 Task: Look for space in Ischia Porto, Italy from 2nd June, 2023 to 9th June, 2023 for 5 adults in price range Rs.7000 to Rs.13000. Place can be shared room with 2 bedrooms having 5 beds and 2 bathrooms. Property type can be house, flat, guest house. Amenities needed are: wifi. Booking option can be shelf check-in. Required host language is English.
Action: Mouse moved to (596, 146)
Screenshot: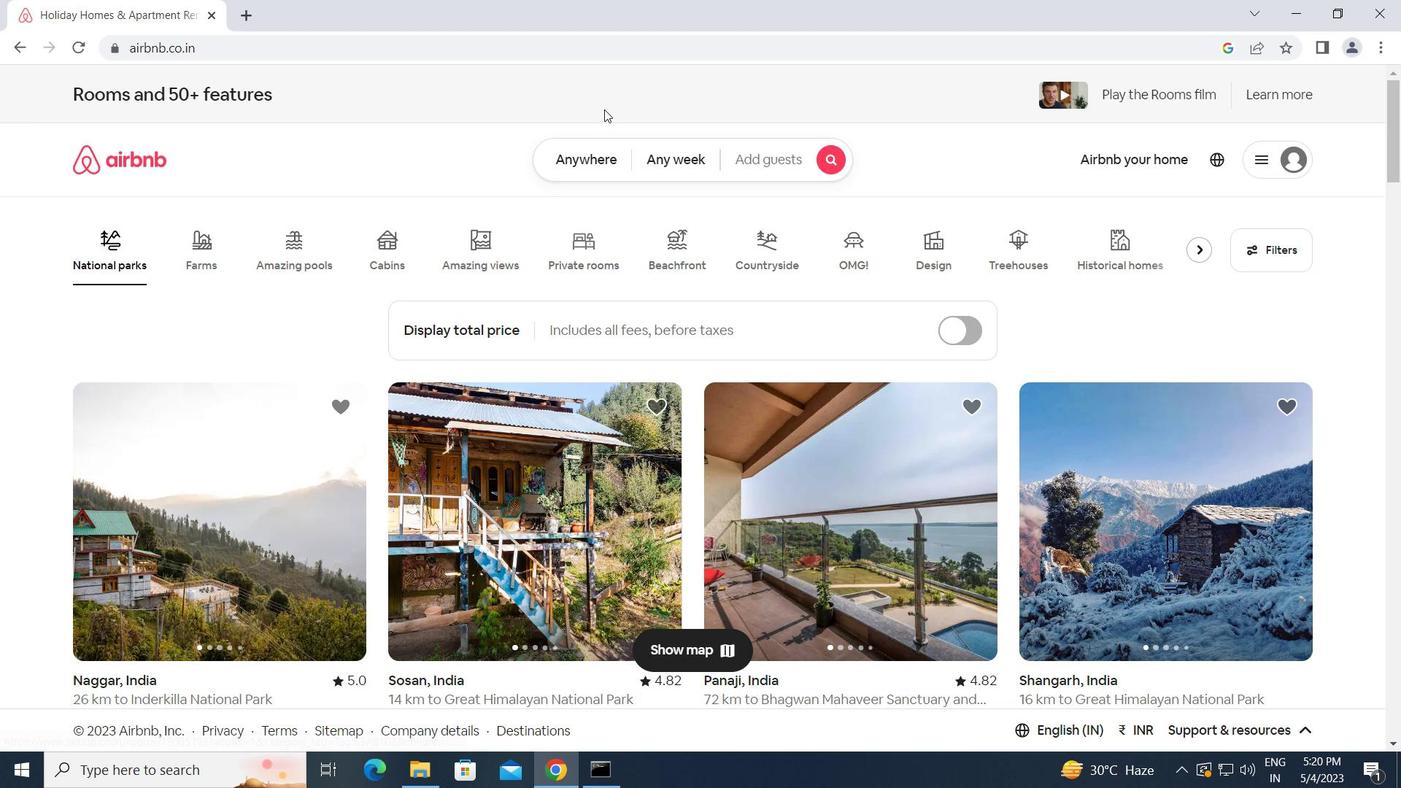 
Action: Mouse pressed left at (596, 146)
Screenshot: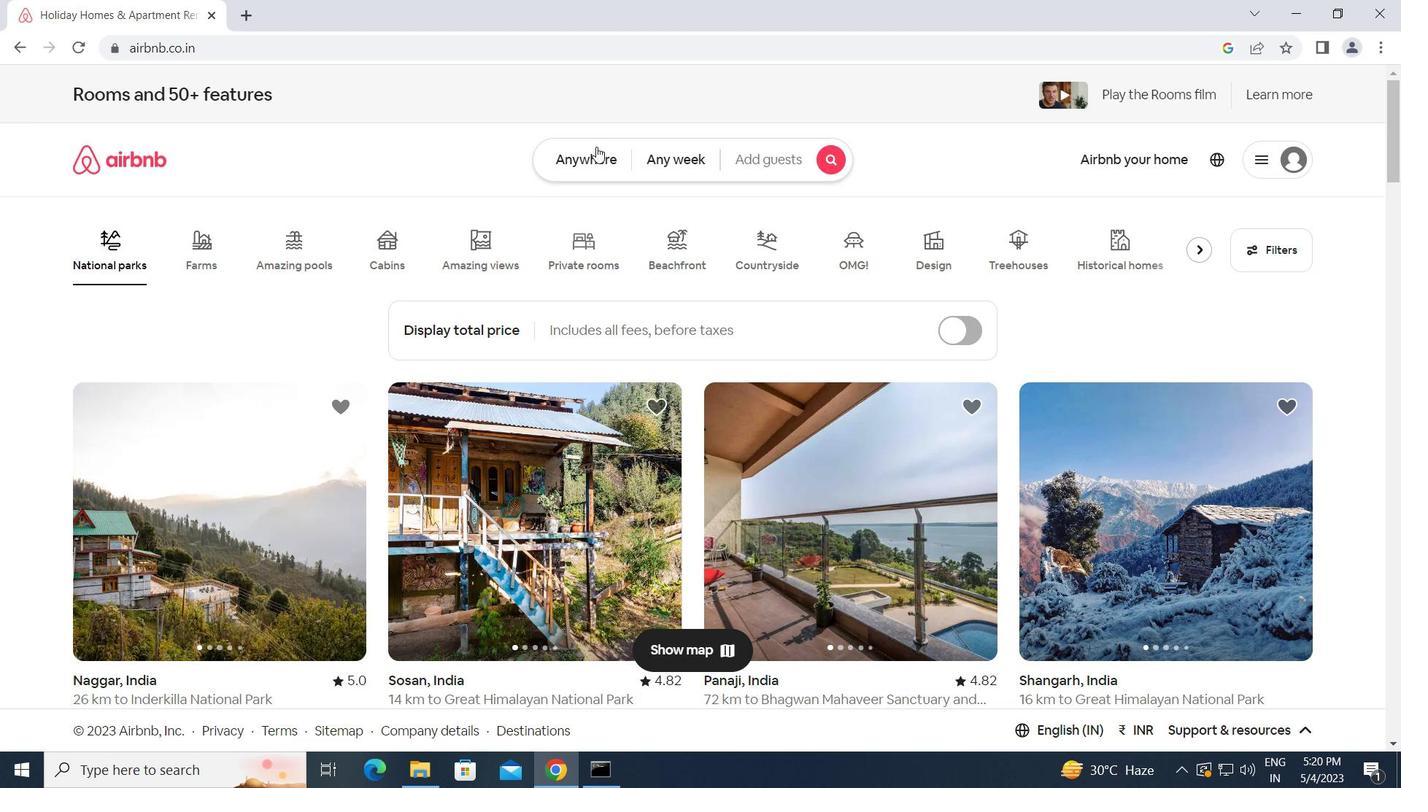 
Action: Mouse moved to (466, 216)
Screenshot: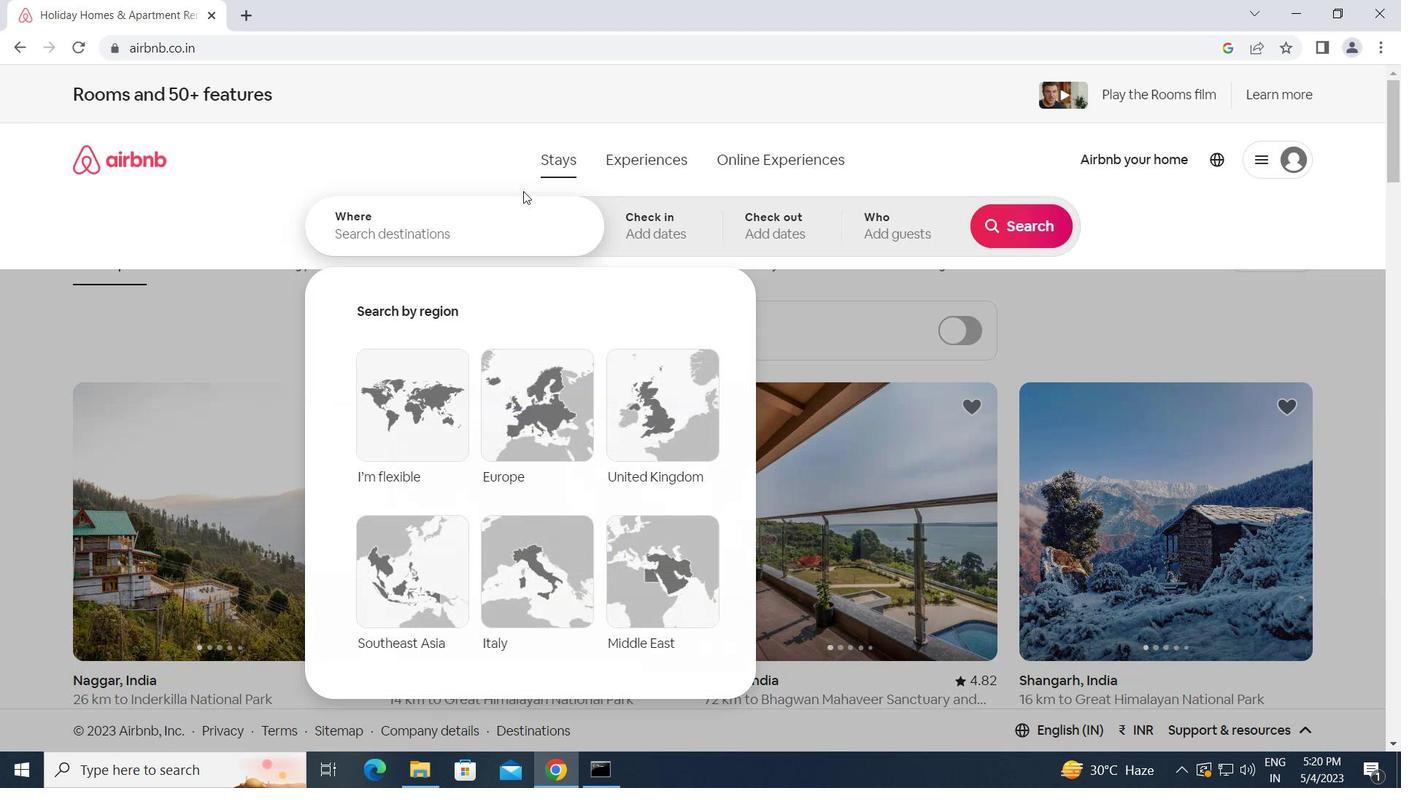 
Action: Mouse pressed left at (466, 216)
Screenshot: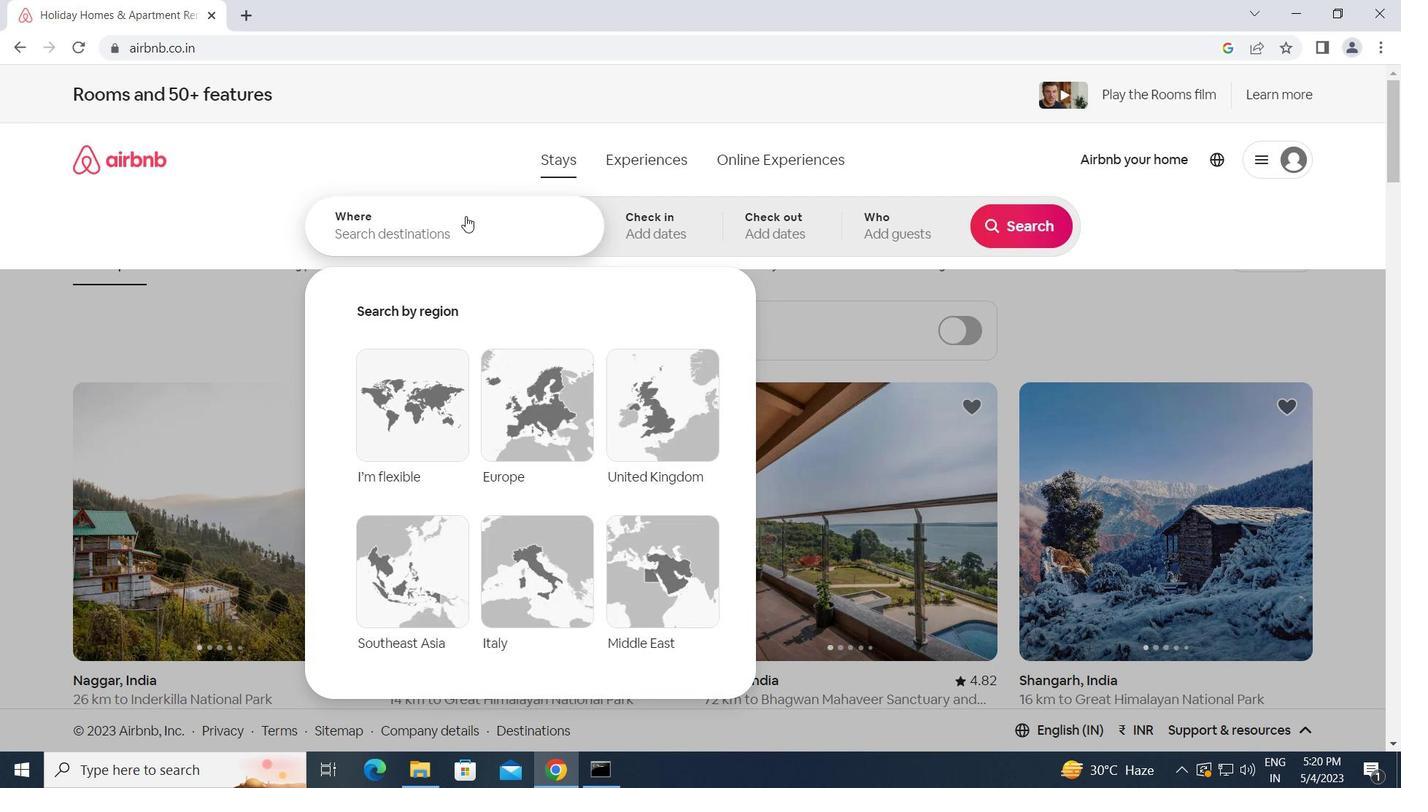 
Action: Key pressed <Key.caps_lock><Key.caps_lock>i<Key.caps_lock>schia<Key.space><Key.caps_lock>p<Key.caps_lock>orto,<Key.space><Key.caps_lock>i<Key.caps_lock>taly<Key.enter>
Screenshot: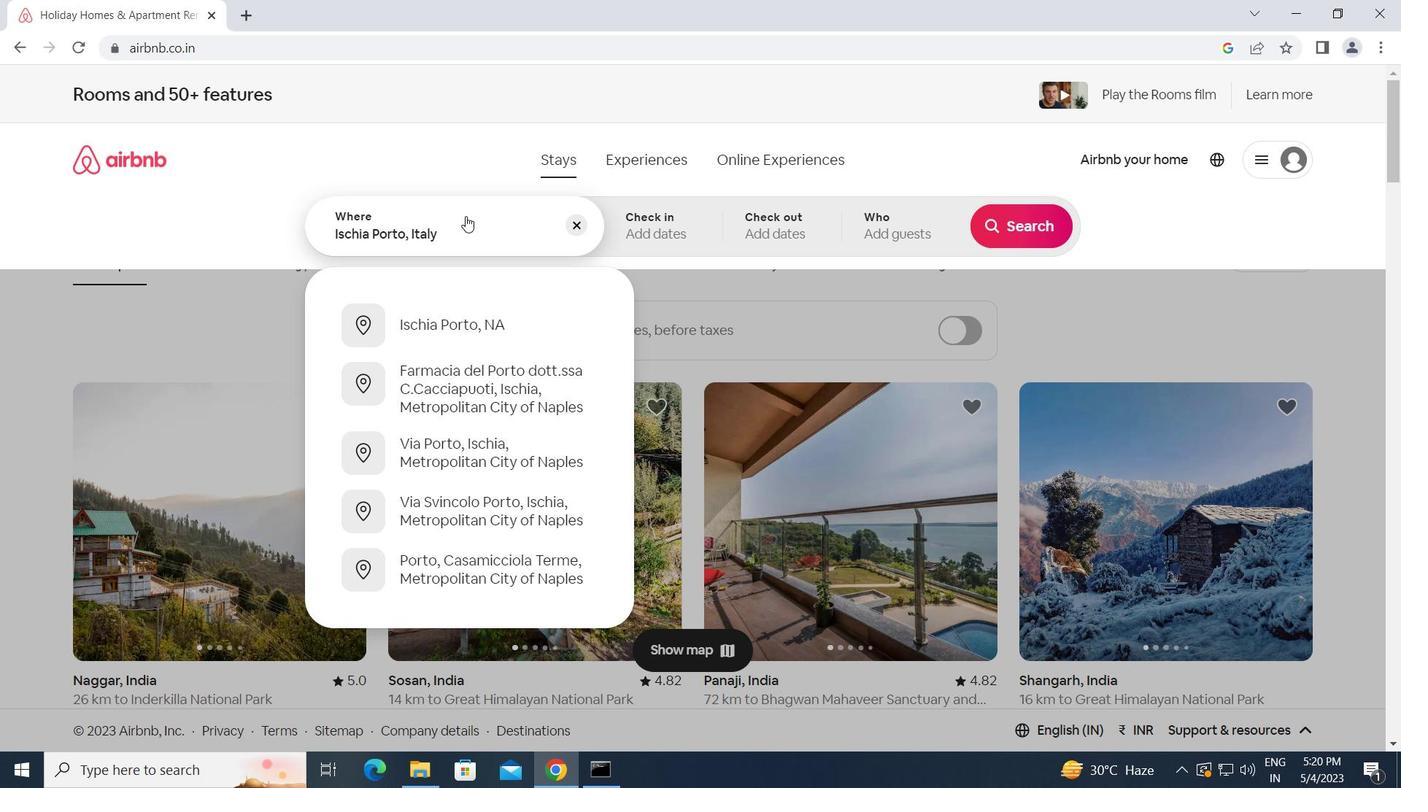 
Action: Mouse moved to (946, 453)
Screenshot: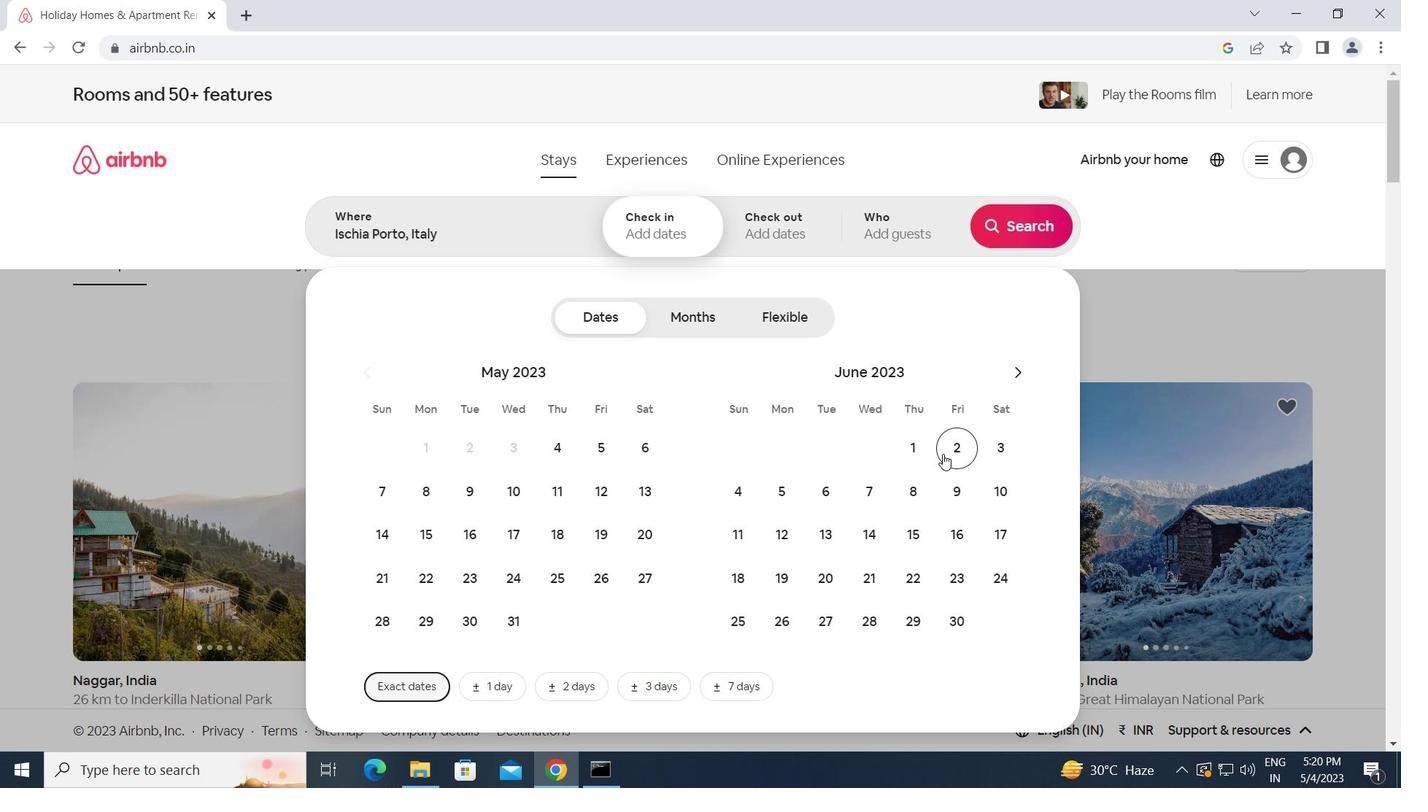 
Action: Mouse pressed left at (946, 453)
Screenshot: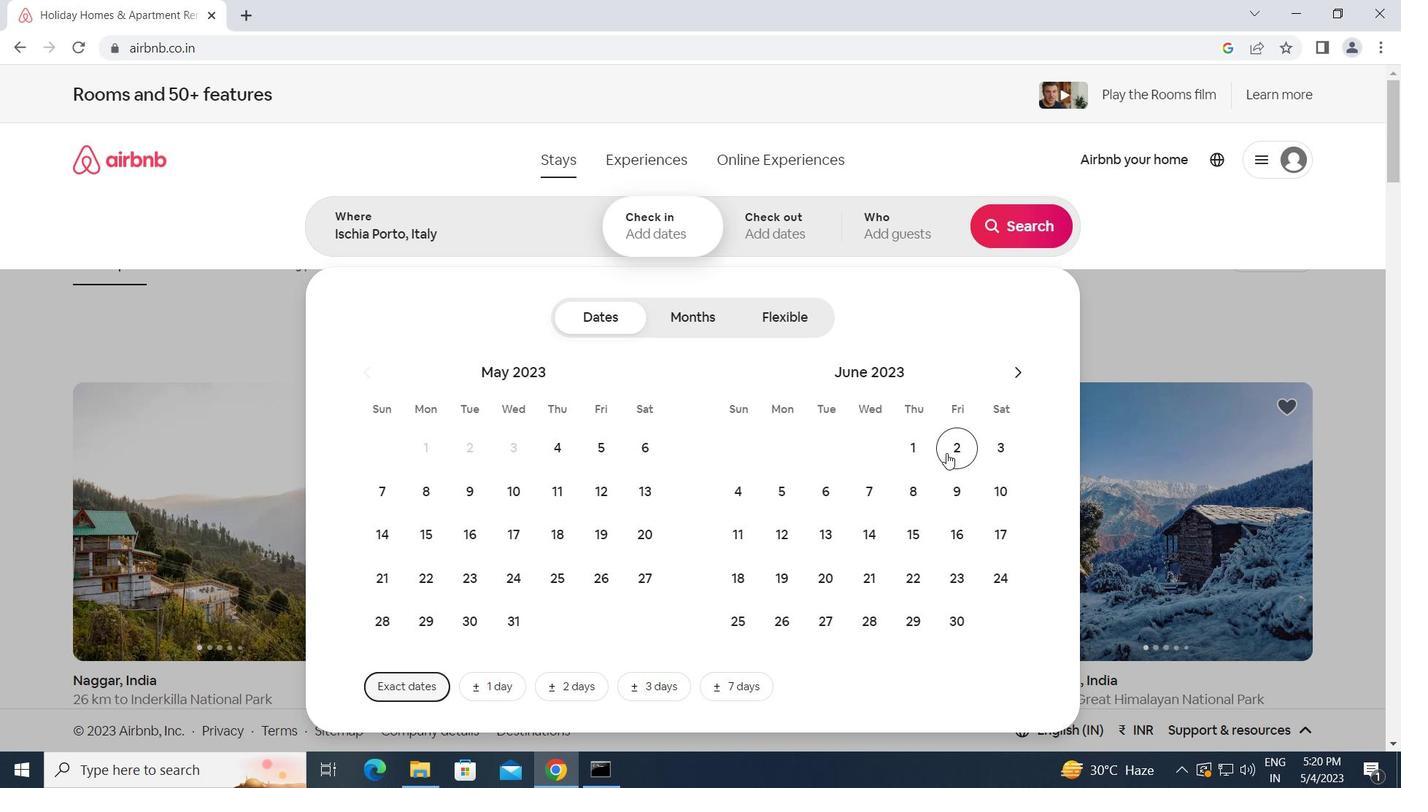 
Action: Mouse moved to (956, 496)
Screenshot: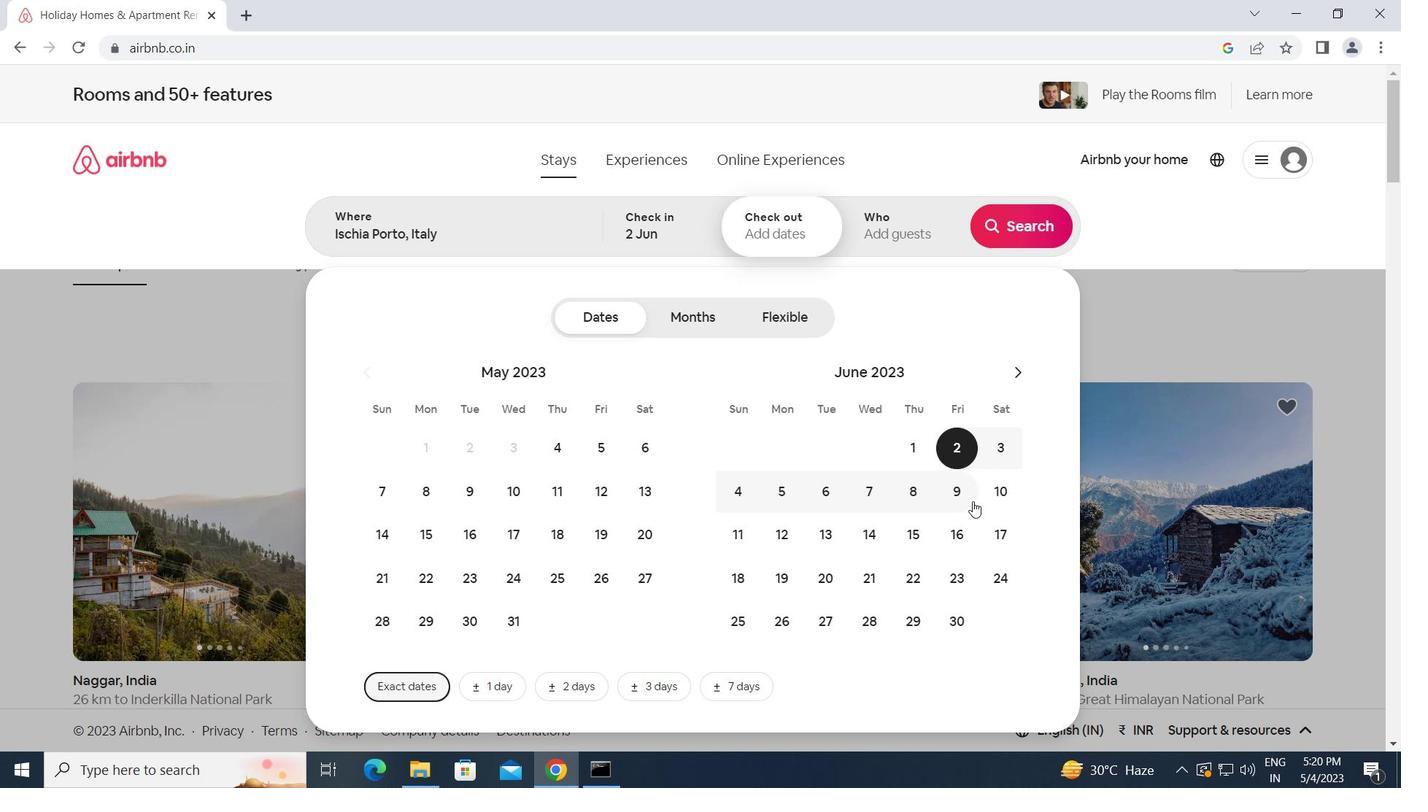
Action: Mouse pressed left at (956, 496)
Screenshot: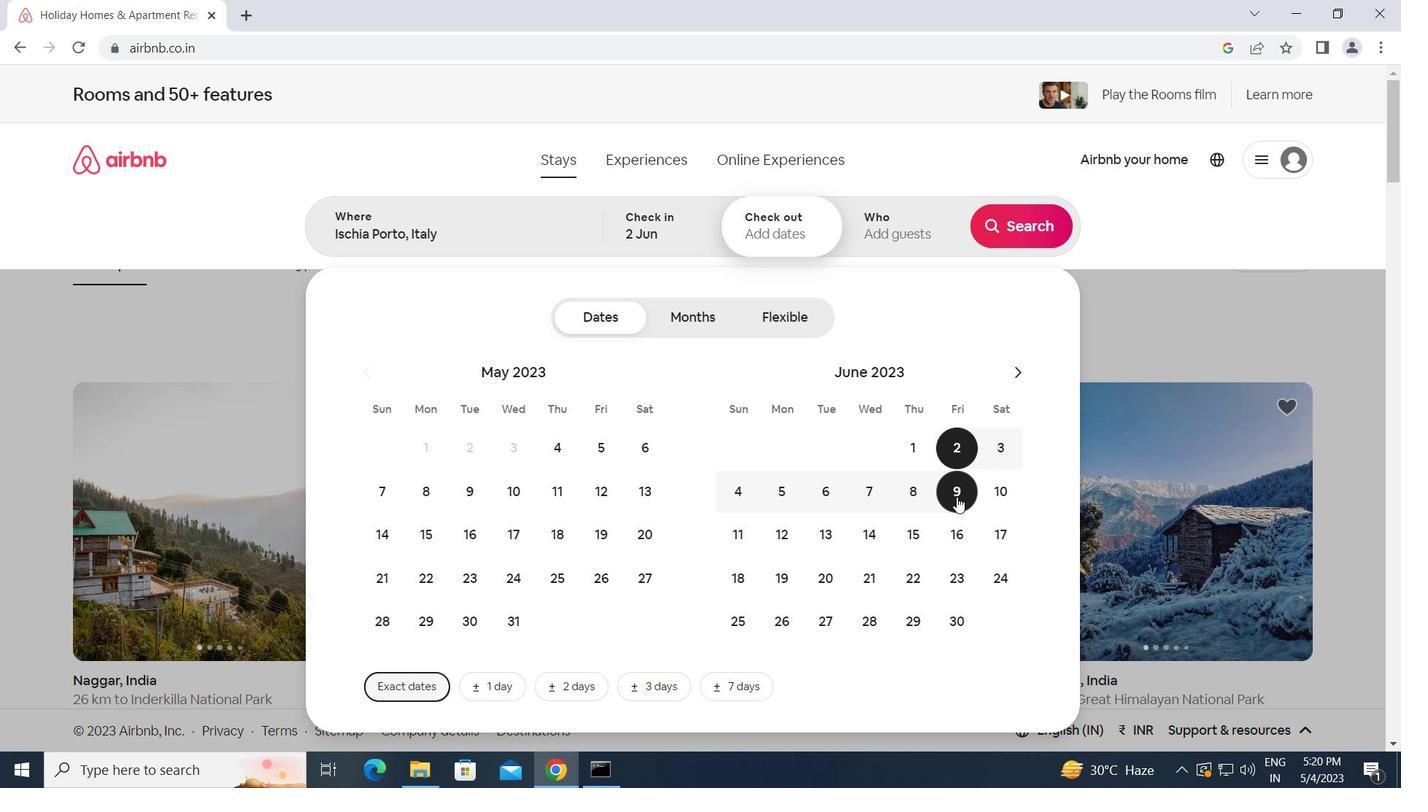 
Action: Mouse moved to (919, 221)
Screenshot: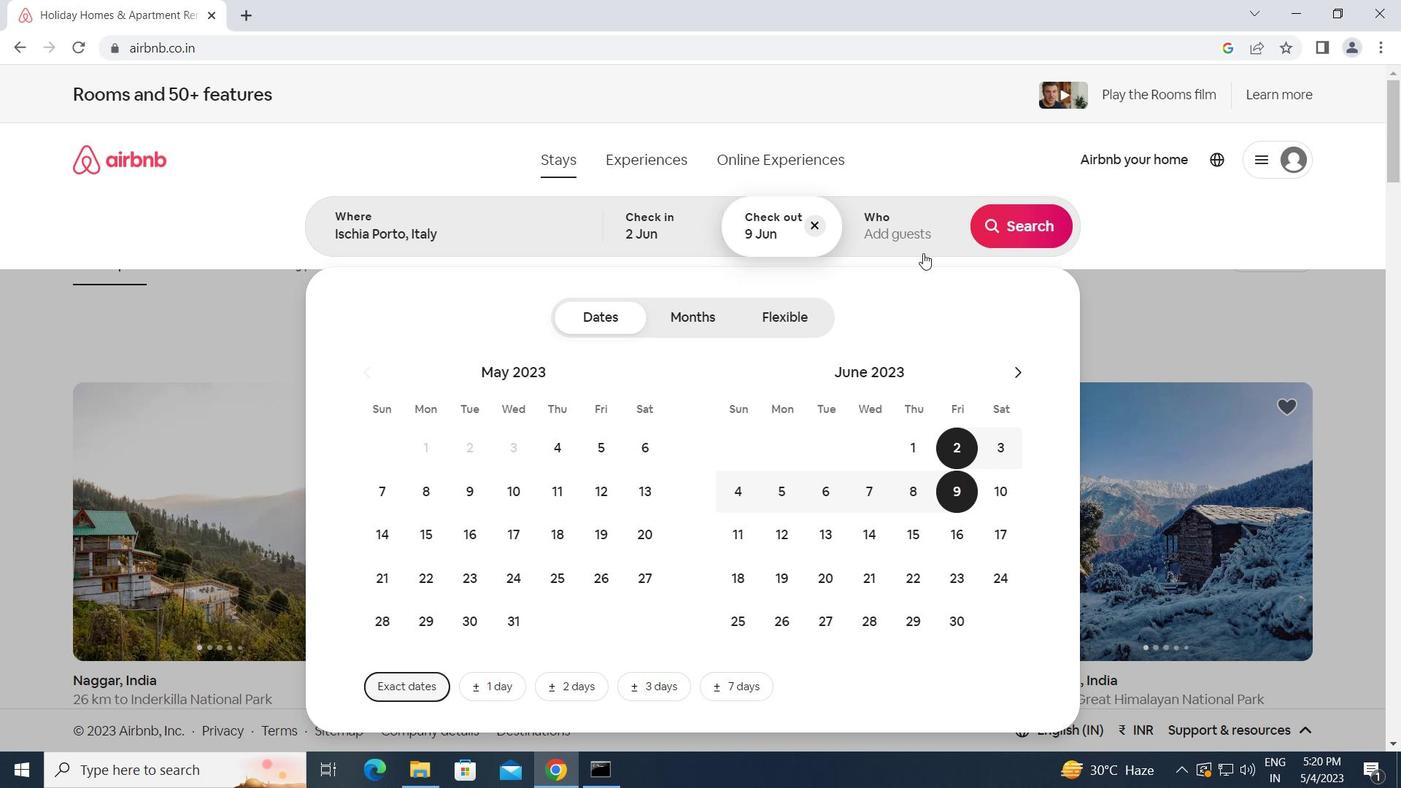
Action: Mouse pressed left at (919, 221)
Screenshot: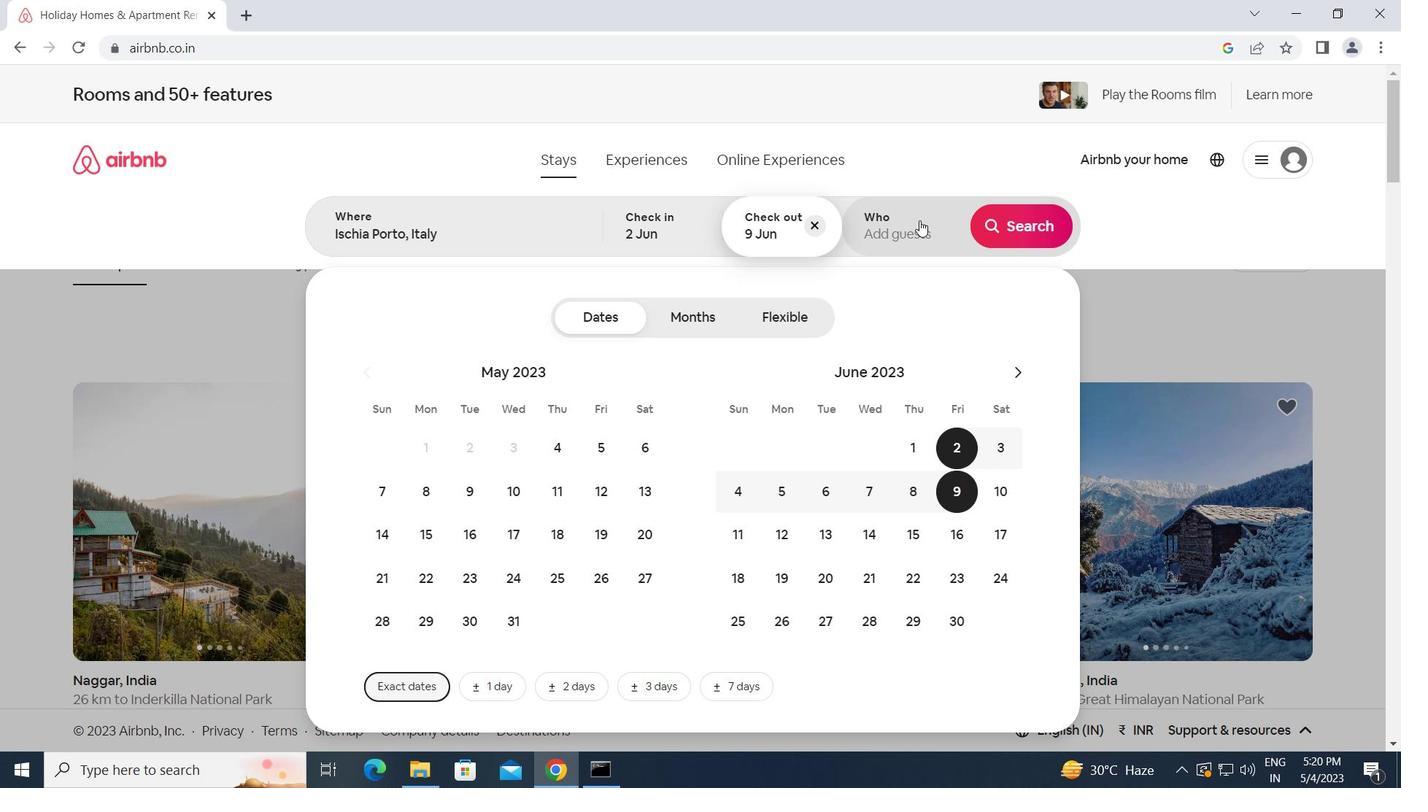 
Action: Mouse moved to (1022, 323)
Screenshot: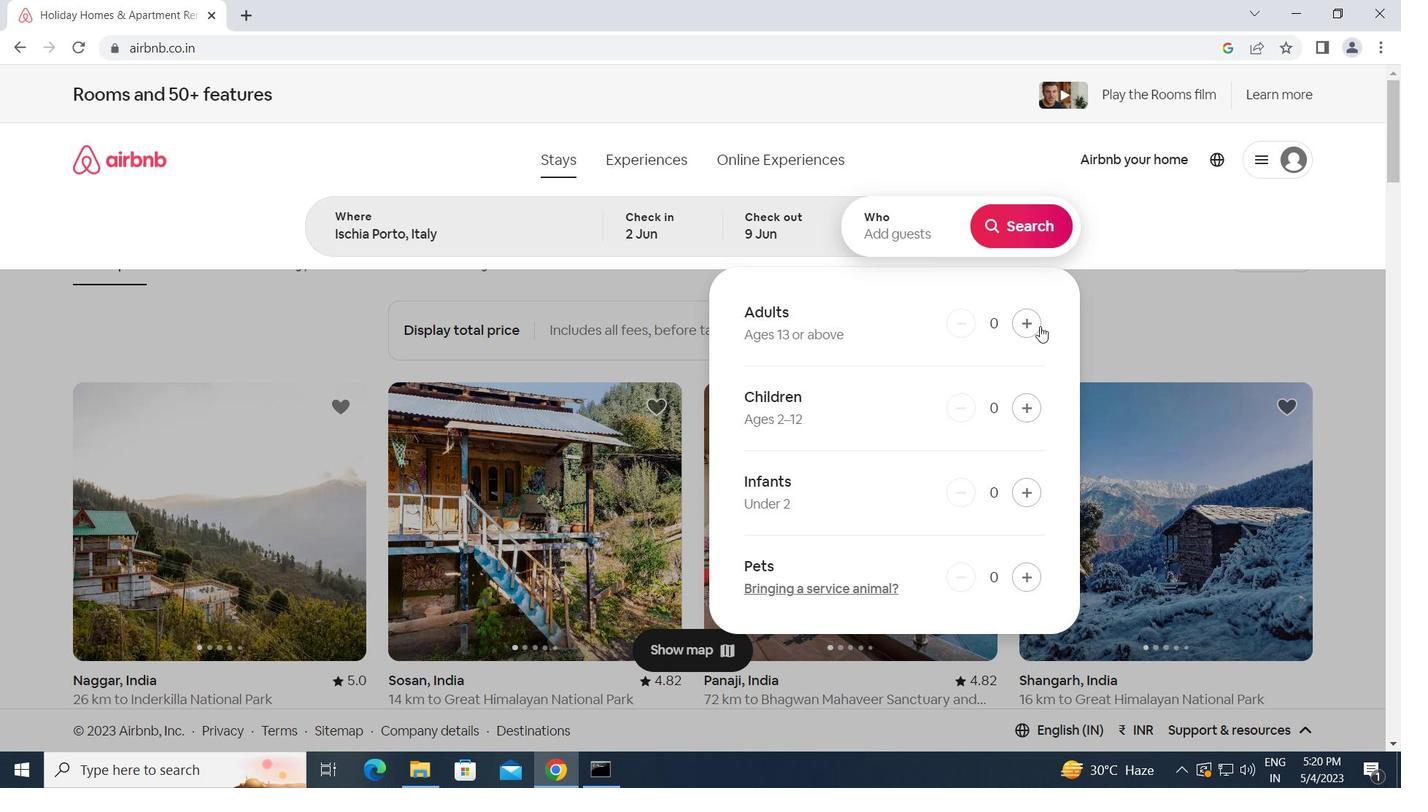 
Action: Mouse pressed left at (1022, 323)
Screenshot: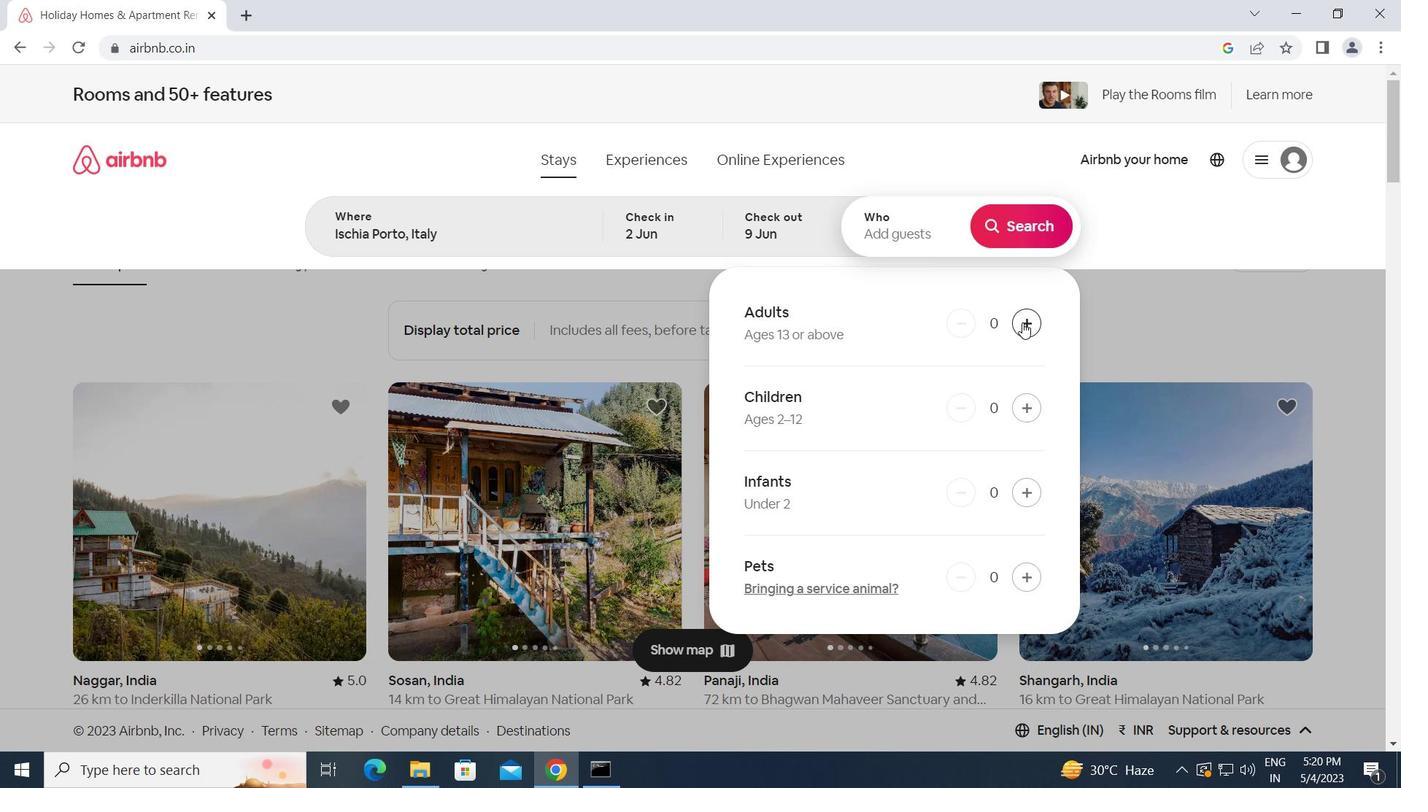 
Action: Mouse moved to (1024, 322)
Screenshot: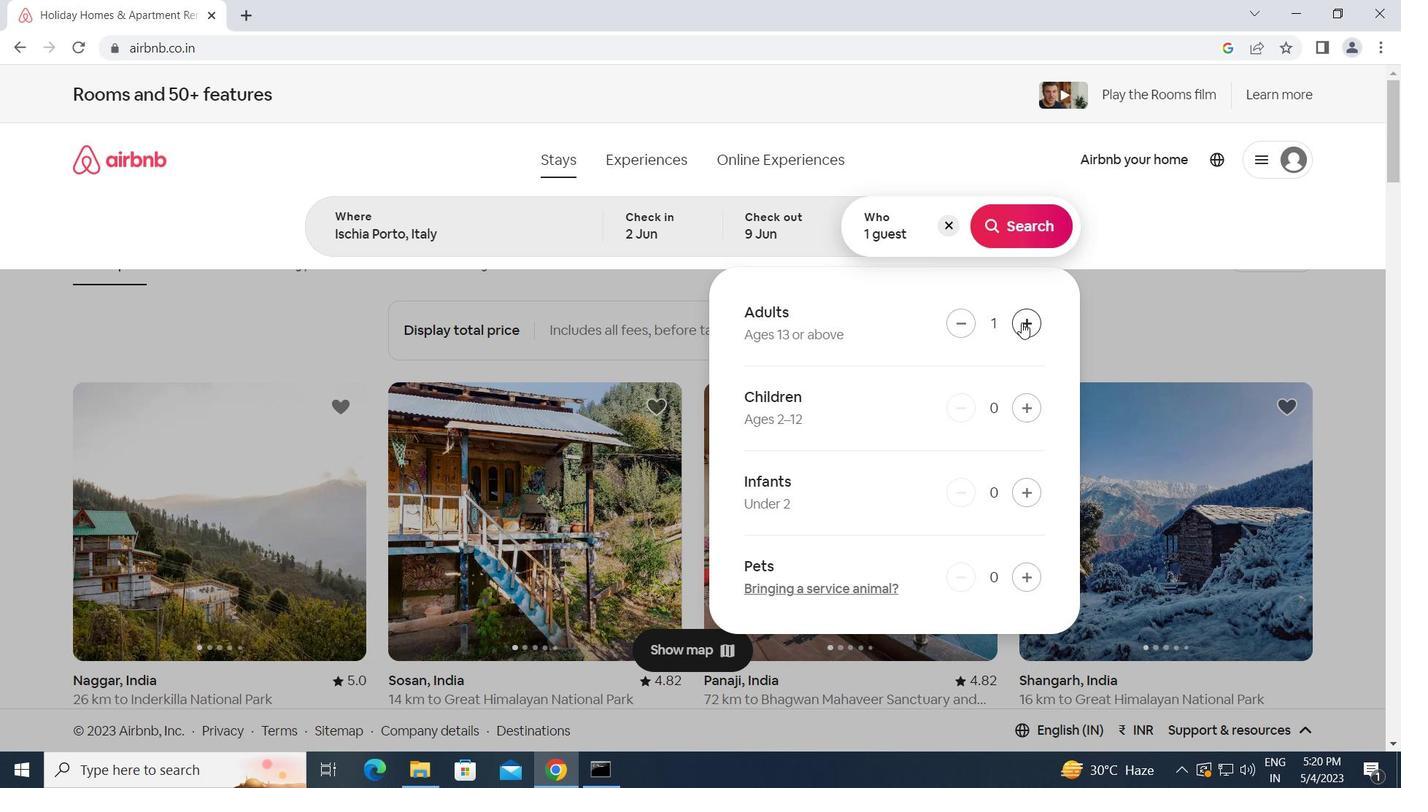 
Action: Mouse pressed left at (1024, 322)
Screenshot: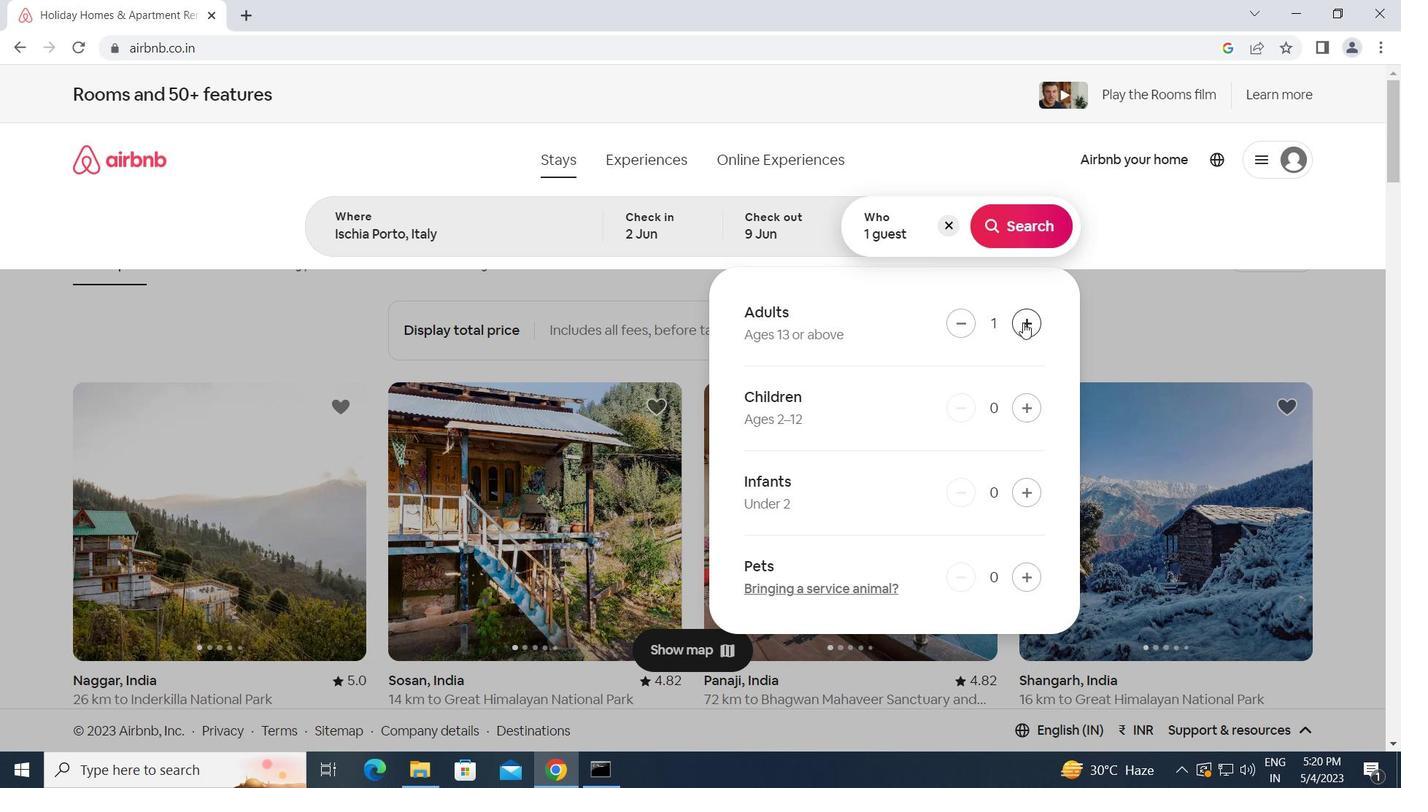 
Action: Mouse pressed left at (1024, 322)
Screenshot: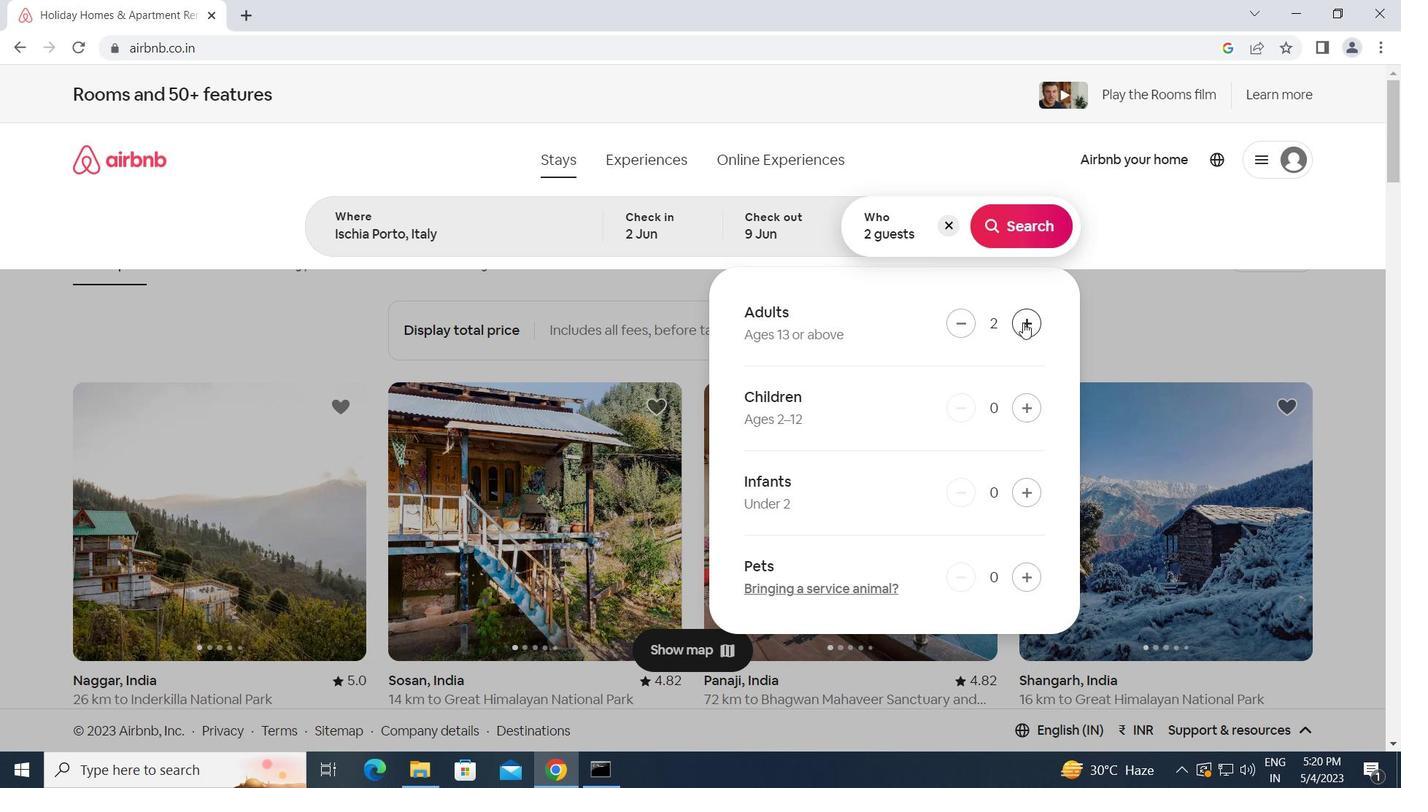 
Action: Mouse pressed left at (1024, 322)
Screenshot: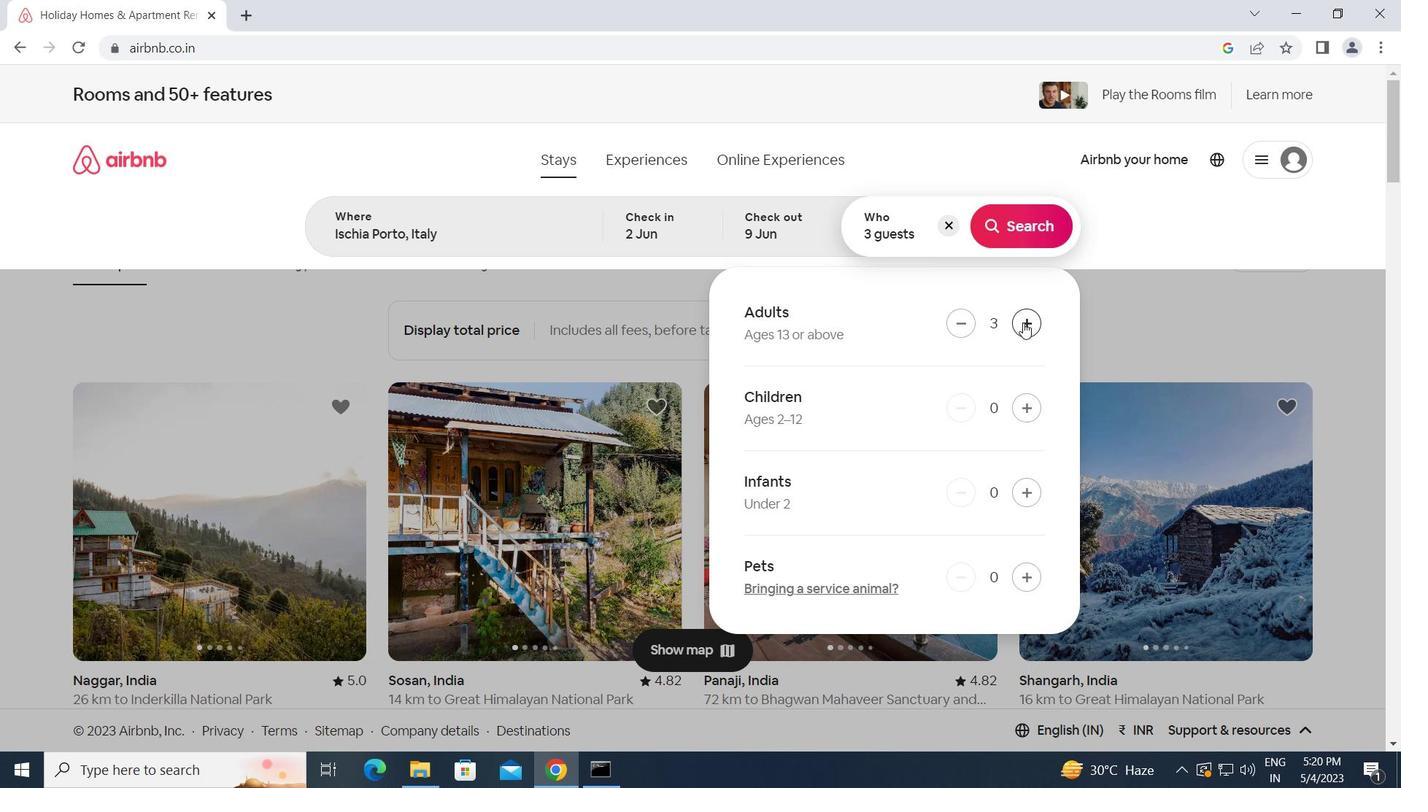 
Action: Mouse pressed left at (1024, 322)
Screenshot: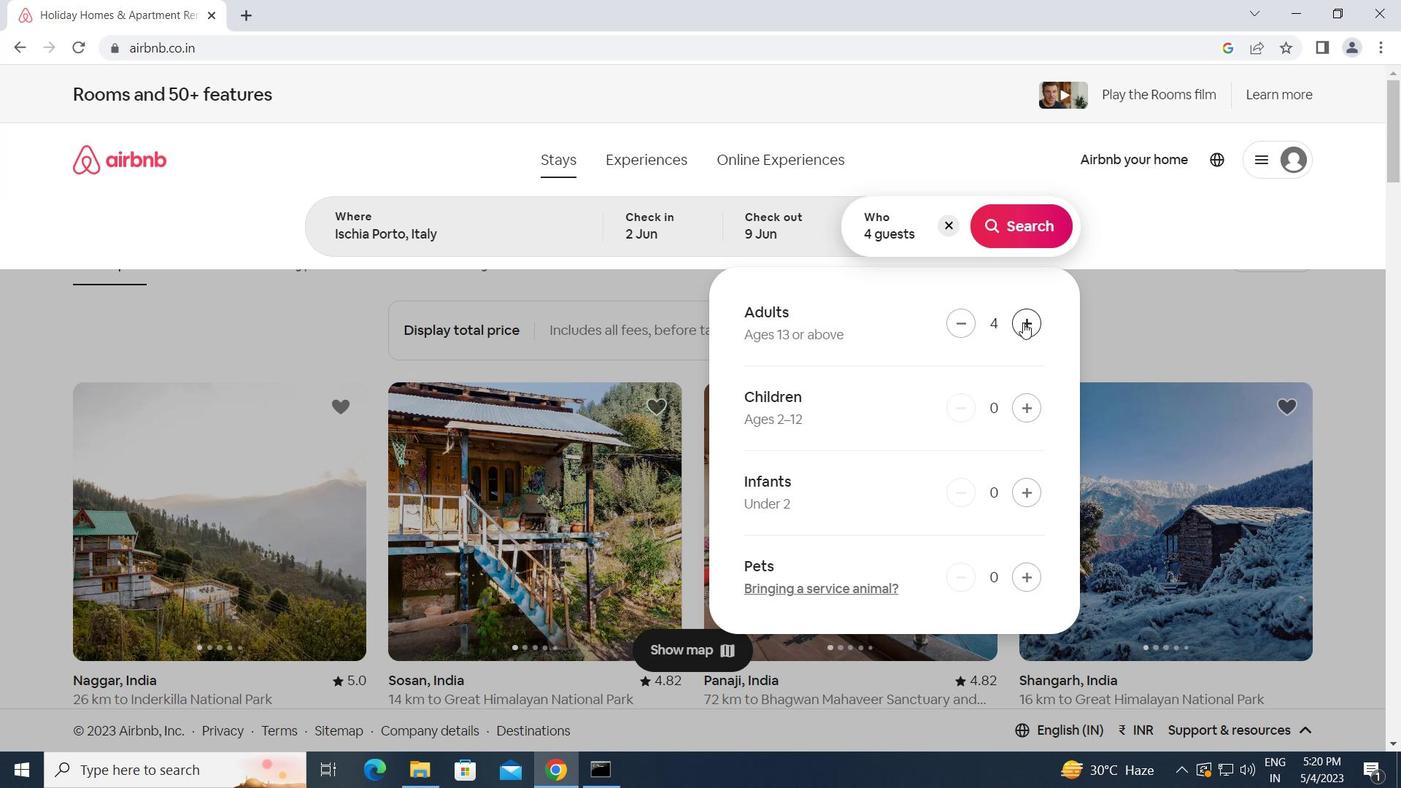 
Action: Mouse moved to (1018, 230)
Screenshot: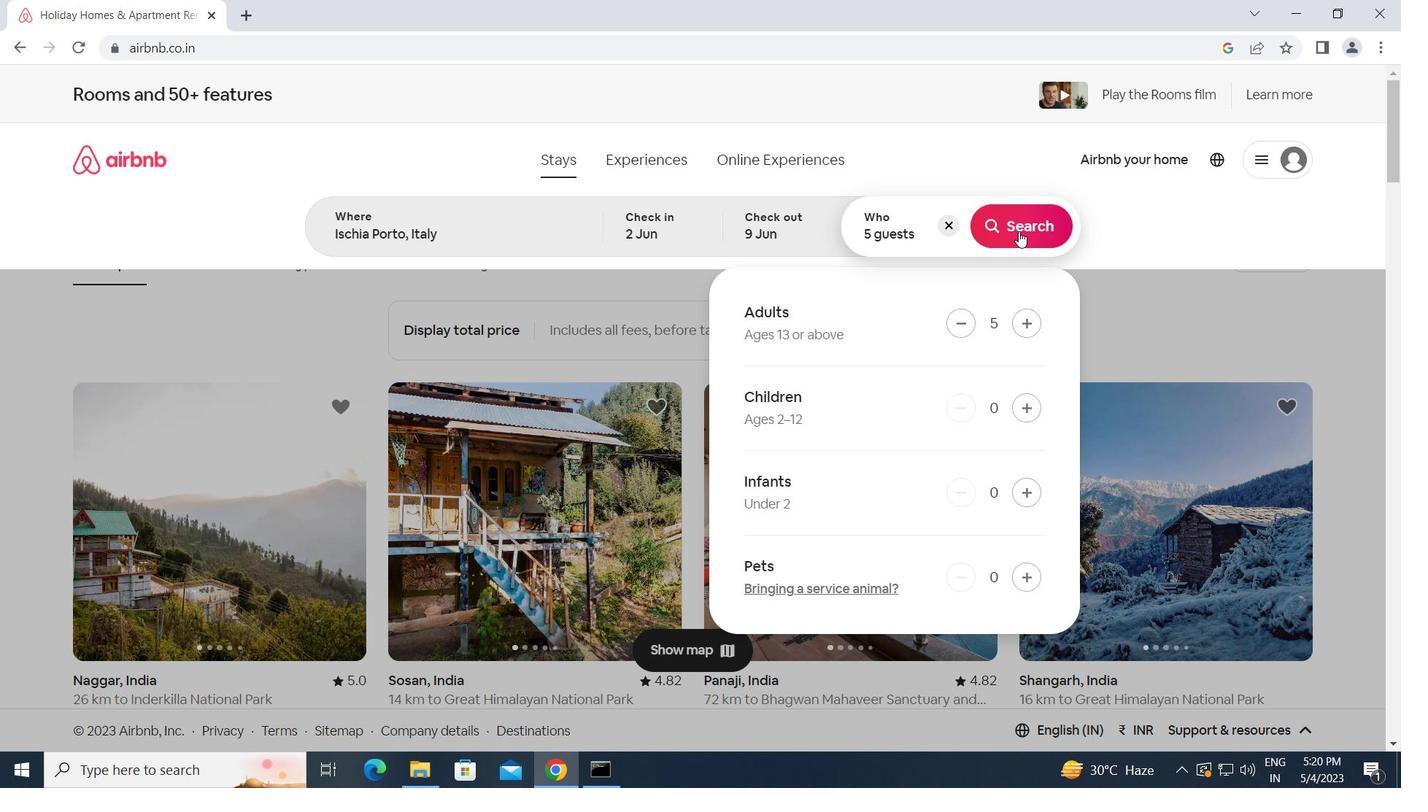 
Action: Mouse pressed left at (1018, 230)
Screenshot: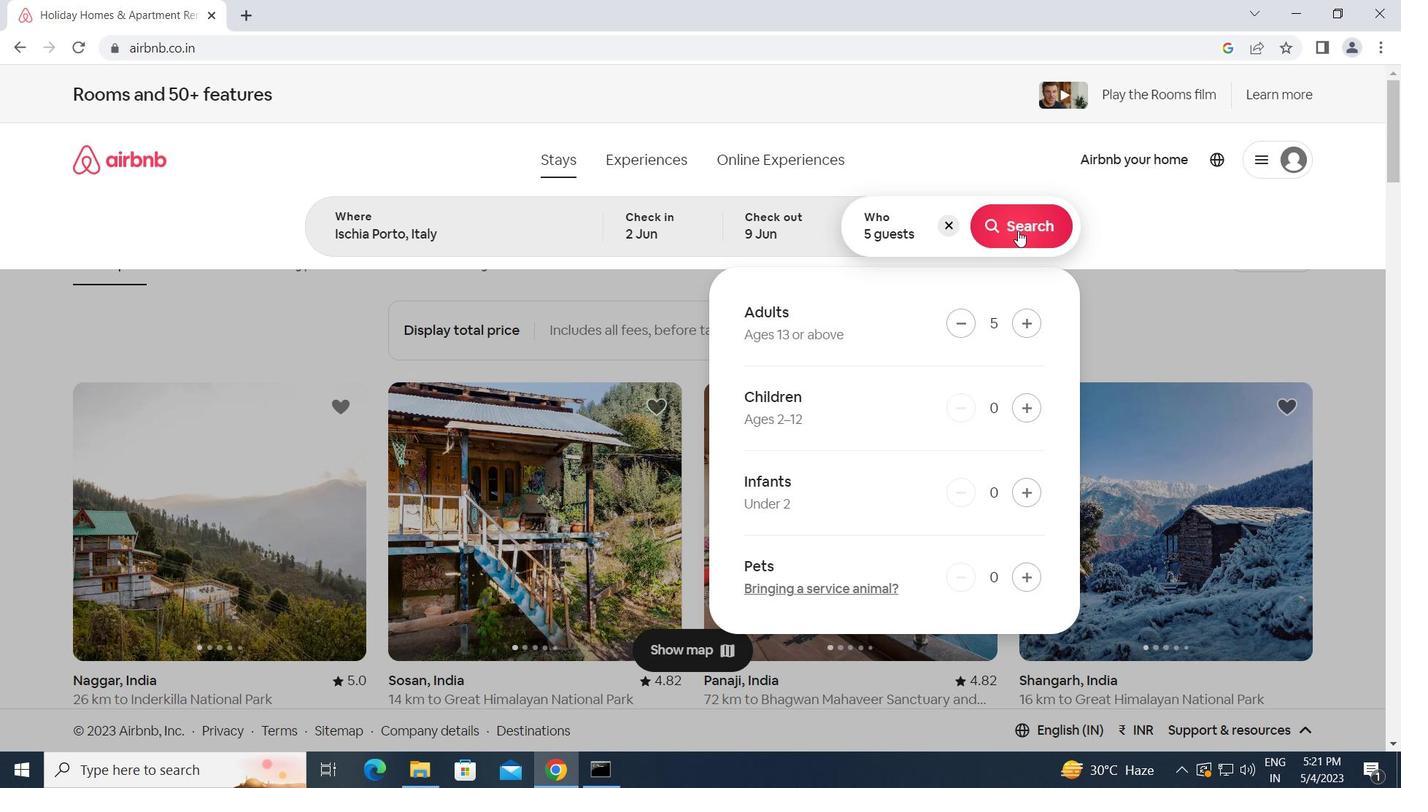 
Action: Mouse moved to (1303, 167)
Screenshot: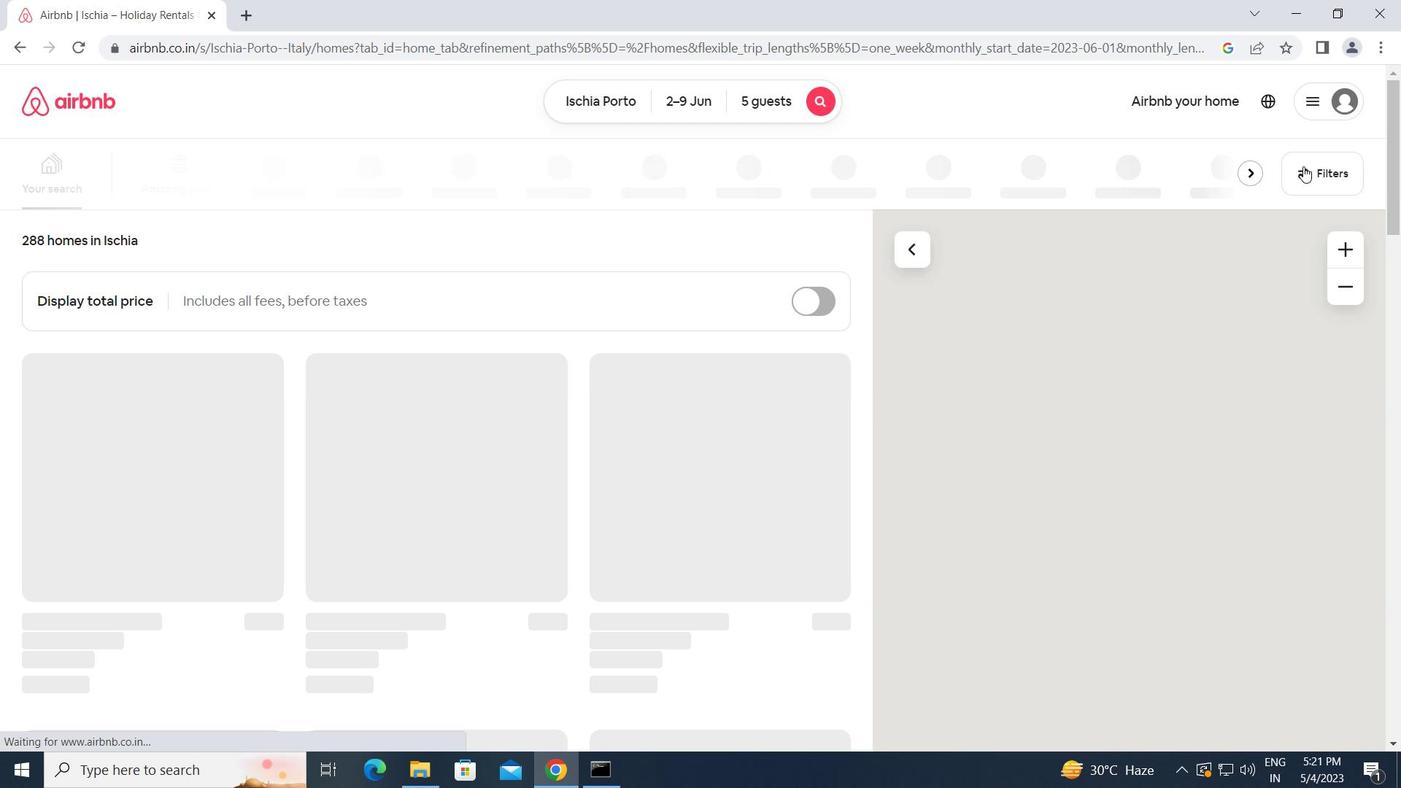 
Action: Mouse pressed left at (1303, 167)
Screenshot: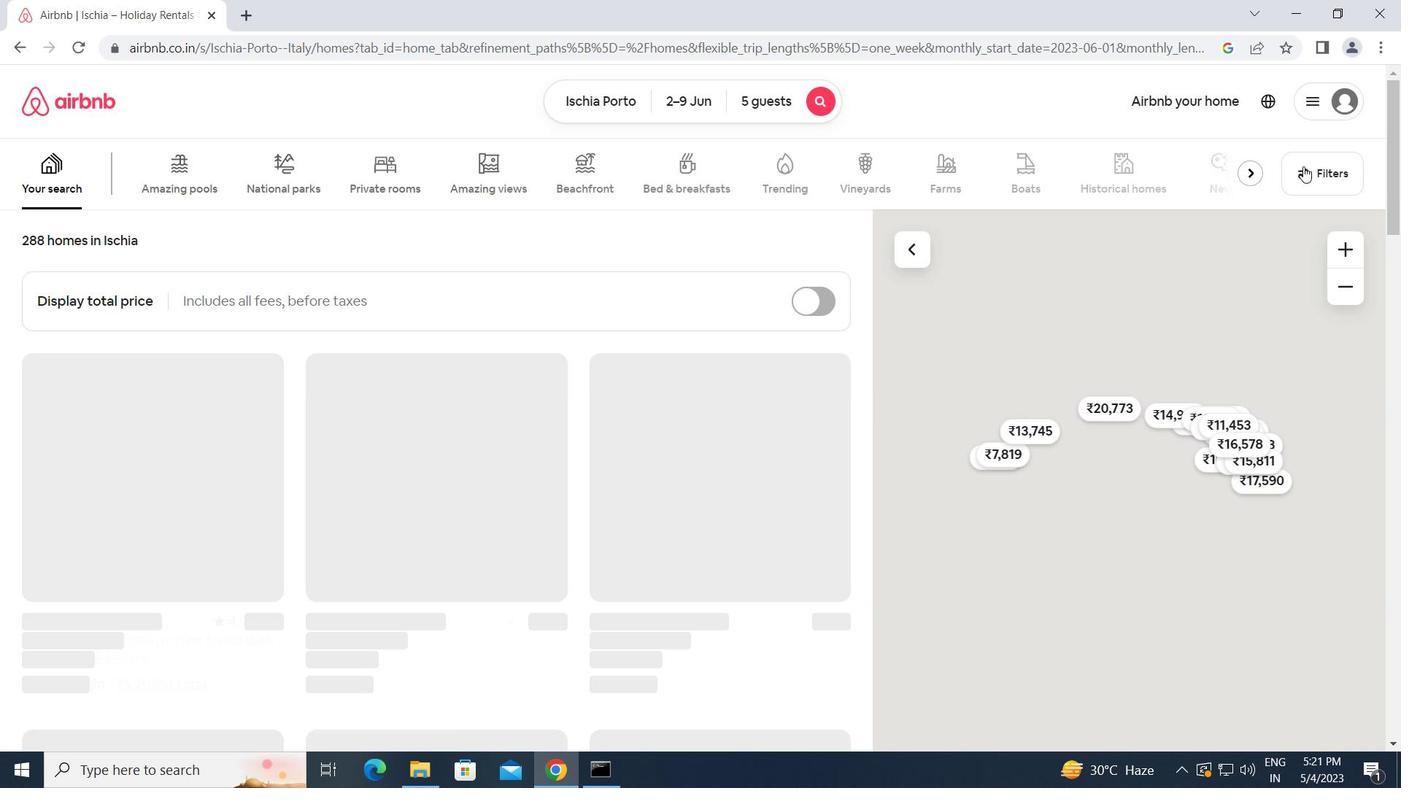 
Action: Mouse moved to (481, 404)
Screenshot: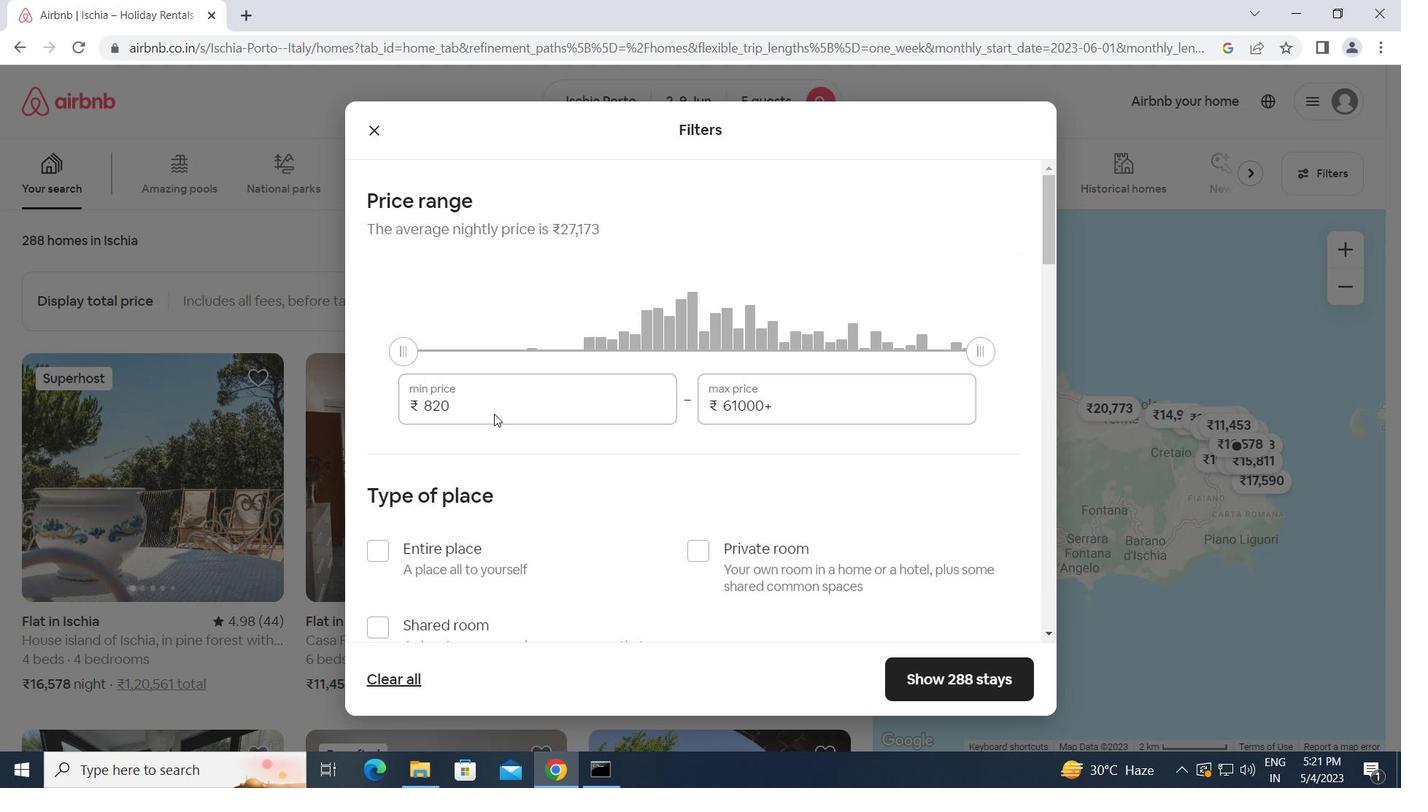 
Action: Mouse pressed left at (481, 404)
Screenshot: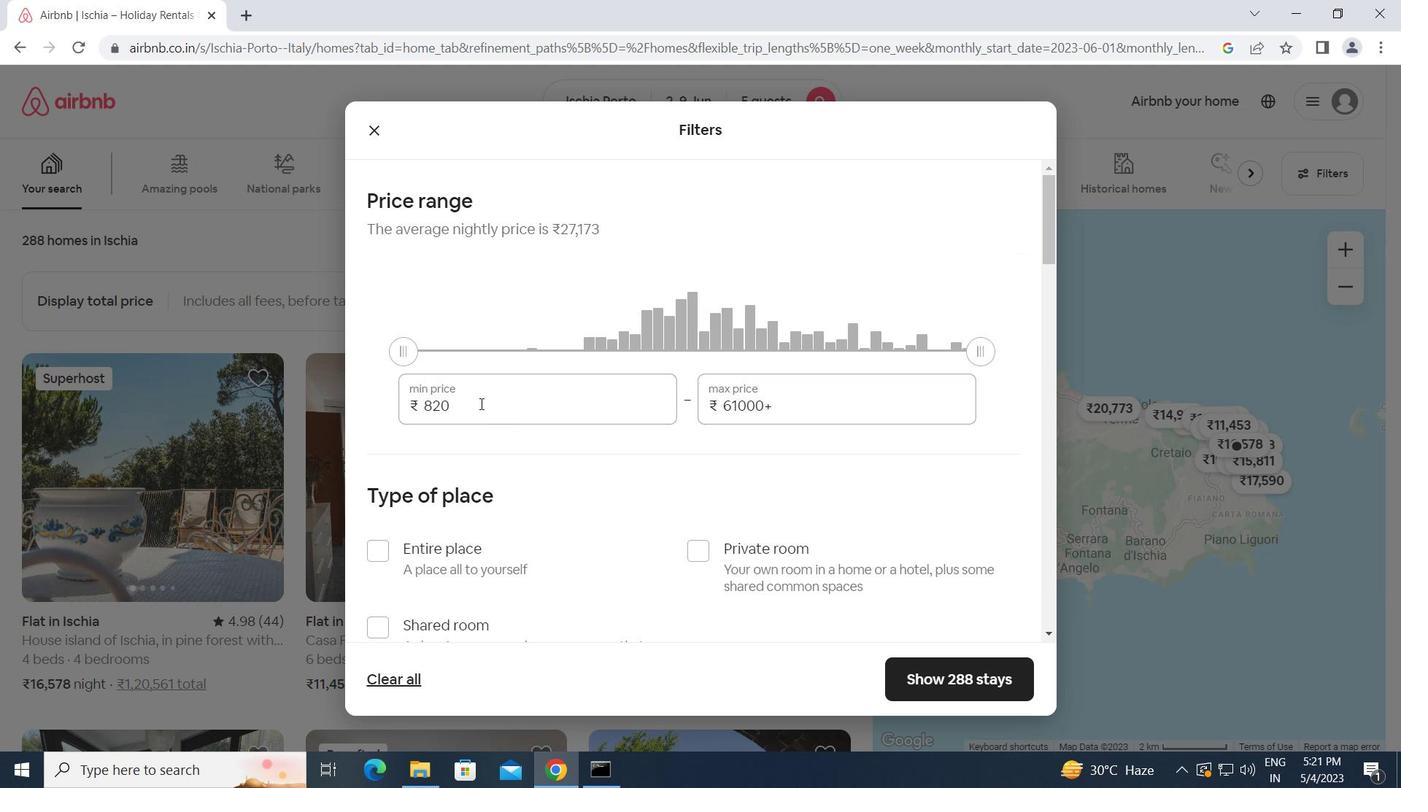 
Action: Mouse moved to (391, 404)
Screenshot: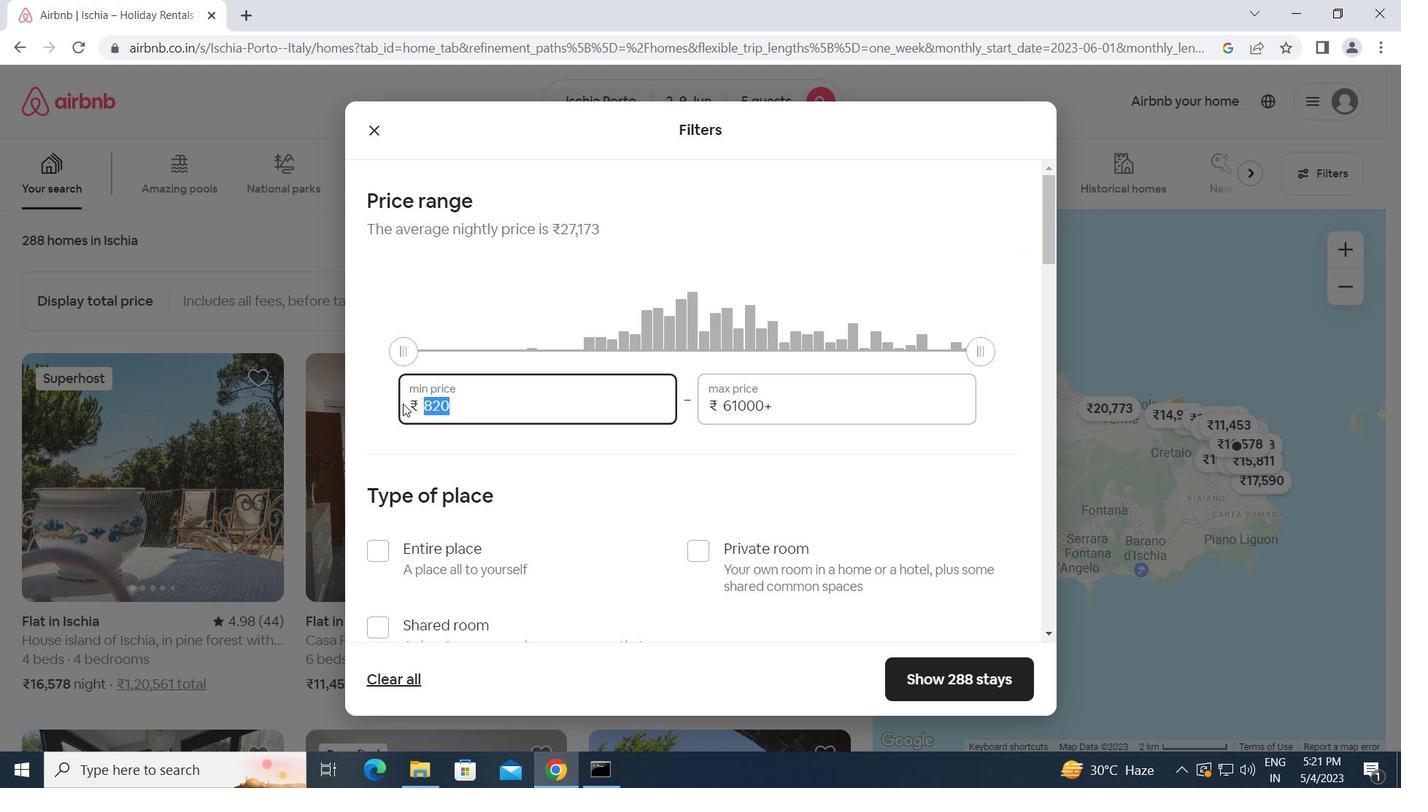 
Action: Key pressed 7000<Key.tab>1<Key.backspace><Key.backspace><Key.backspace><Key.backspace><Key.backspace><Key.backspace><Key.backspace><Key.backspace><Key.backspace><Key.backspace><Key.backspace><Key.backspace><Key.backspace>13000
Screenshot: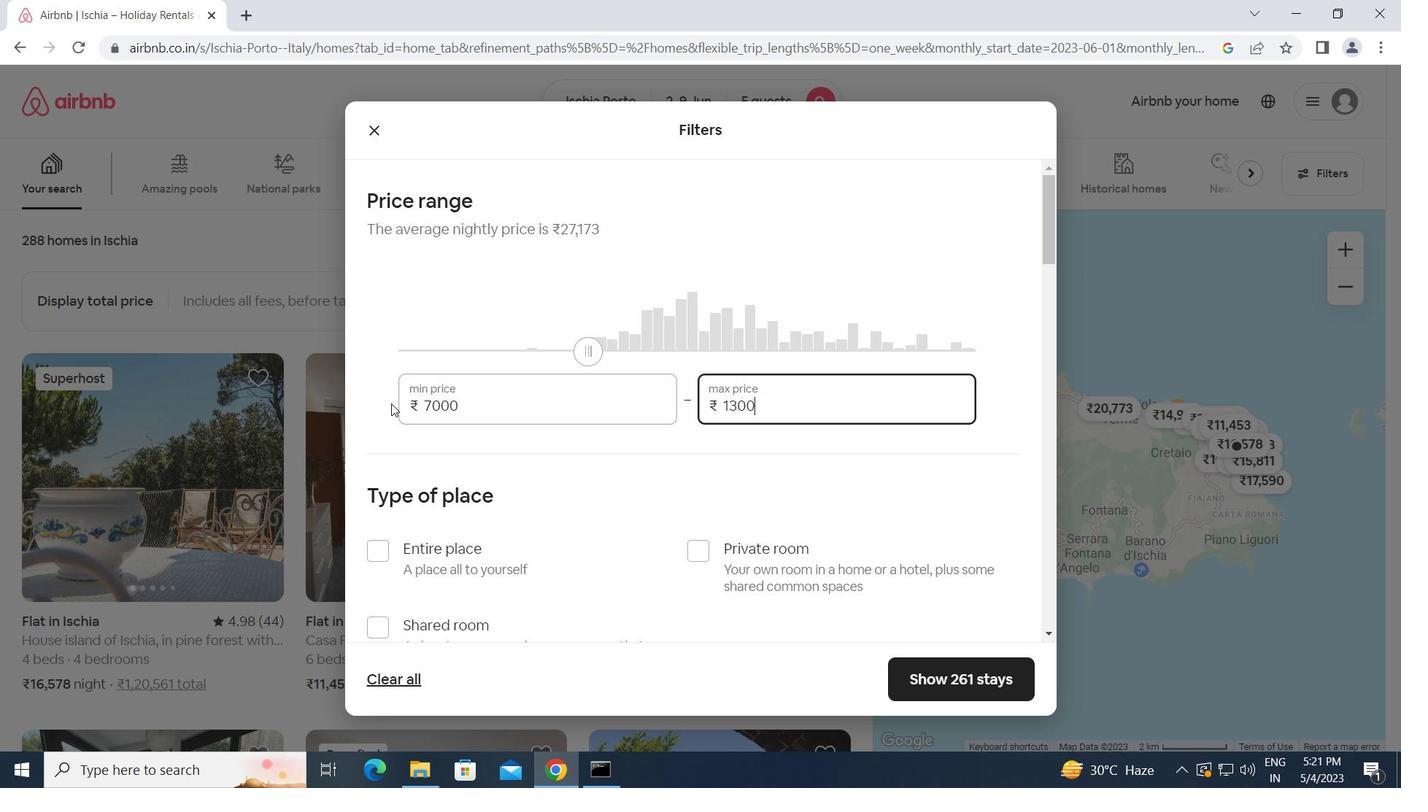 
Action: Mouse moved to (421, 497)
Screenshot: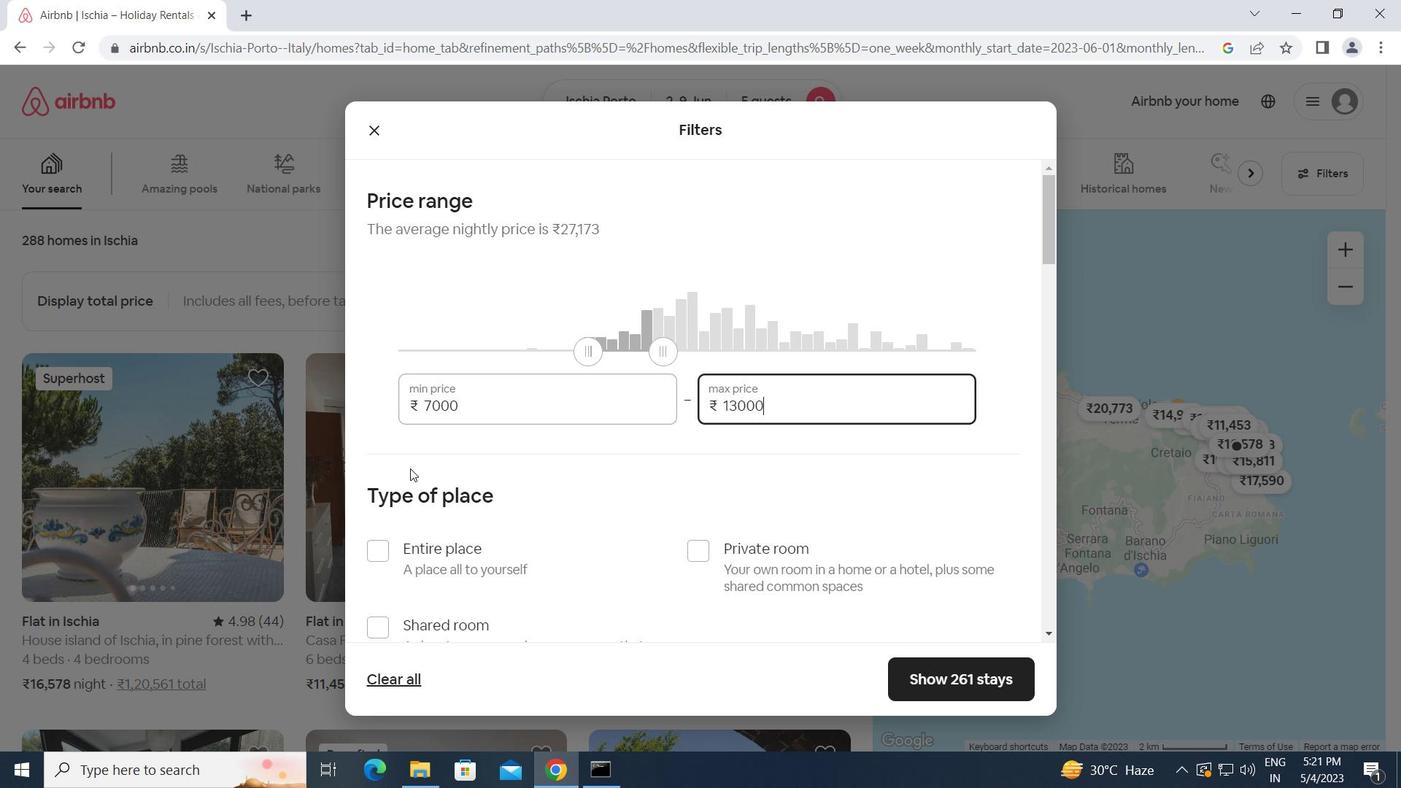 
Action: Mouse scrolled (421, 497) with delta (0, 0)
Screenshot: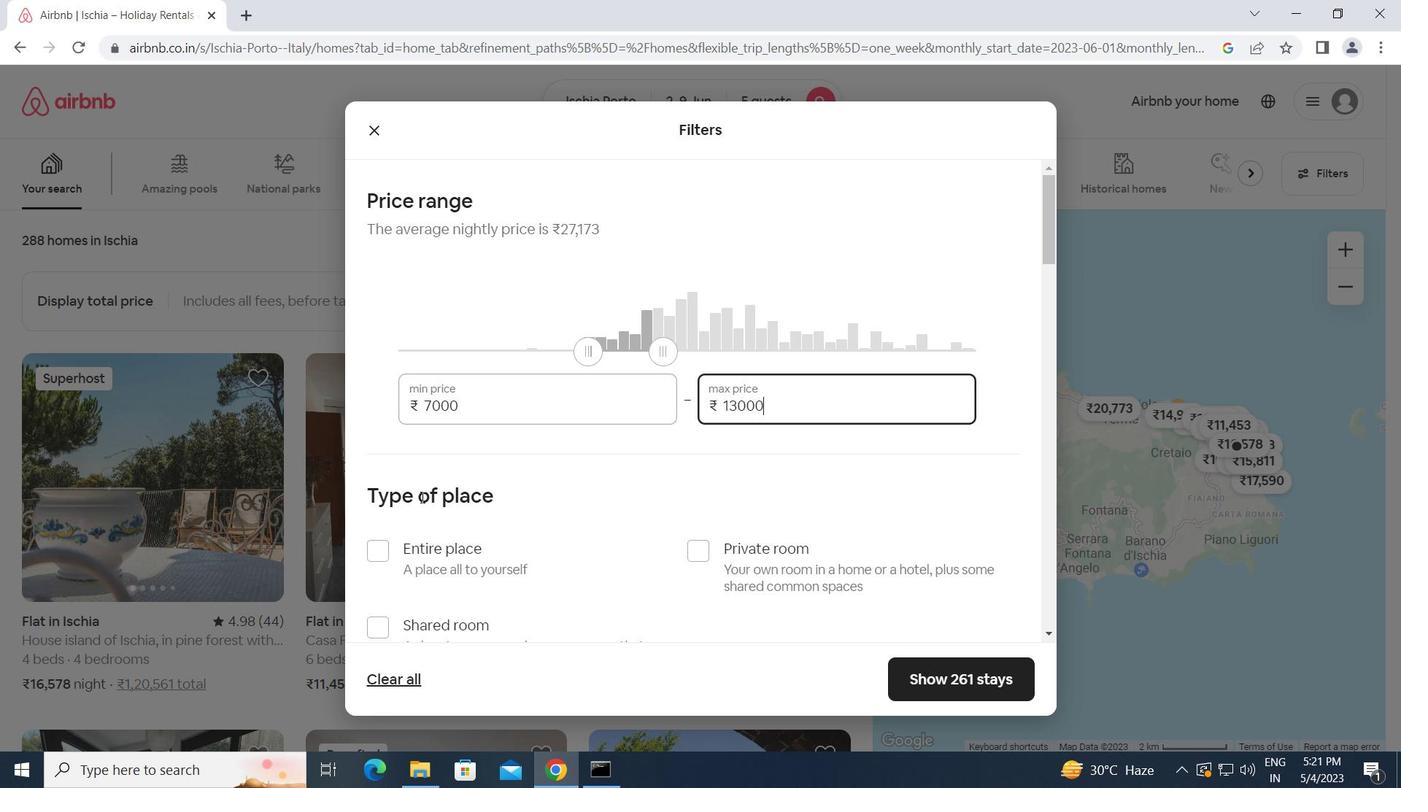
Action: Mouse scrolled (421, 497) with delta (0, 0)
Screenshot: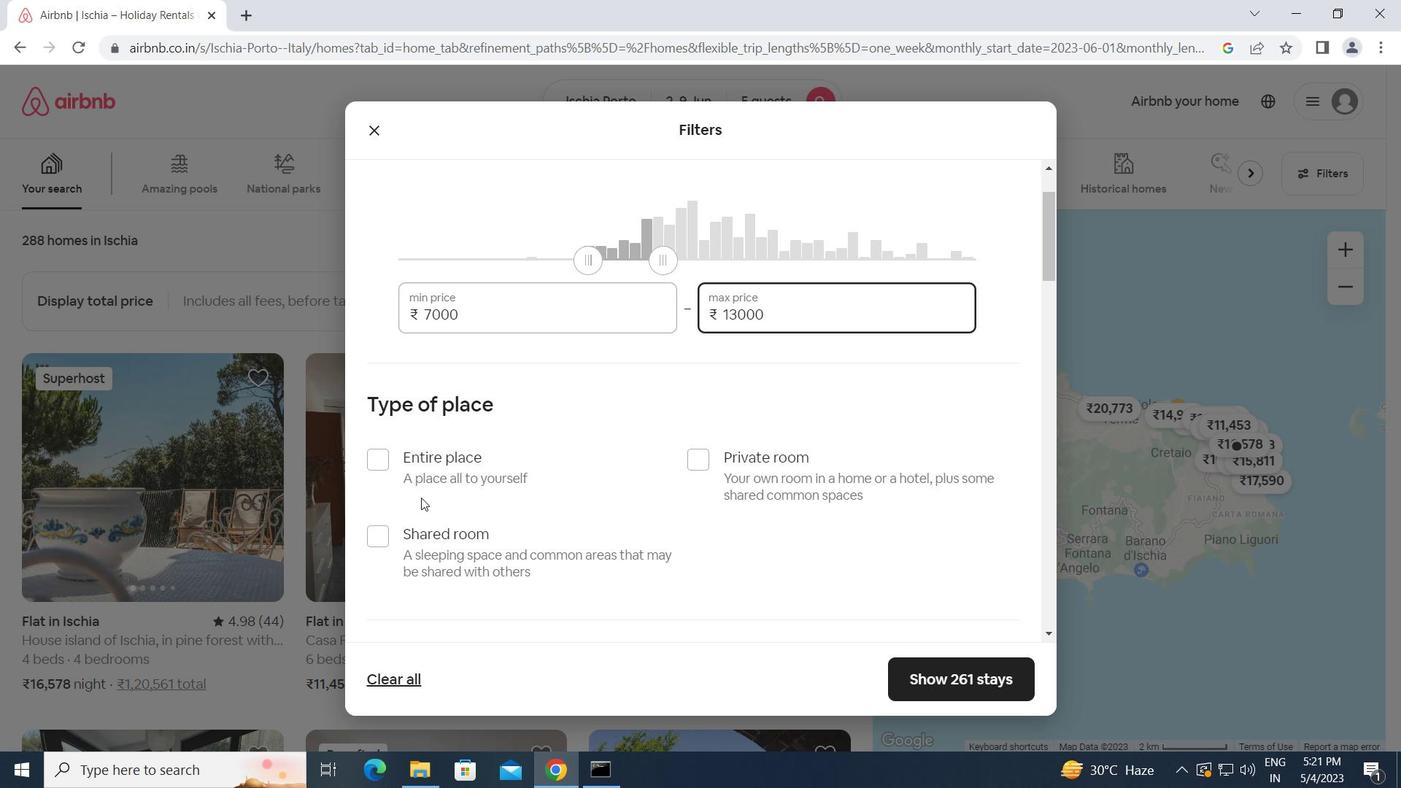 
Action: Mouse moved to (381, 446)
Screenshot: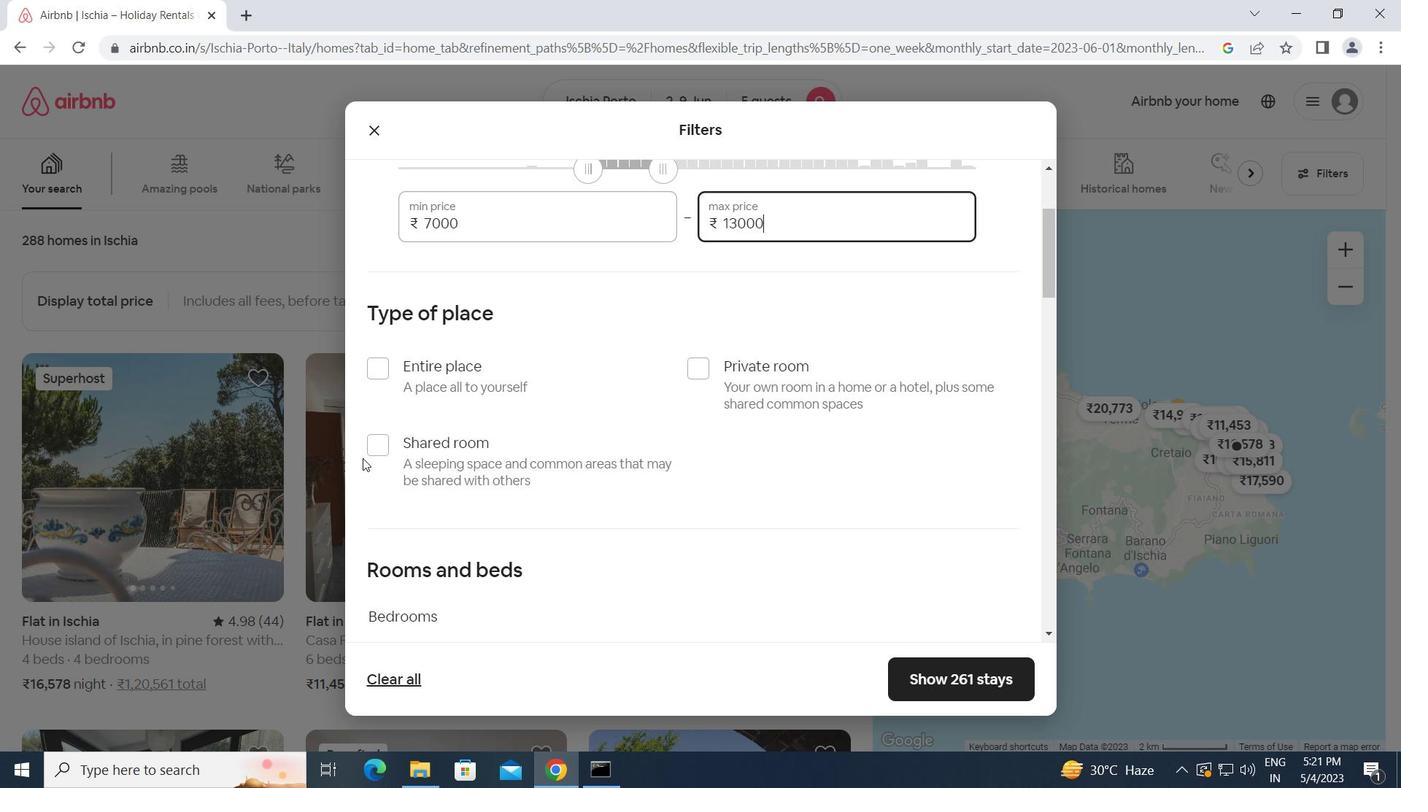 
Action: Mouse pressed left at (381, 446)
Screenshot: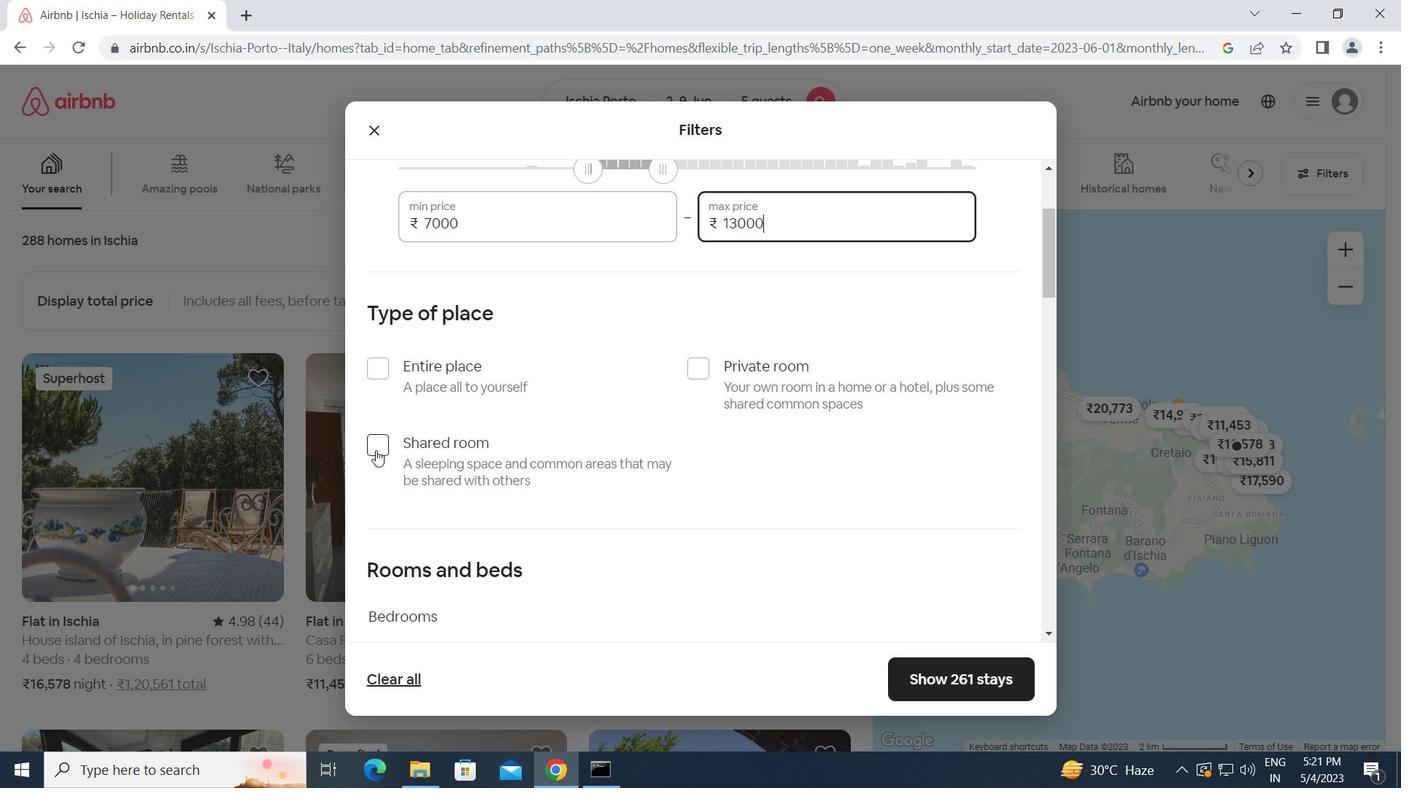 
Action: Mouse moved to (584, 513)
Screenshot: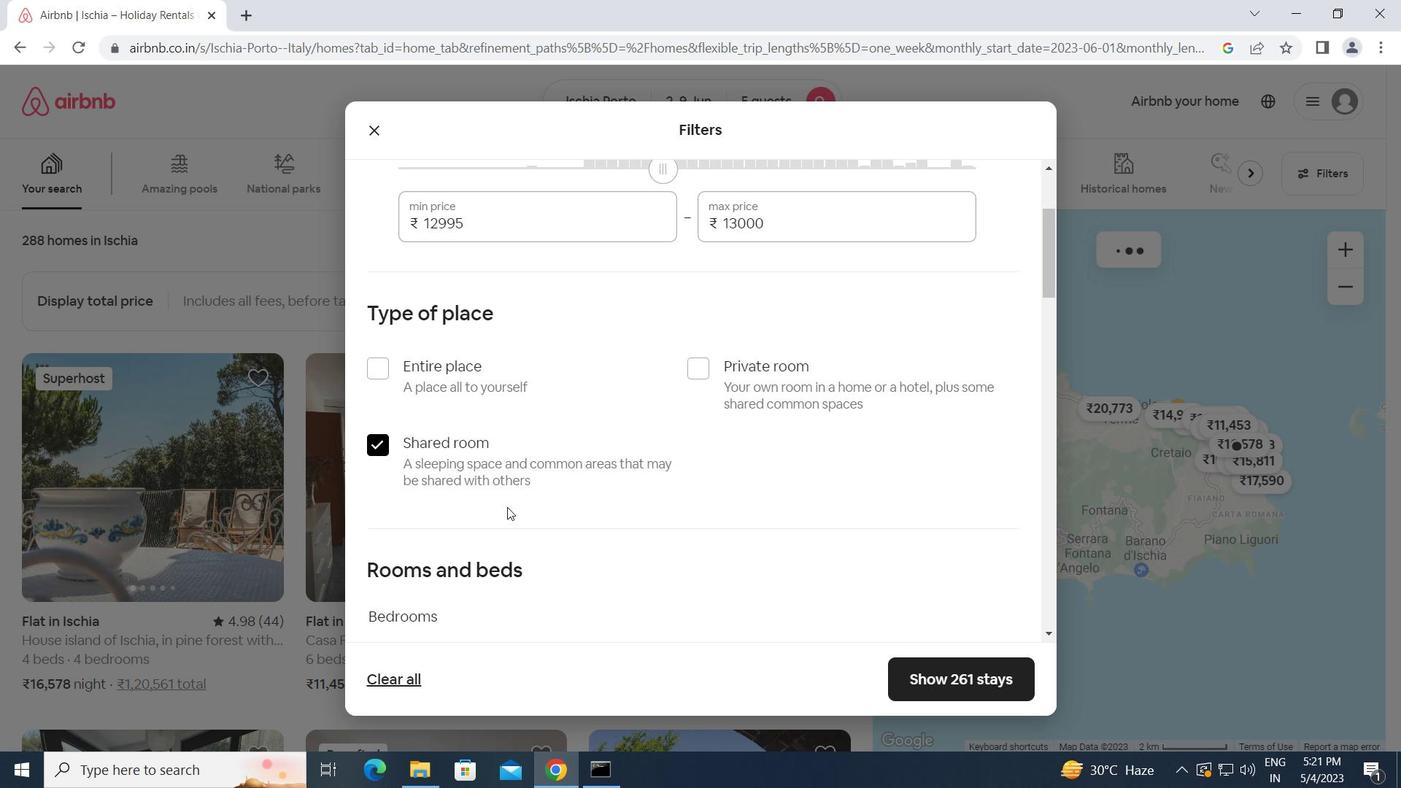 
Action: Mouse scrolled (584, 512) with delta (0, 0)
Screenshot: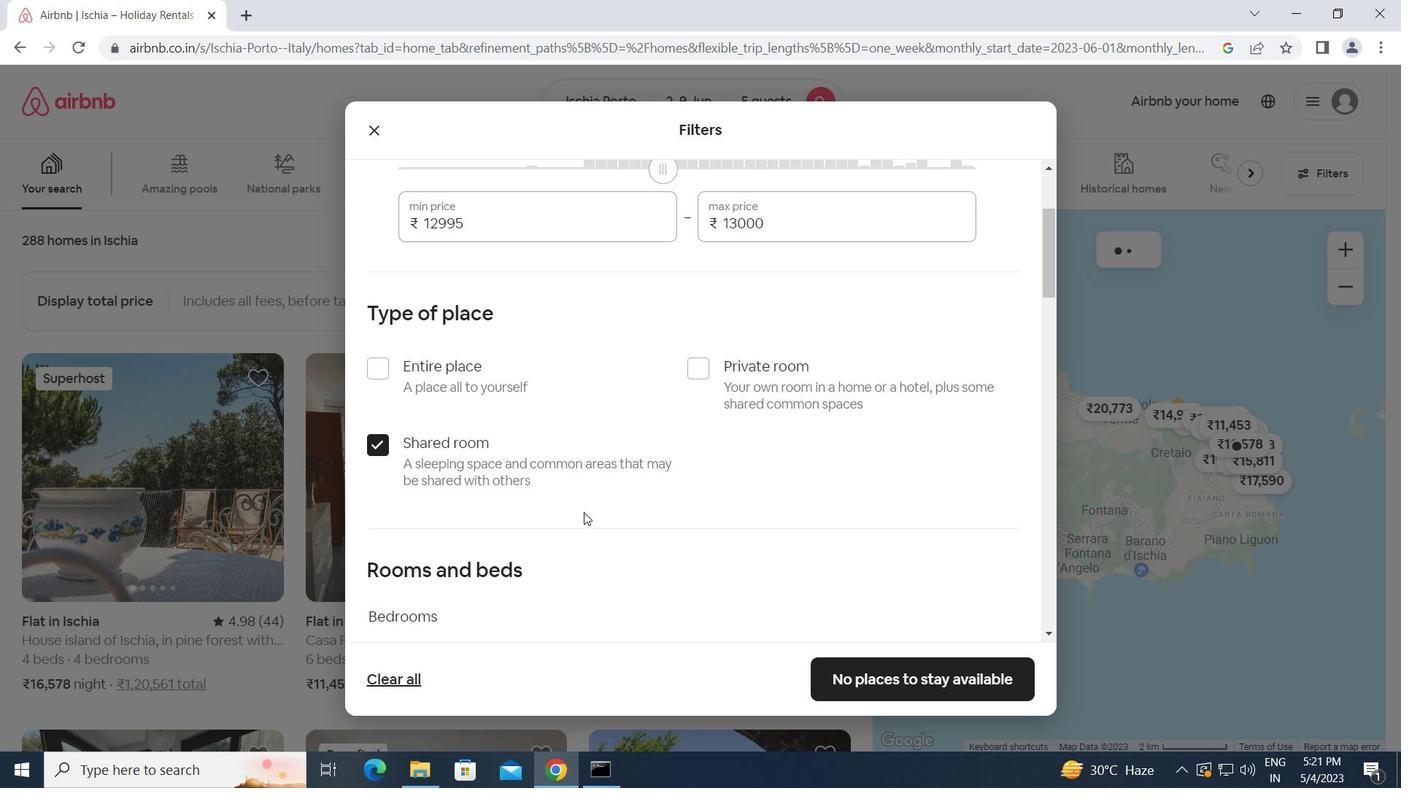 
Action: Mouse scrolled (584, 512) with delta (0, 0)
Screenshot: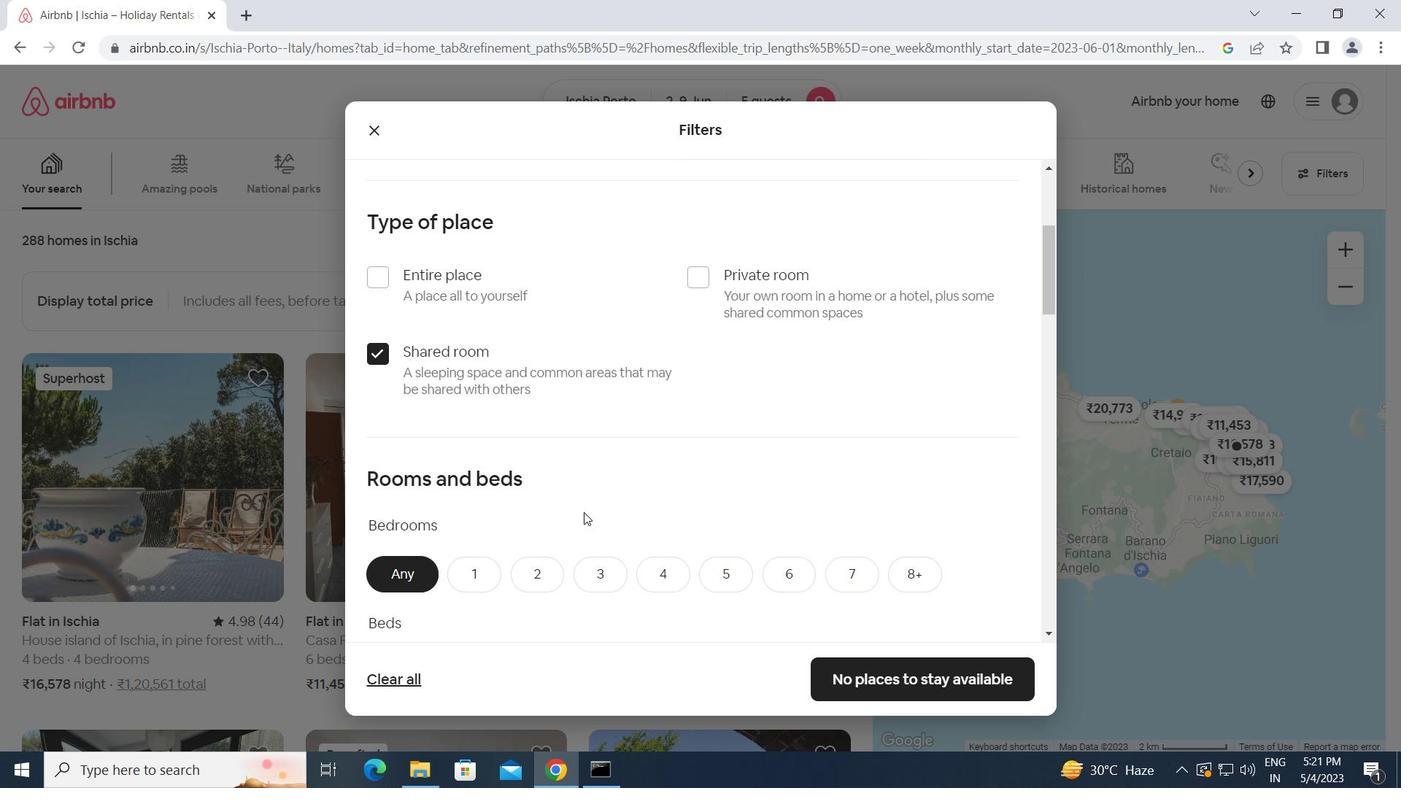 
Action: Mouse moved to (535, 484)
Screenshot: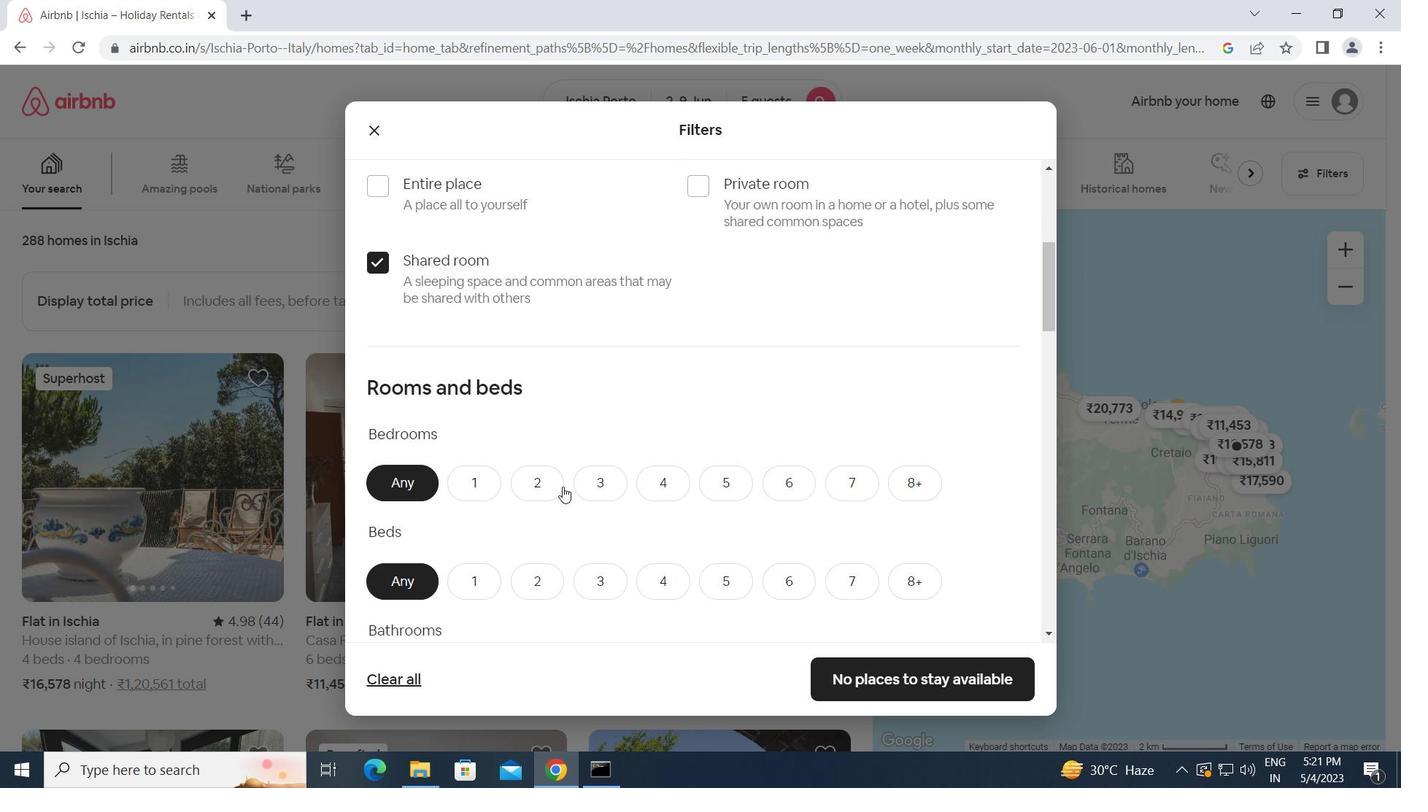 
Action: Mouse pressed left at (535, 484)
Screenshot: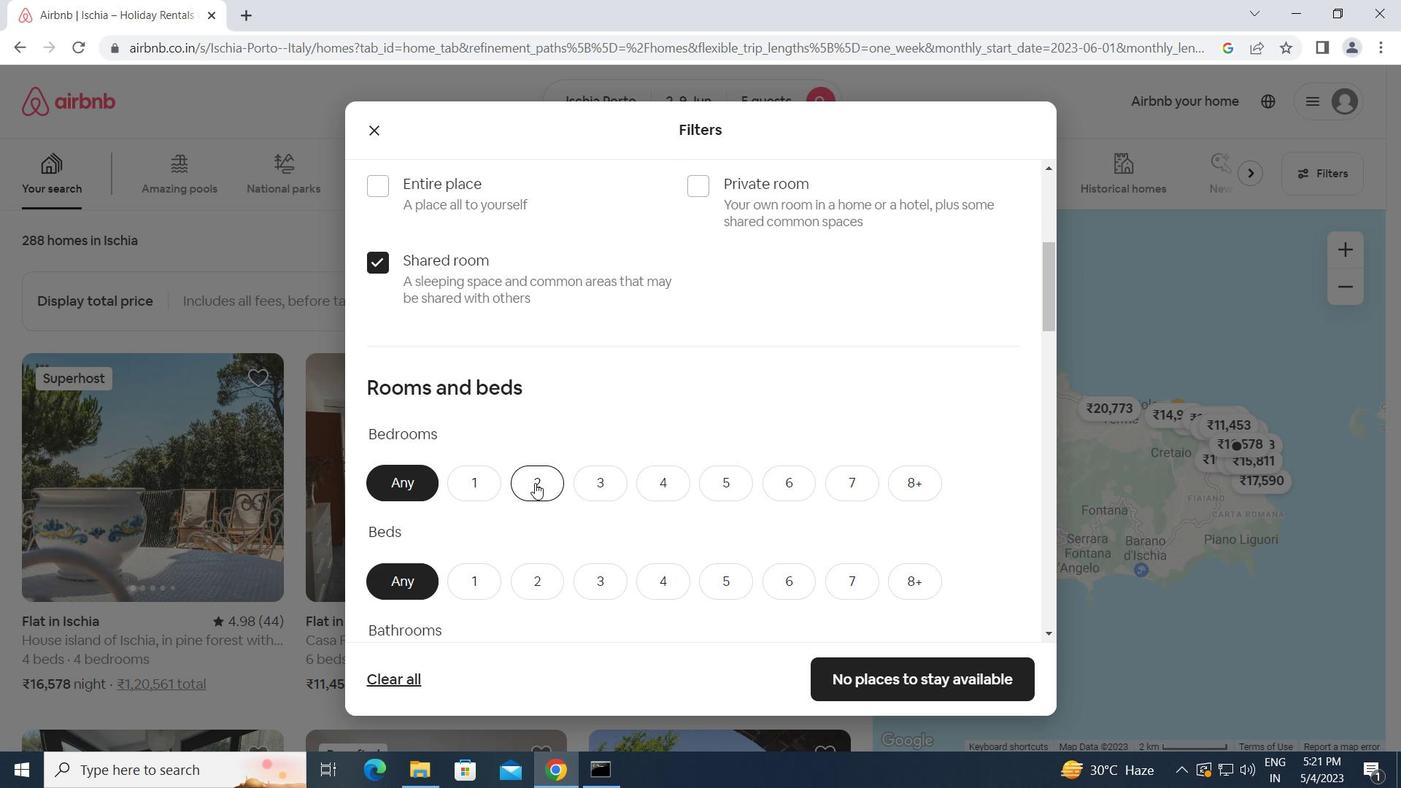 
Action: Mouse moved to (720, 573)
Screenshot: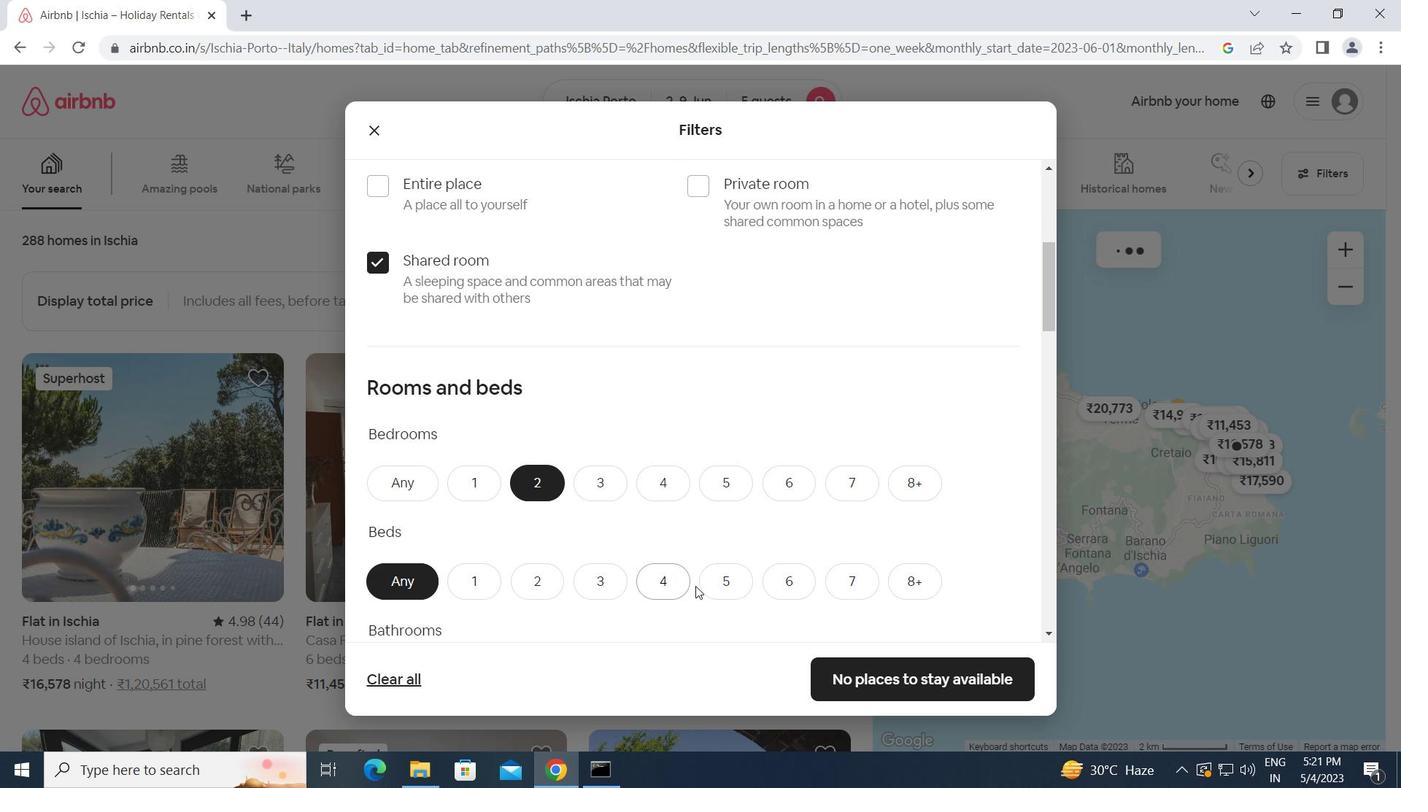 
Action: Mouse pressed left at (720, 573)
Screenshot: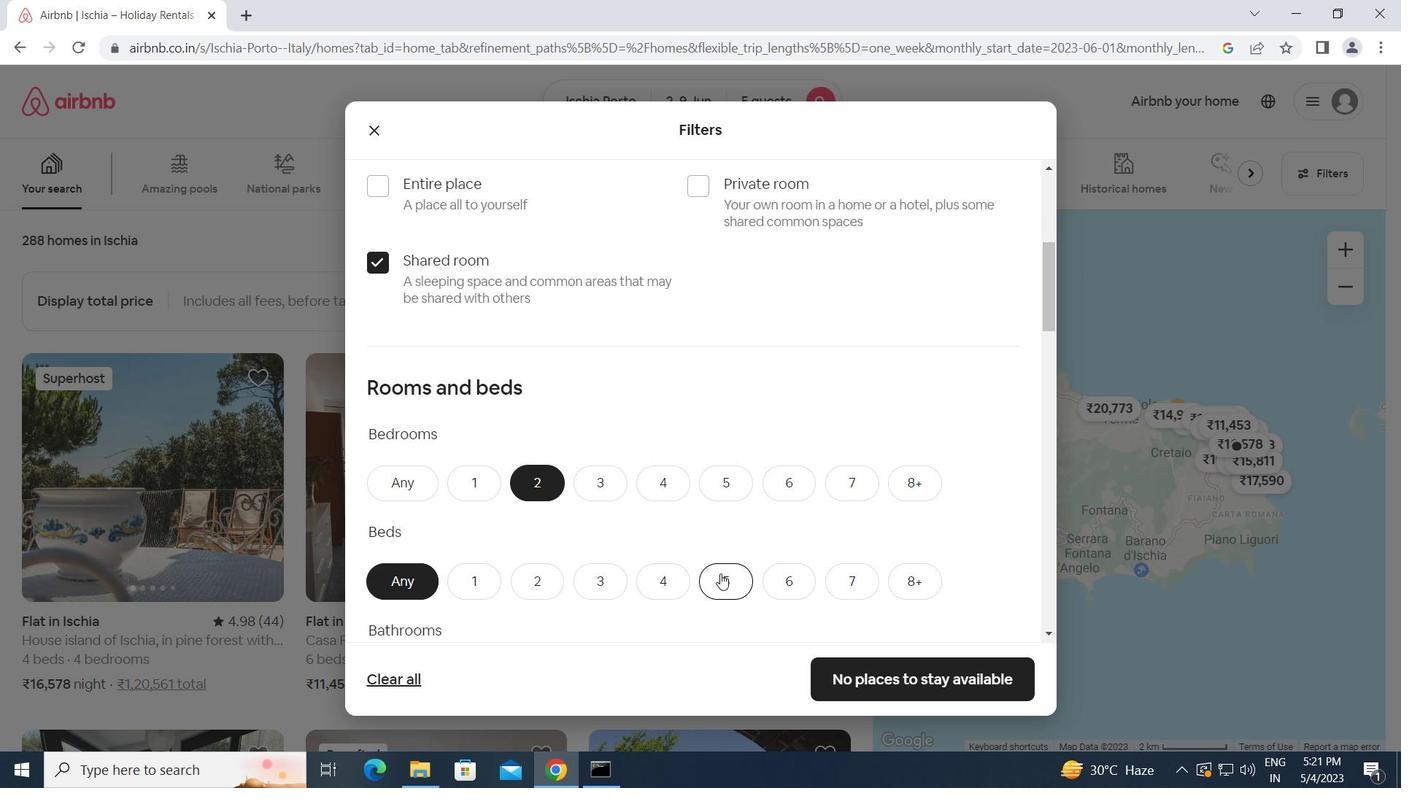 
Action: Mouse scrolled (720, 573) with delta (0, 0)
Screenshot: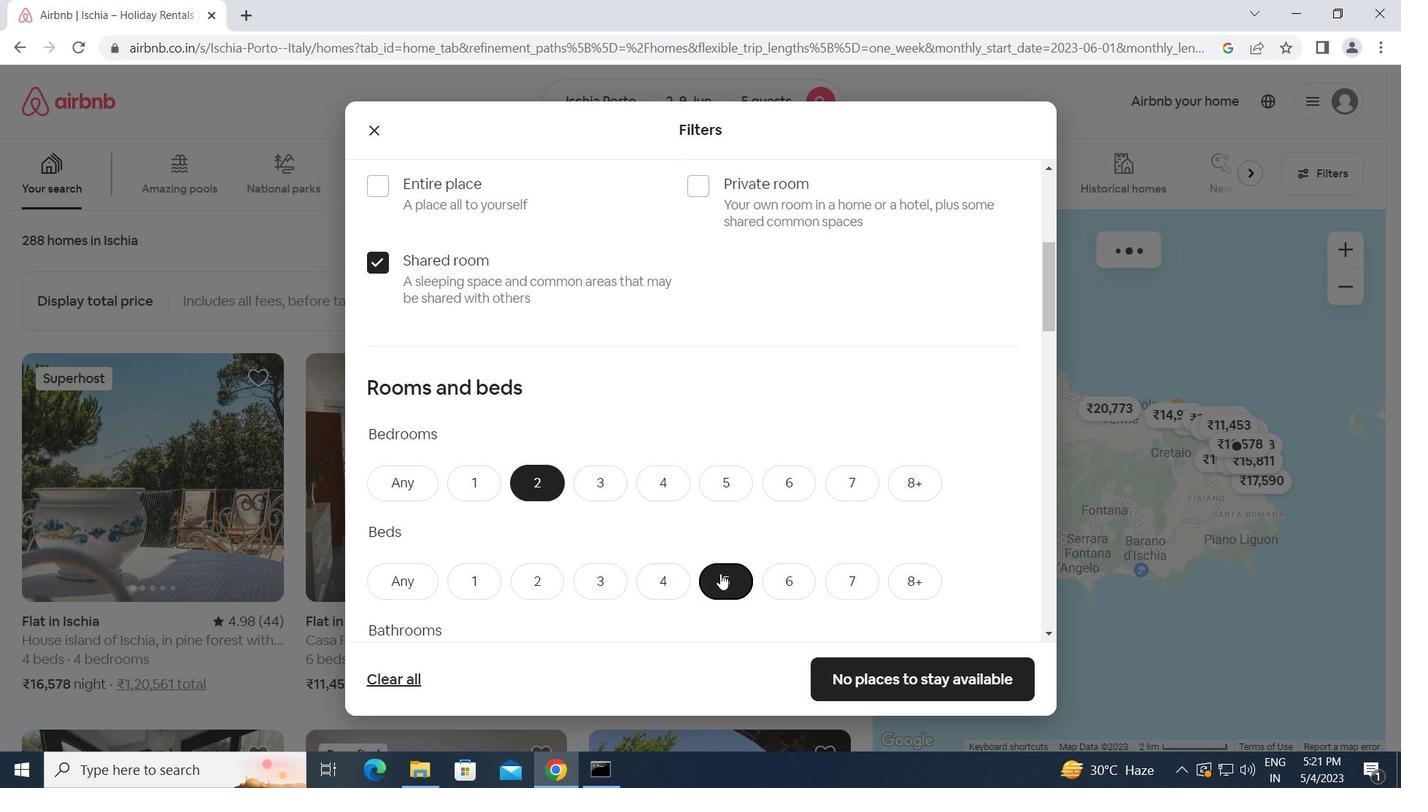 
Action: Mouse moved to (554, 587)
Screenshot: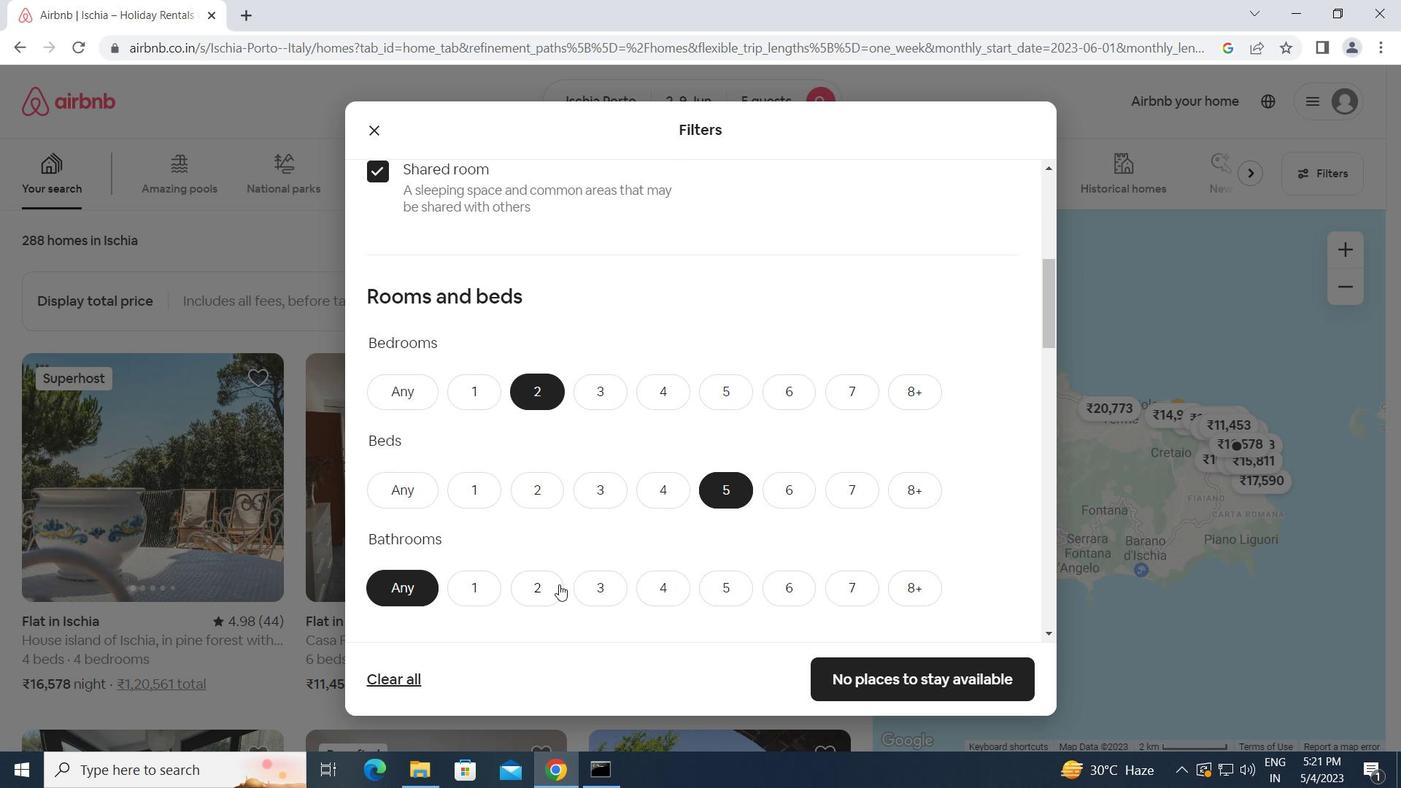
Action: Mouse pressed left at (554, 587)
Screenshot: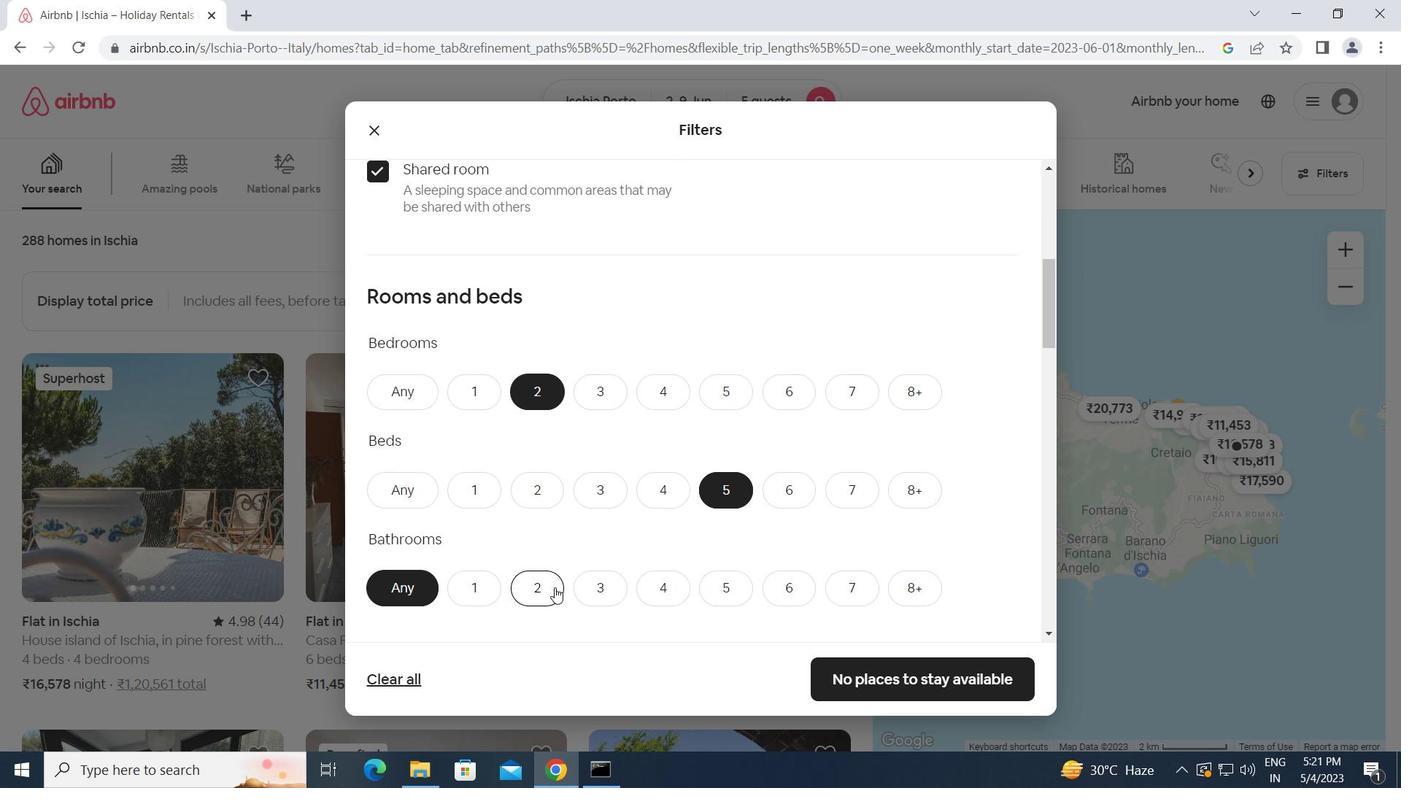
Action: Mouse moved to (600, 586)
Screenshot: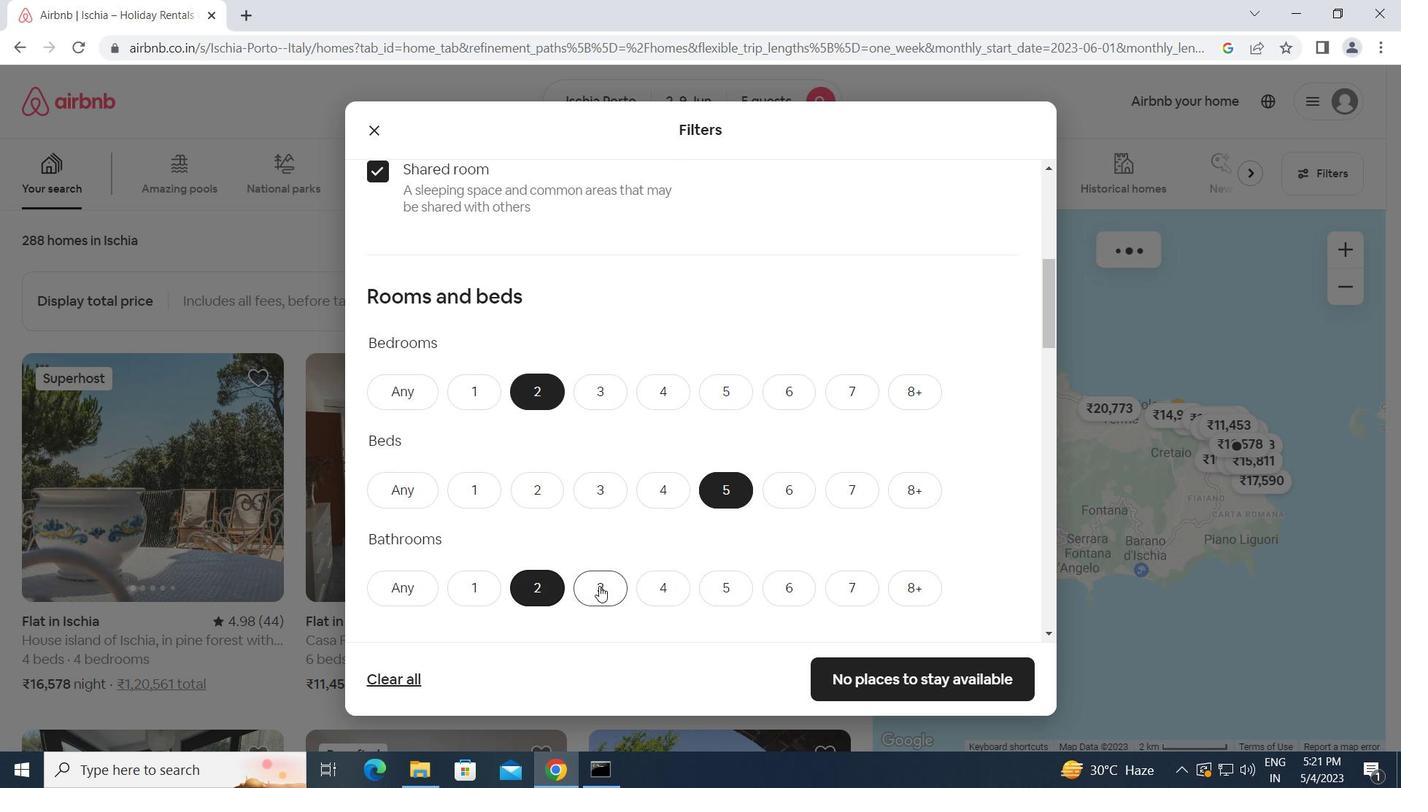 
Action: Mouse scrolled (600, 585) with delta (0, 0)
Screenshot: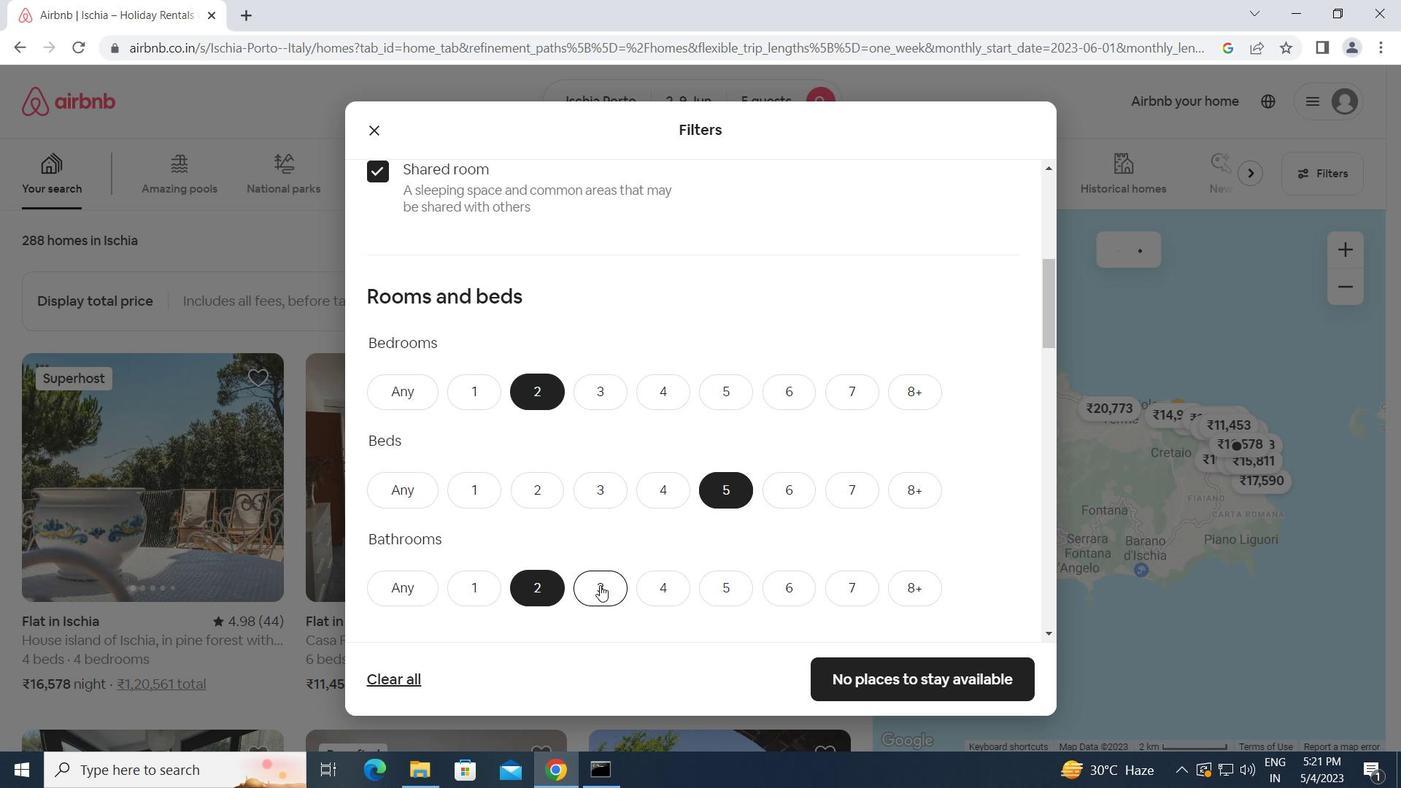 
Action: Mouse scrolled (600, 585) with delta (0, 0)
Screenshot: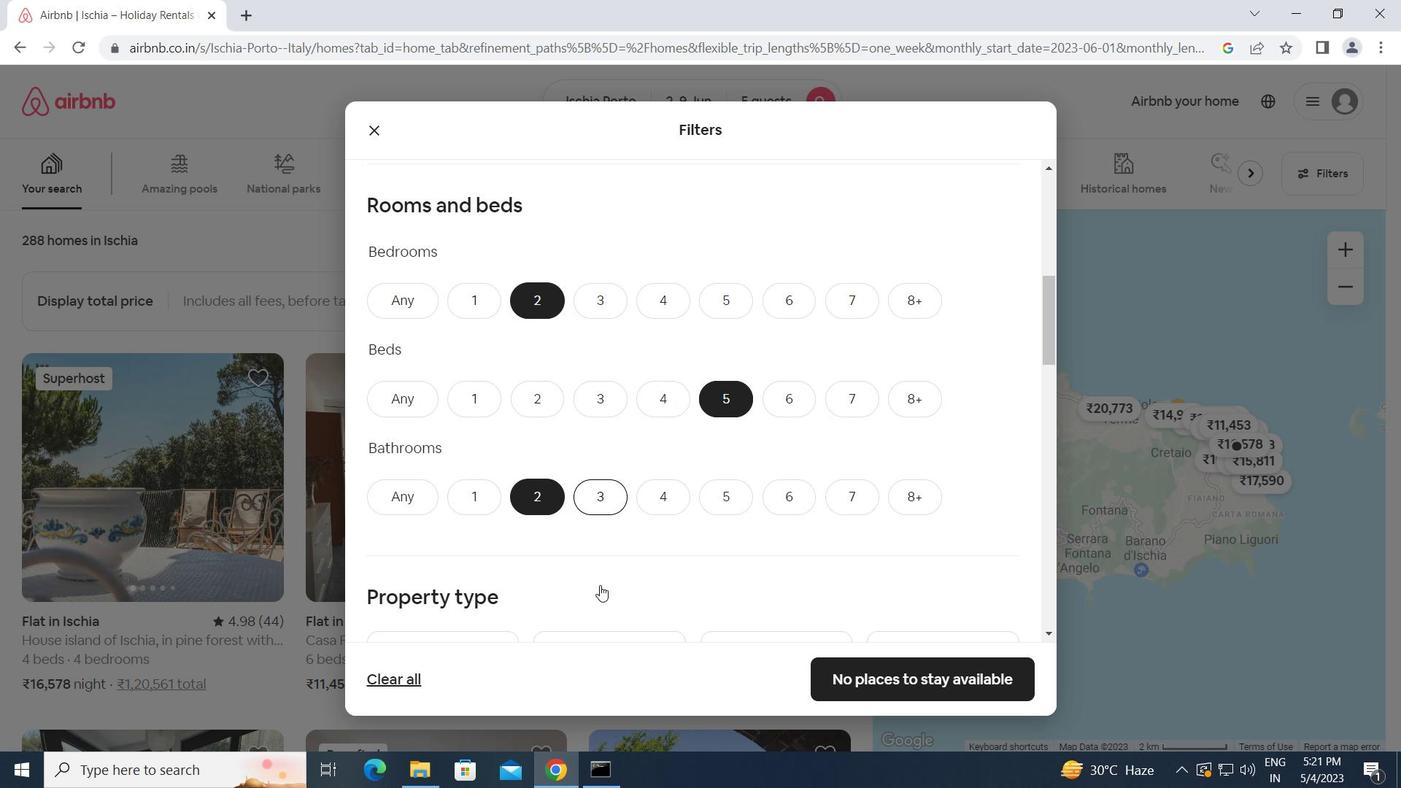 
Action: Mouse scrolled (600, 585) with delta (0, 0)
Screenshot: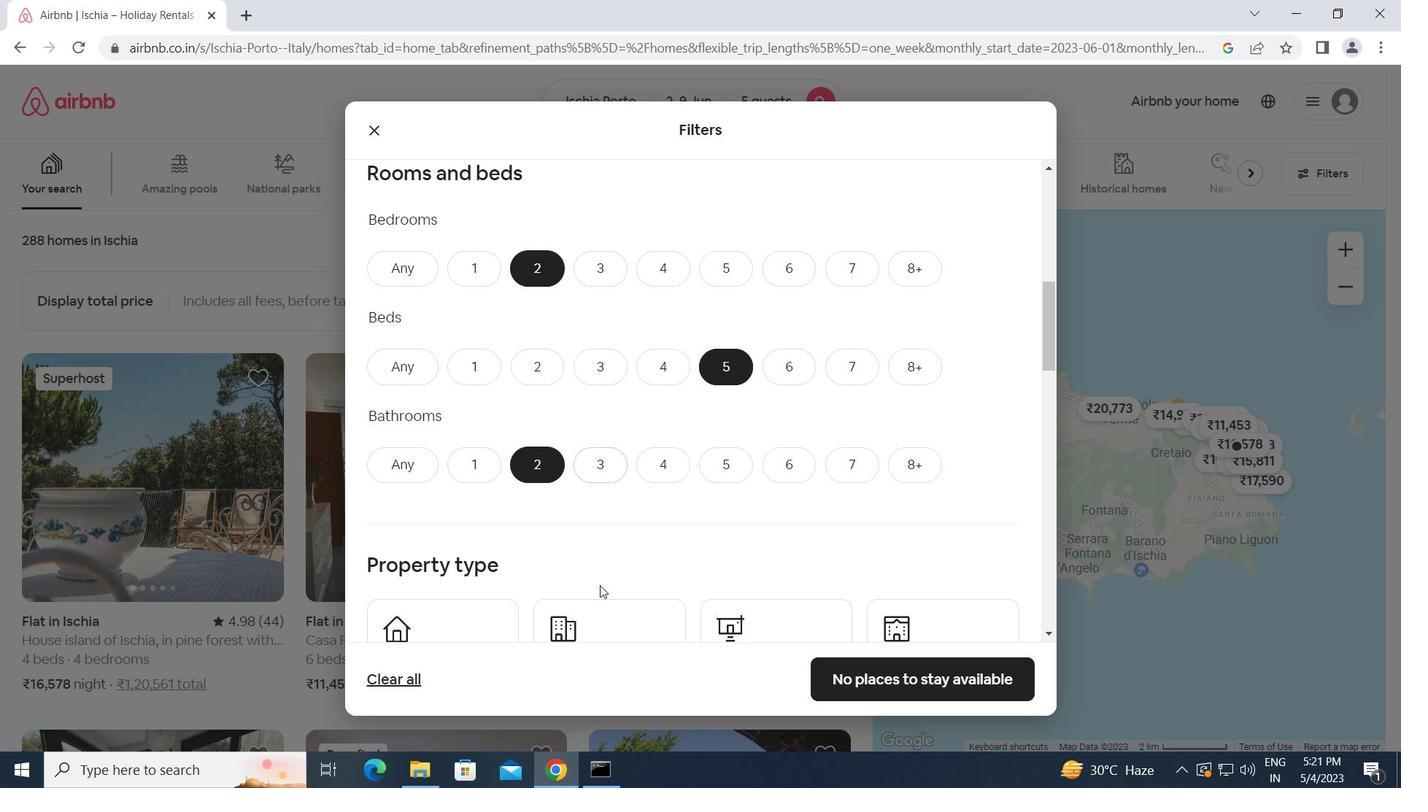 
Action: Mouse scrolled (600, 585) with delta (0, 0)
Screenshot: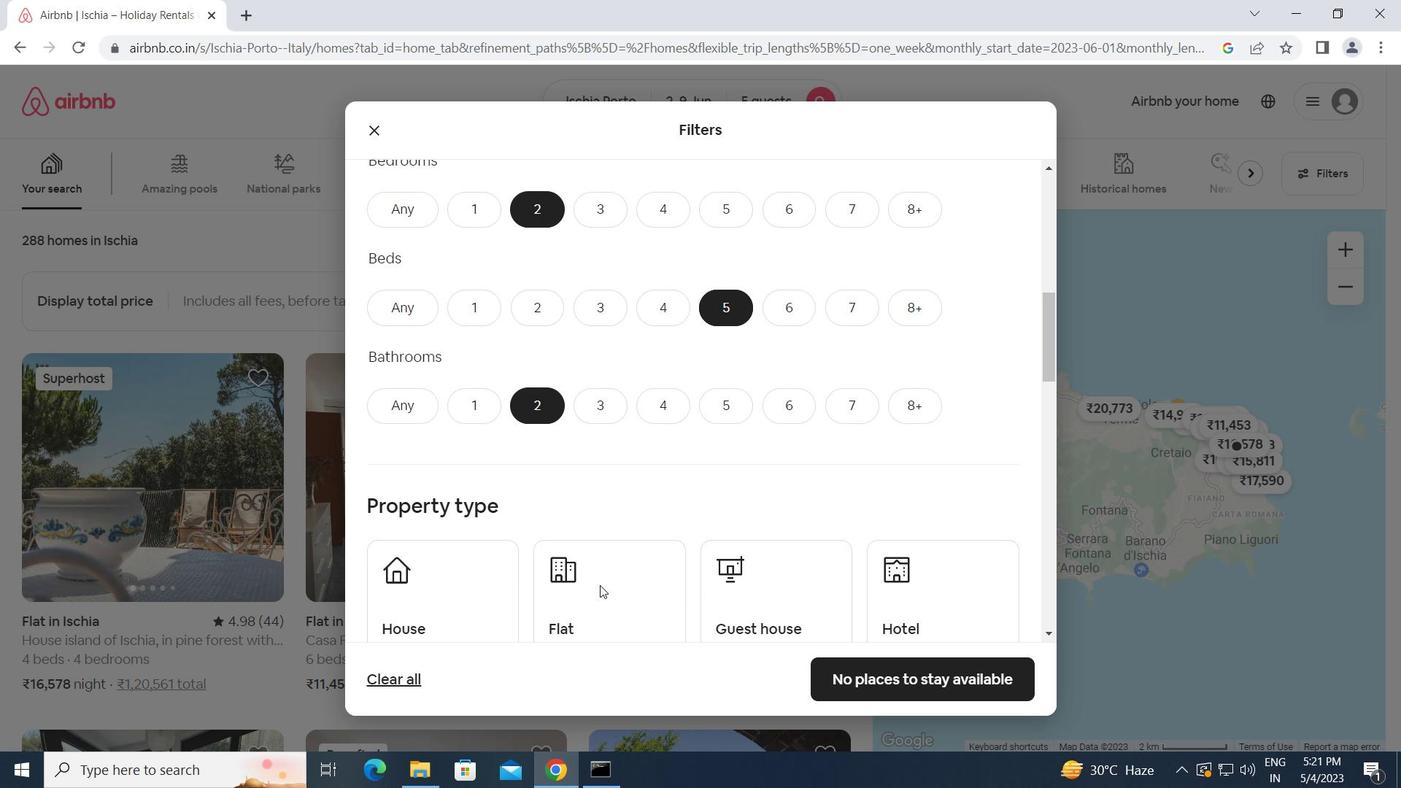 
Action: Mouse moved to (462, 442)
Screenshot: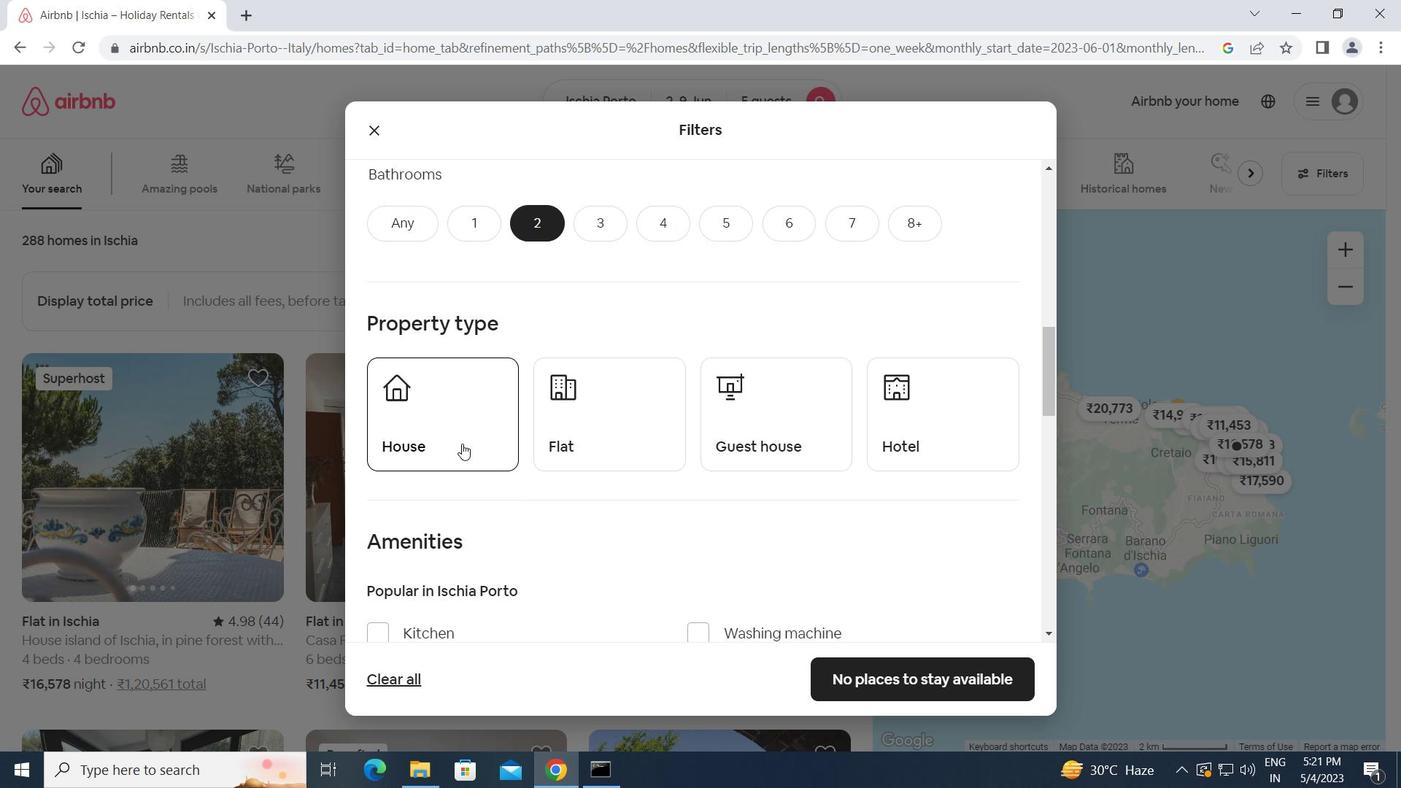 
Action: Mouse pressed left at (462, 442)
Screenshot: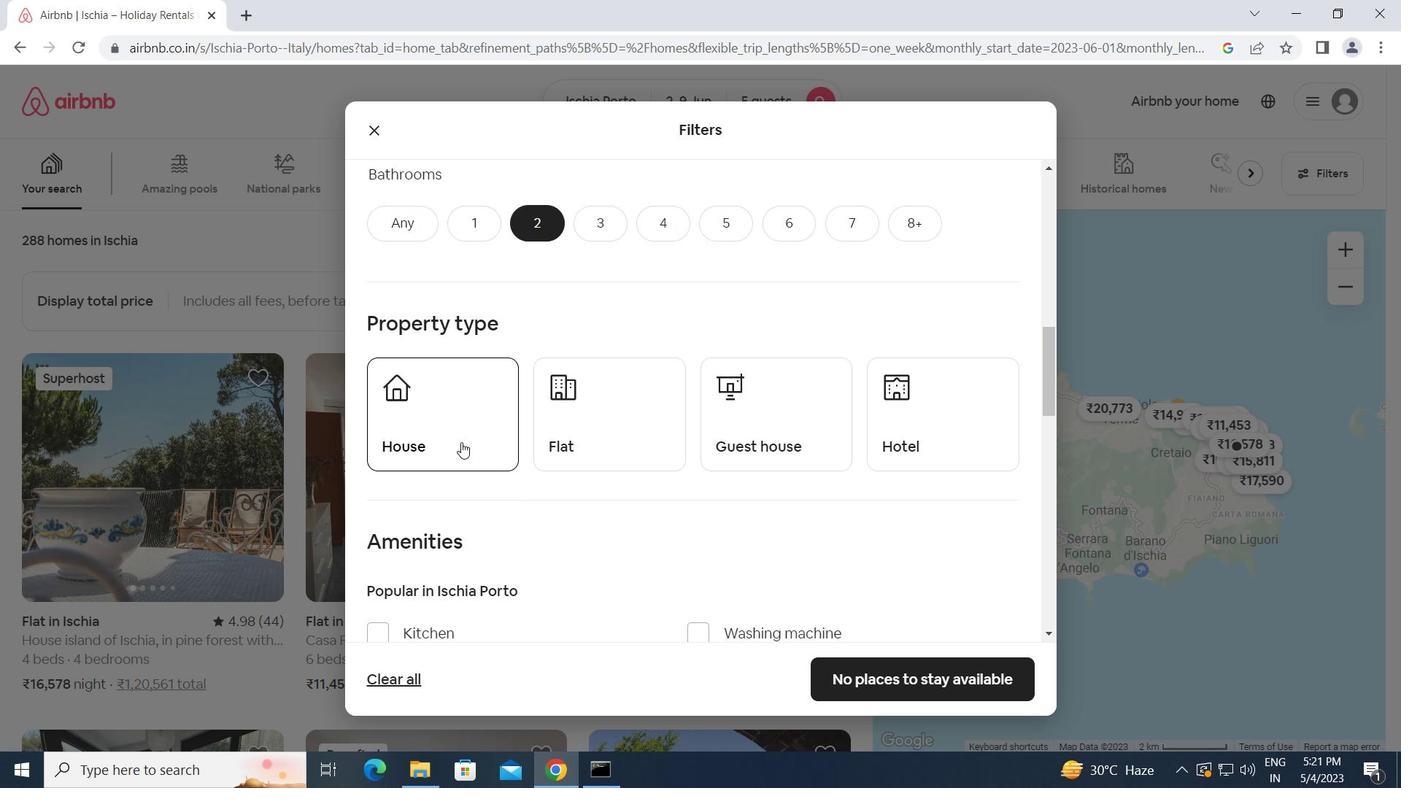 
Action: Mouse moved to (649, 418)
Screenshot: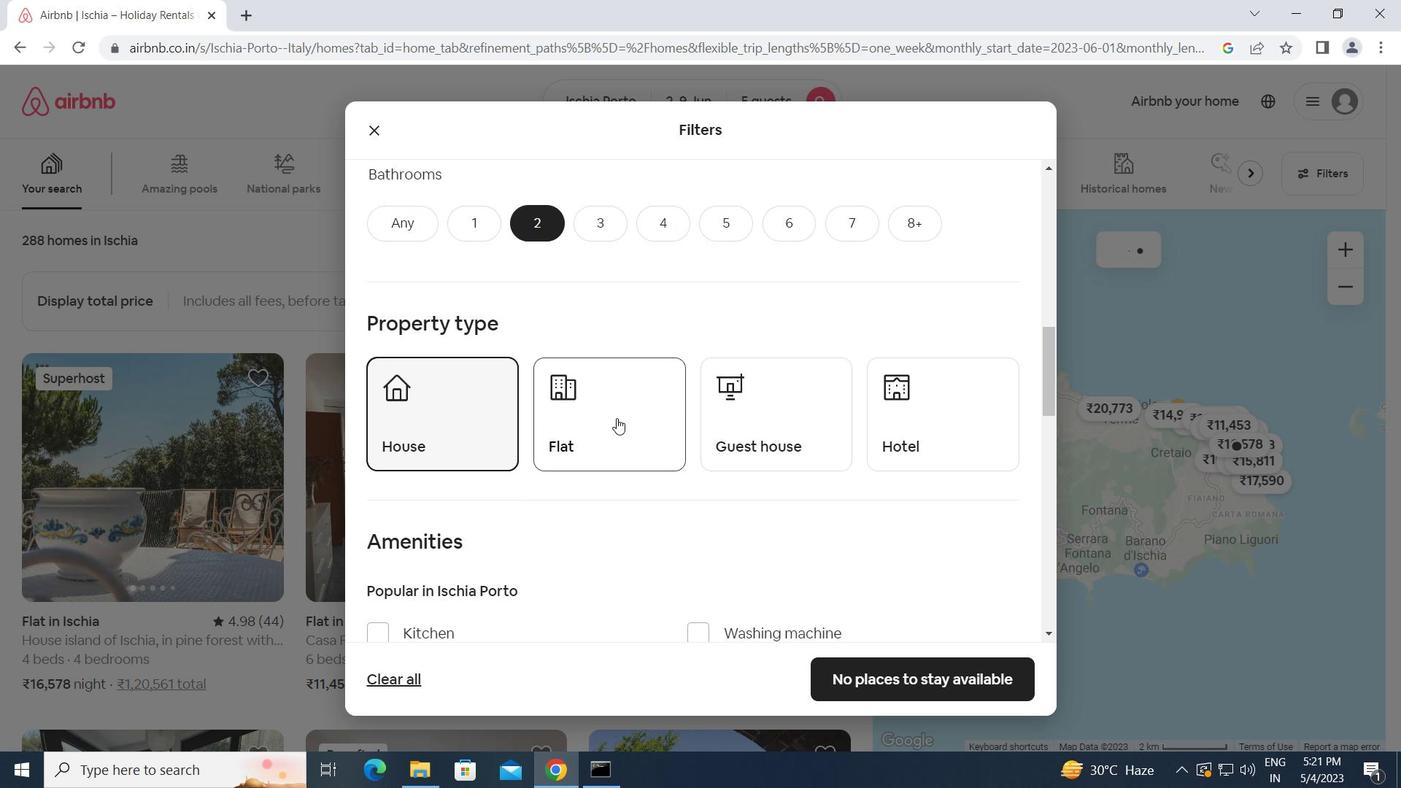 
Action: Mouse pressed left at (649, 418)
Screenshot: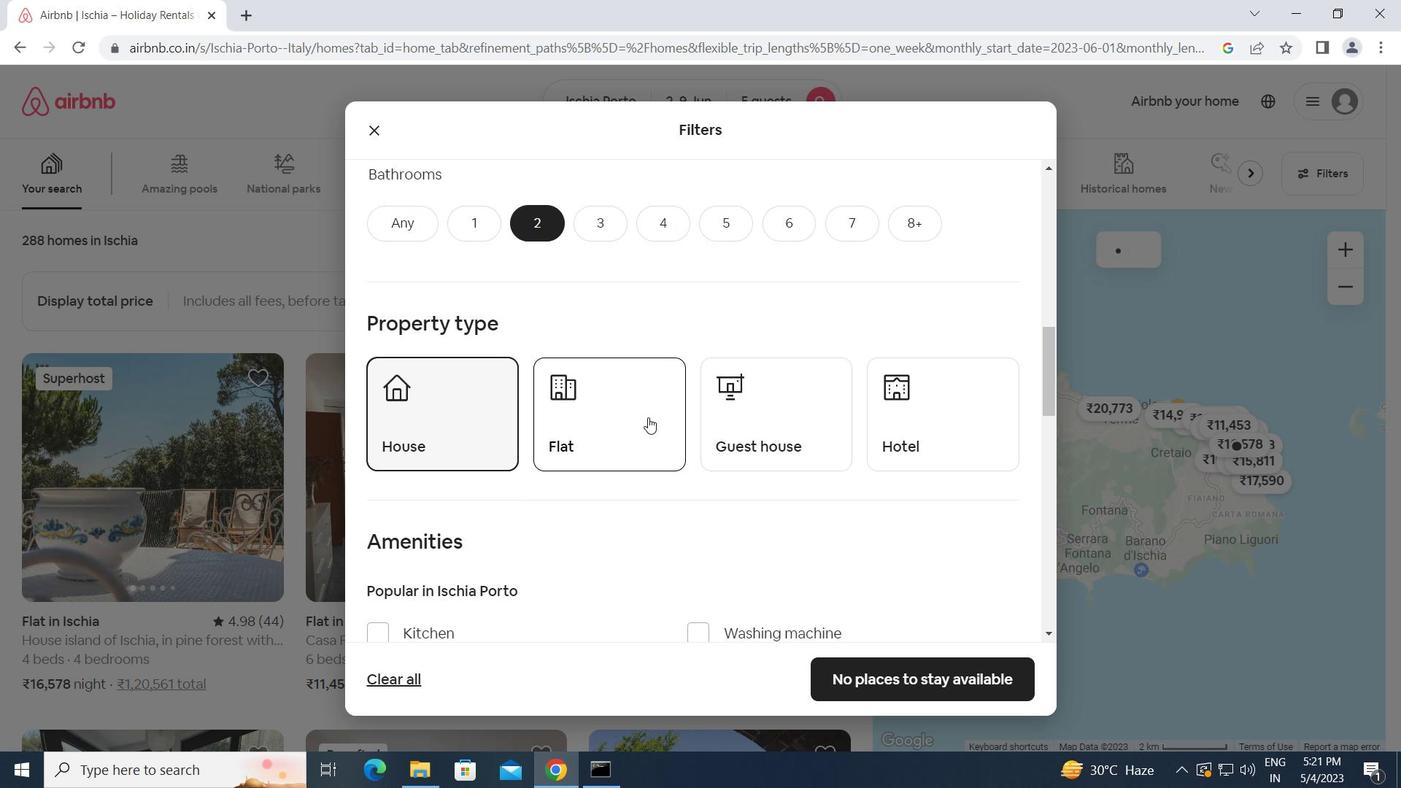 
Action: Mouse moved to (753, 432)
Screenshot: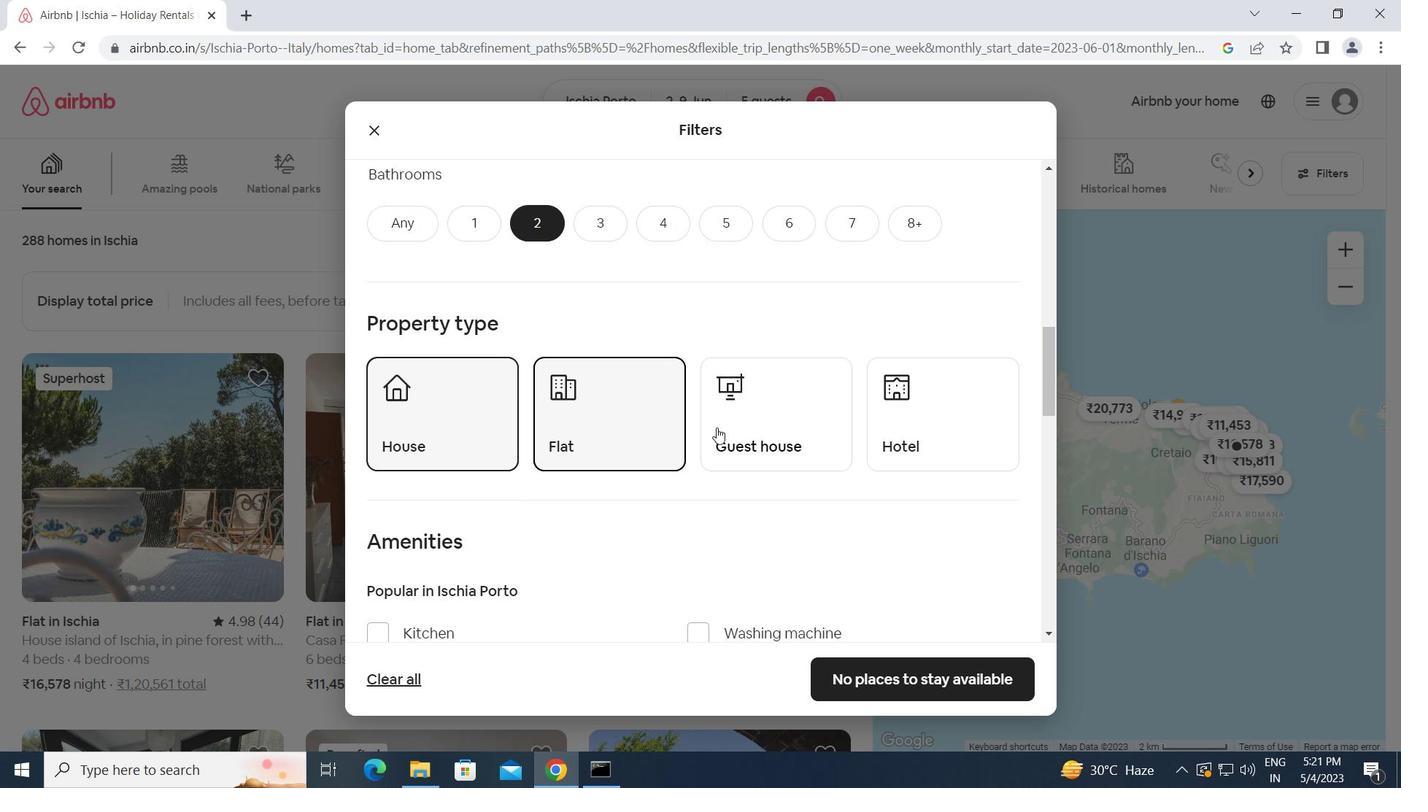 
Action: Mouse pressed left at (753, 432)
Screenshot: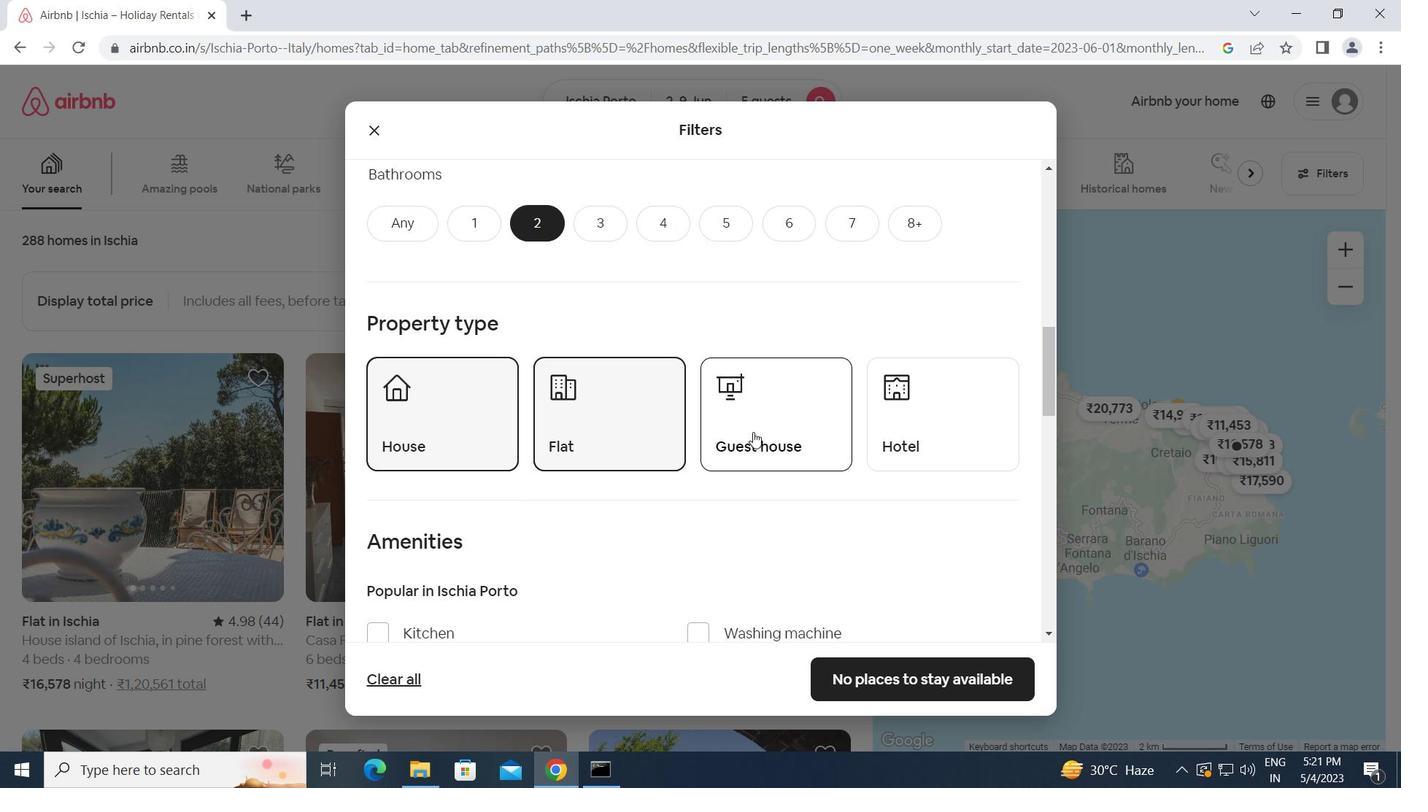 
Action: Mouse moved to (672, 489)
Screenshot: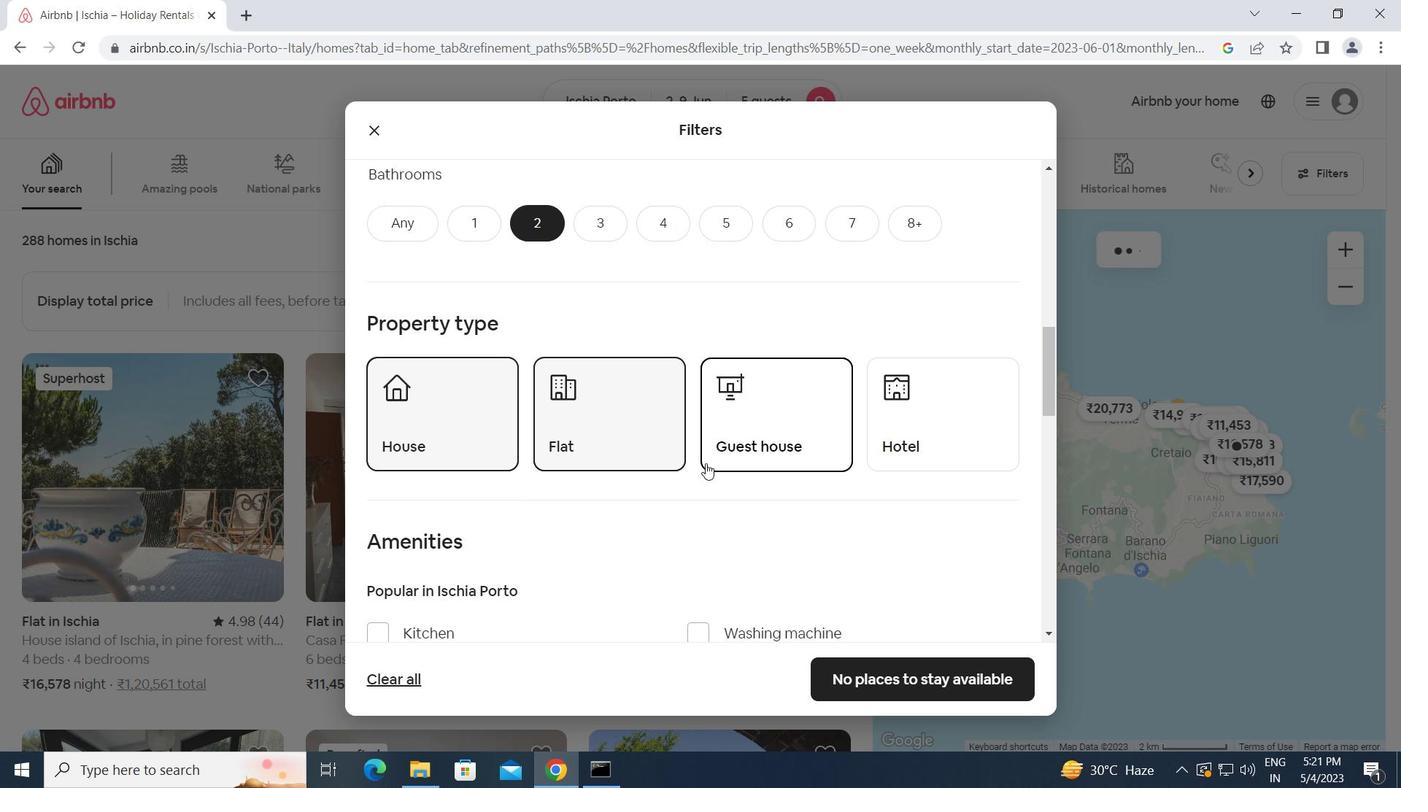 
Action: Mouse scrolled (672, 489) with delta (0, 0)
Screenshot: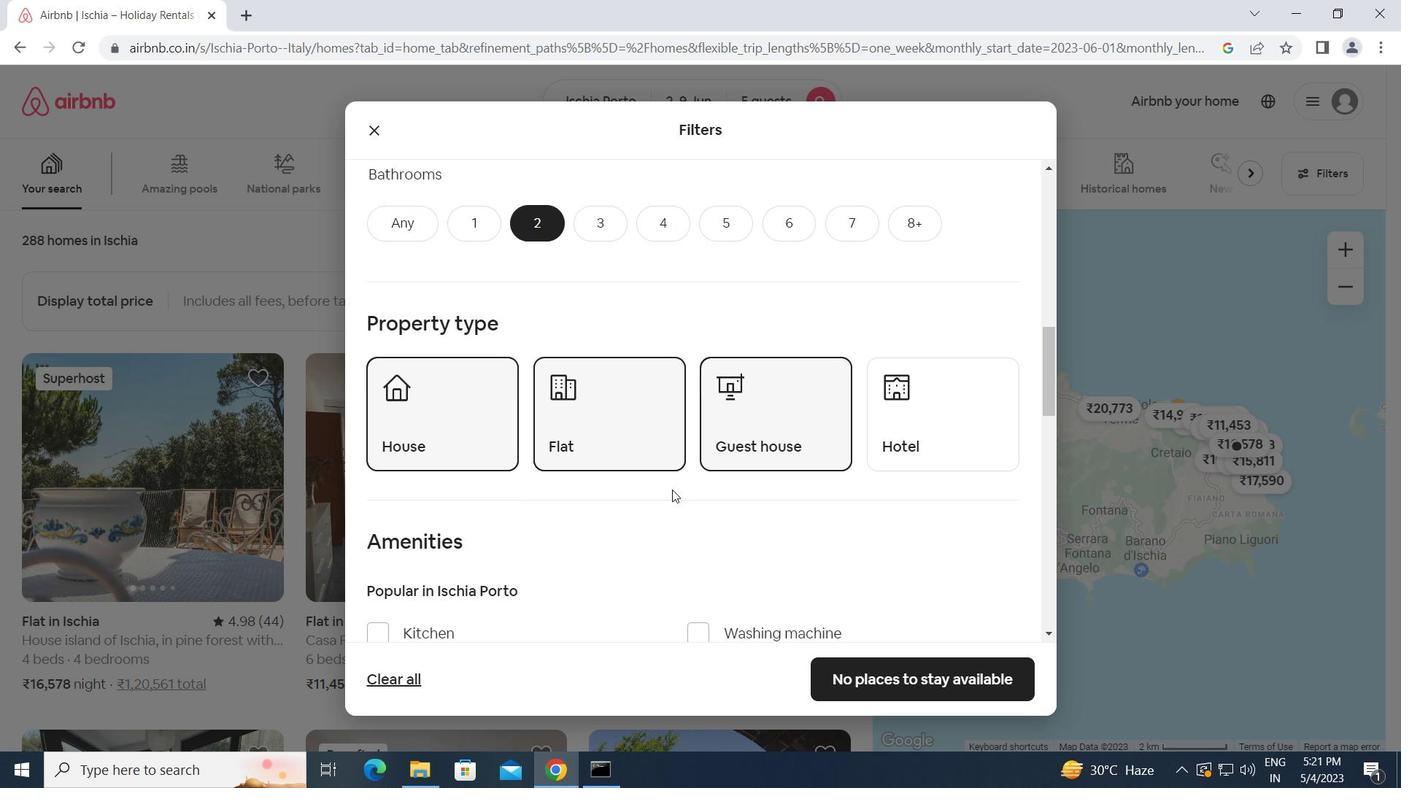 
Action: Mouse scrolled (672, 489) with delta (0, 0)
Screenshot: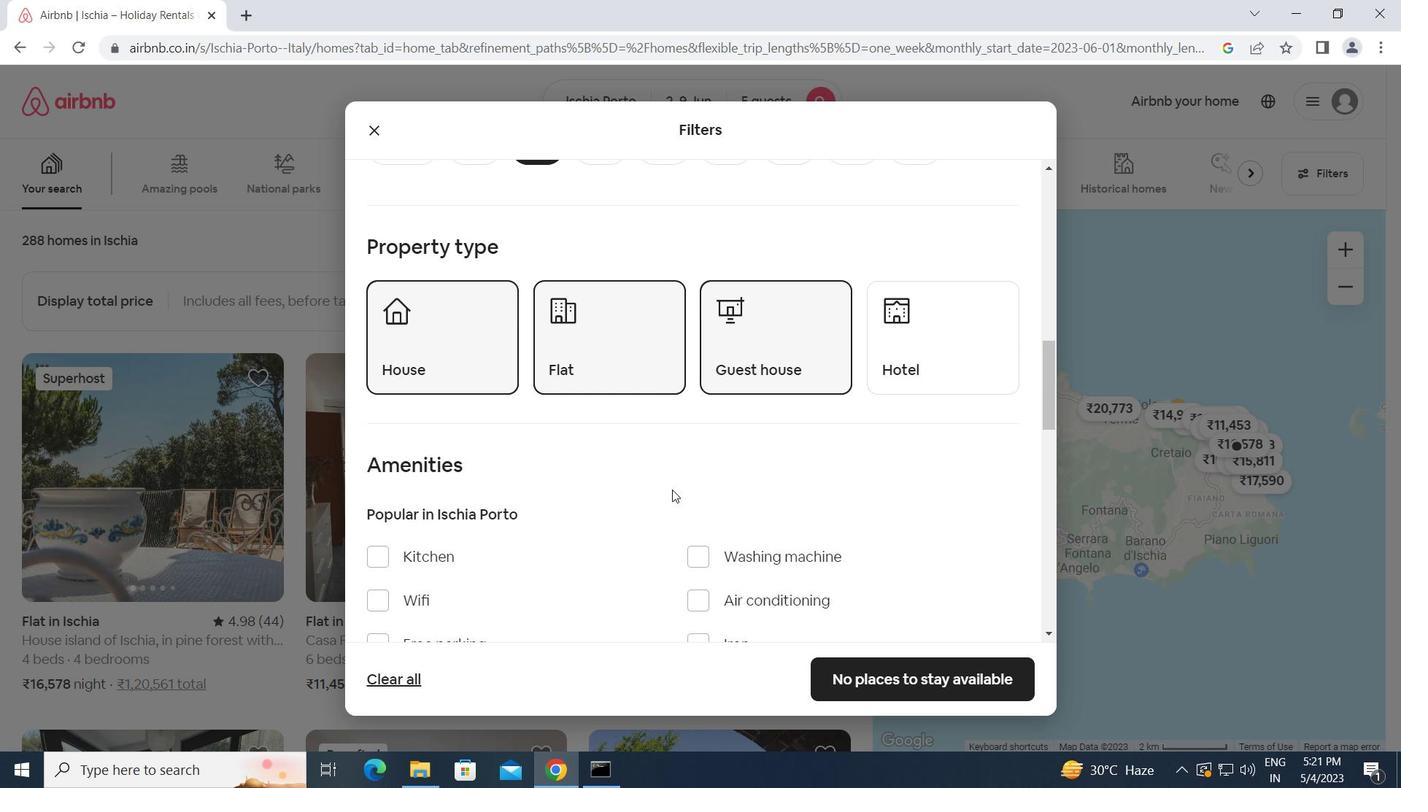
Action: Mouse scrolled (672, 489) with delta (0, 0)
Screenshot: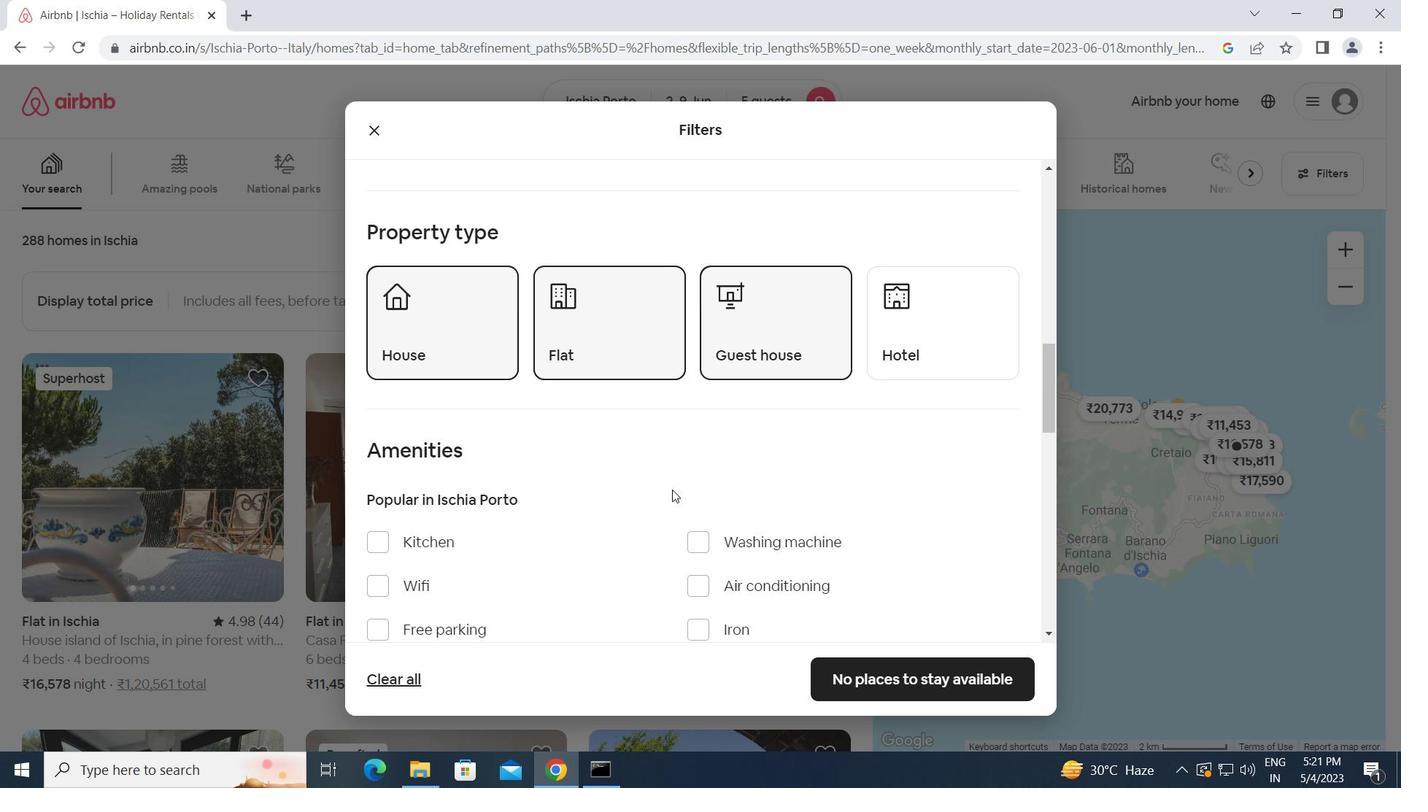 
Action: Mouse moved to (381, 402)
Screenshot: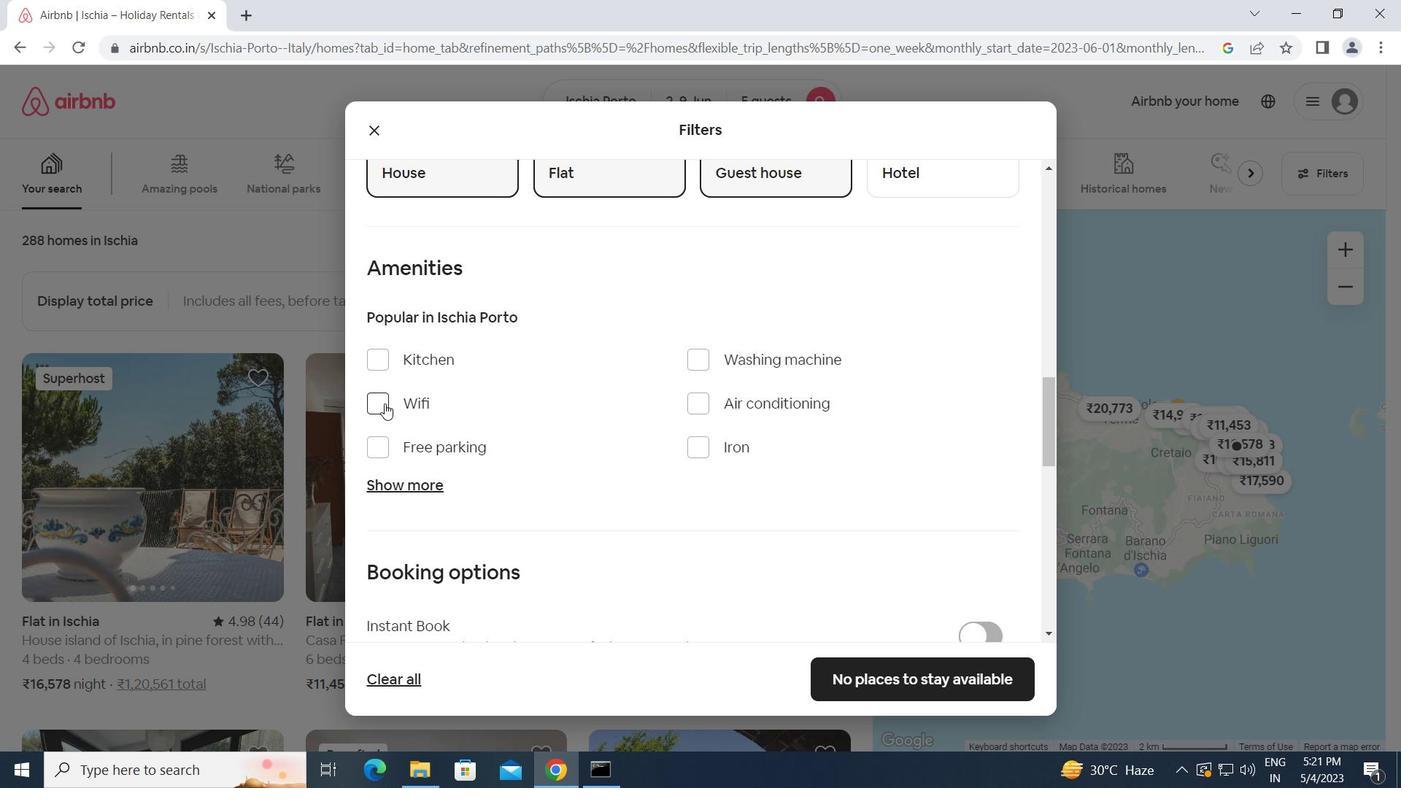 
Action: Mouse pressed left at (381, 402)
Screenshot: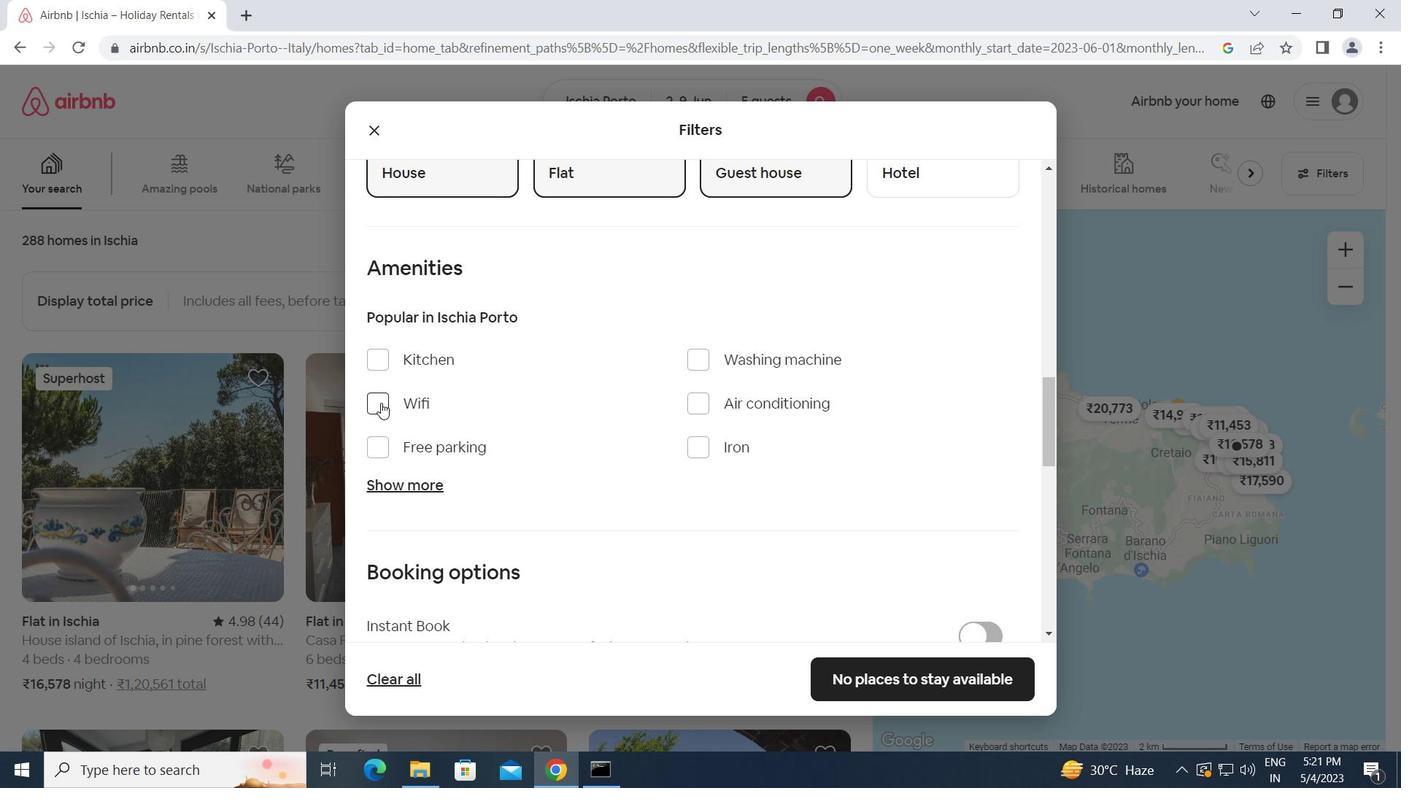 
Action: Mouse moved to (496, 449)
Screenshot: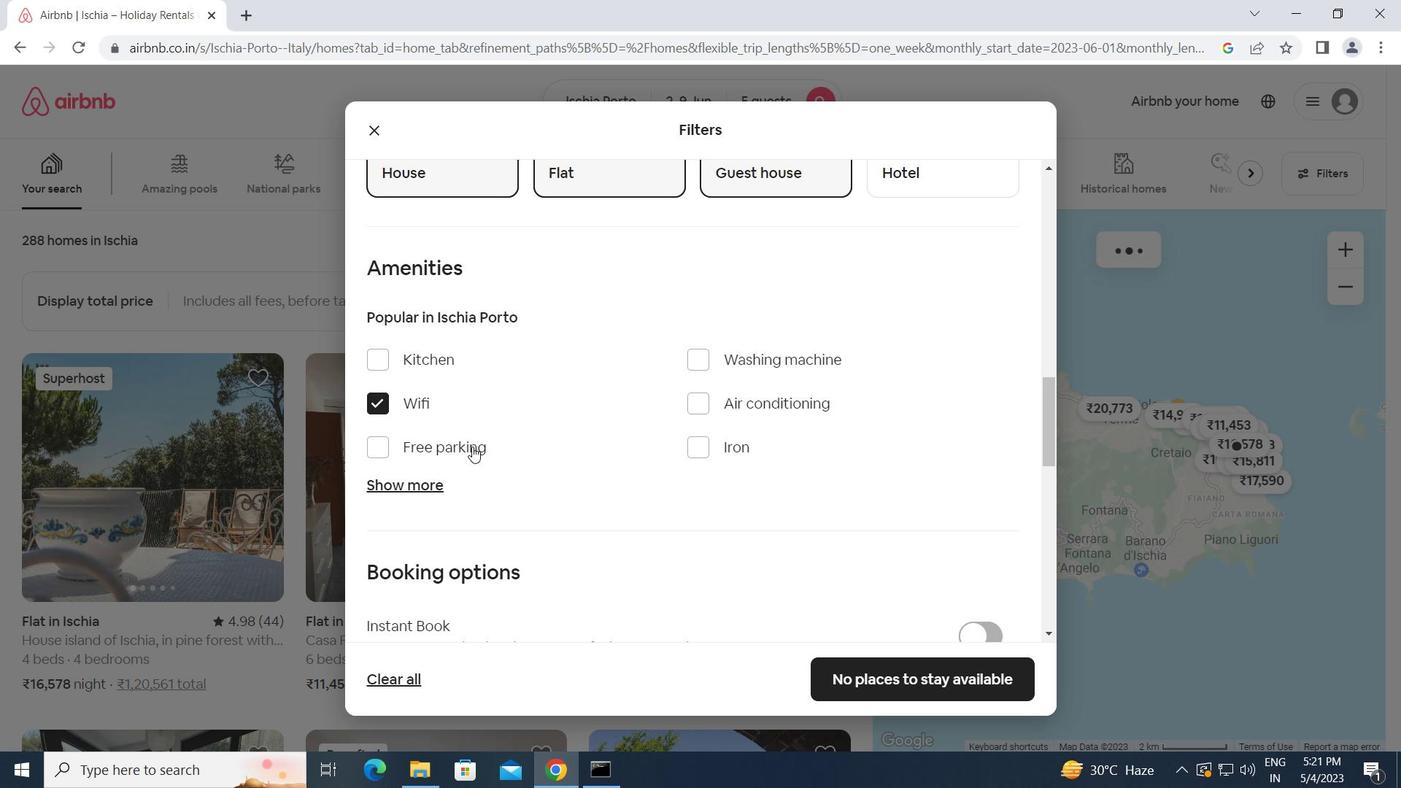 
Action: Mouse scrolled (496, 448) with delta (0, 0)
Screenshot: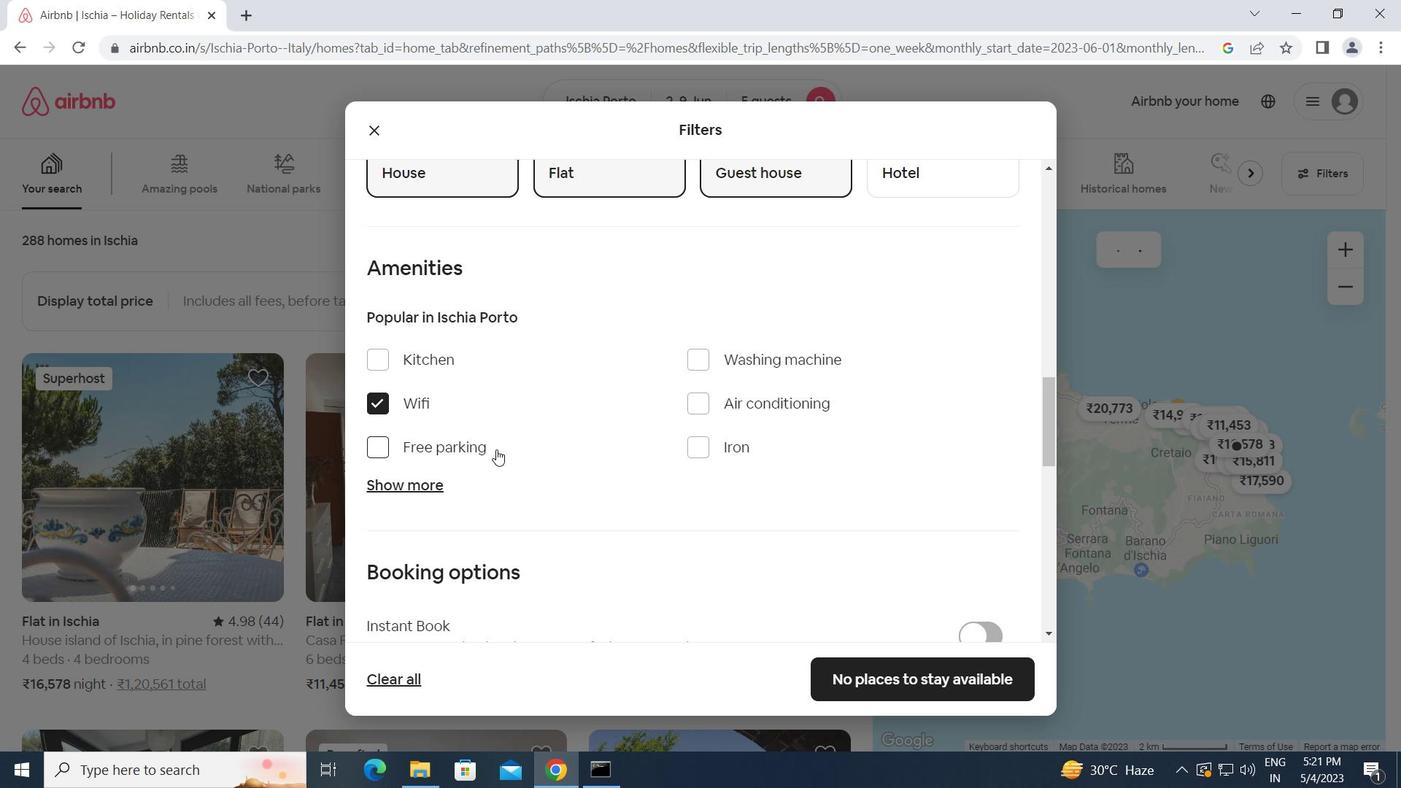 
Action: Mouse scrolled (496, 448) with delta (0, 0)
Screenshot: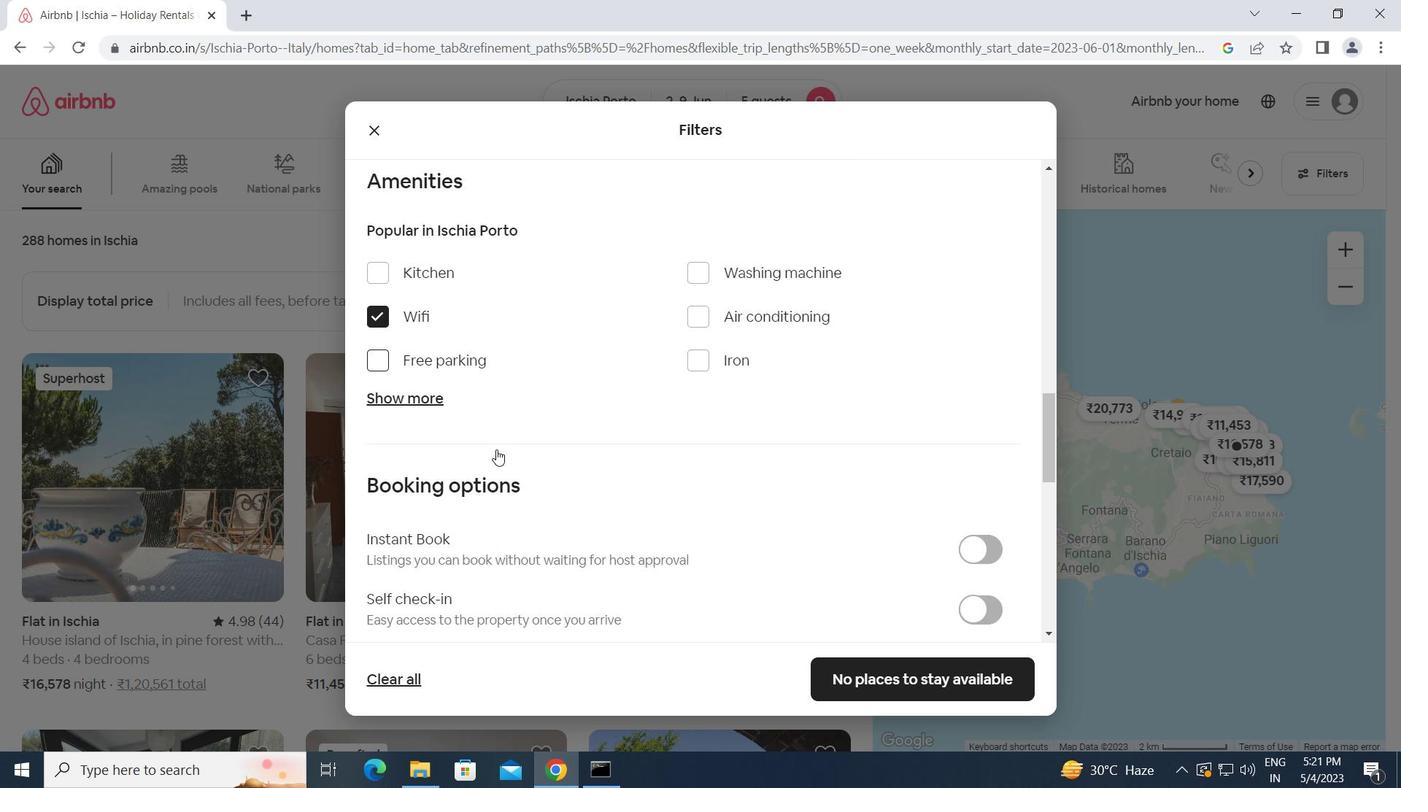 
Action: Mouse moved to (965, 512)
Screenshot: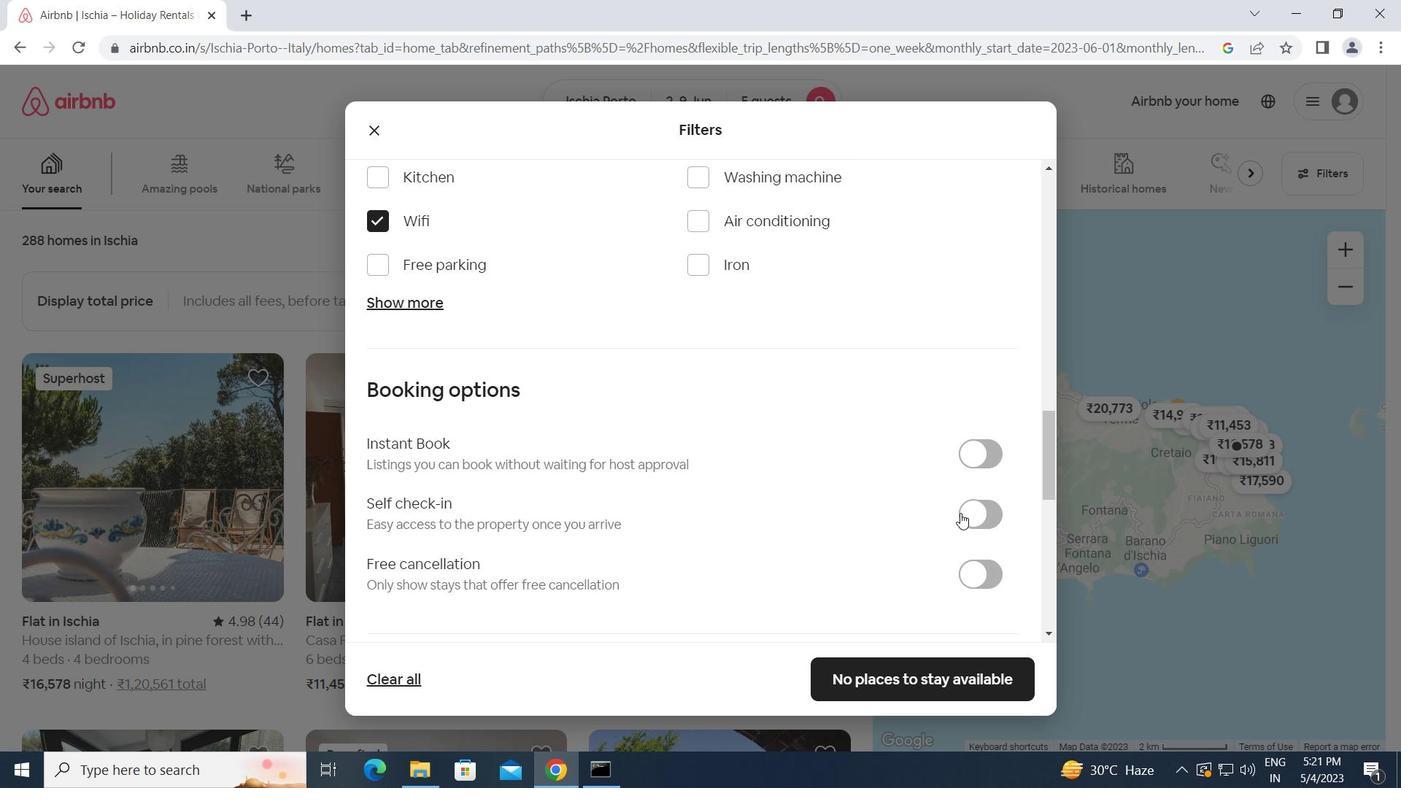 
Action: Mouse pressed left at (965, 512)
Screenshot: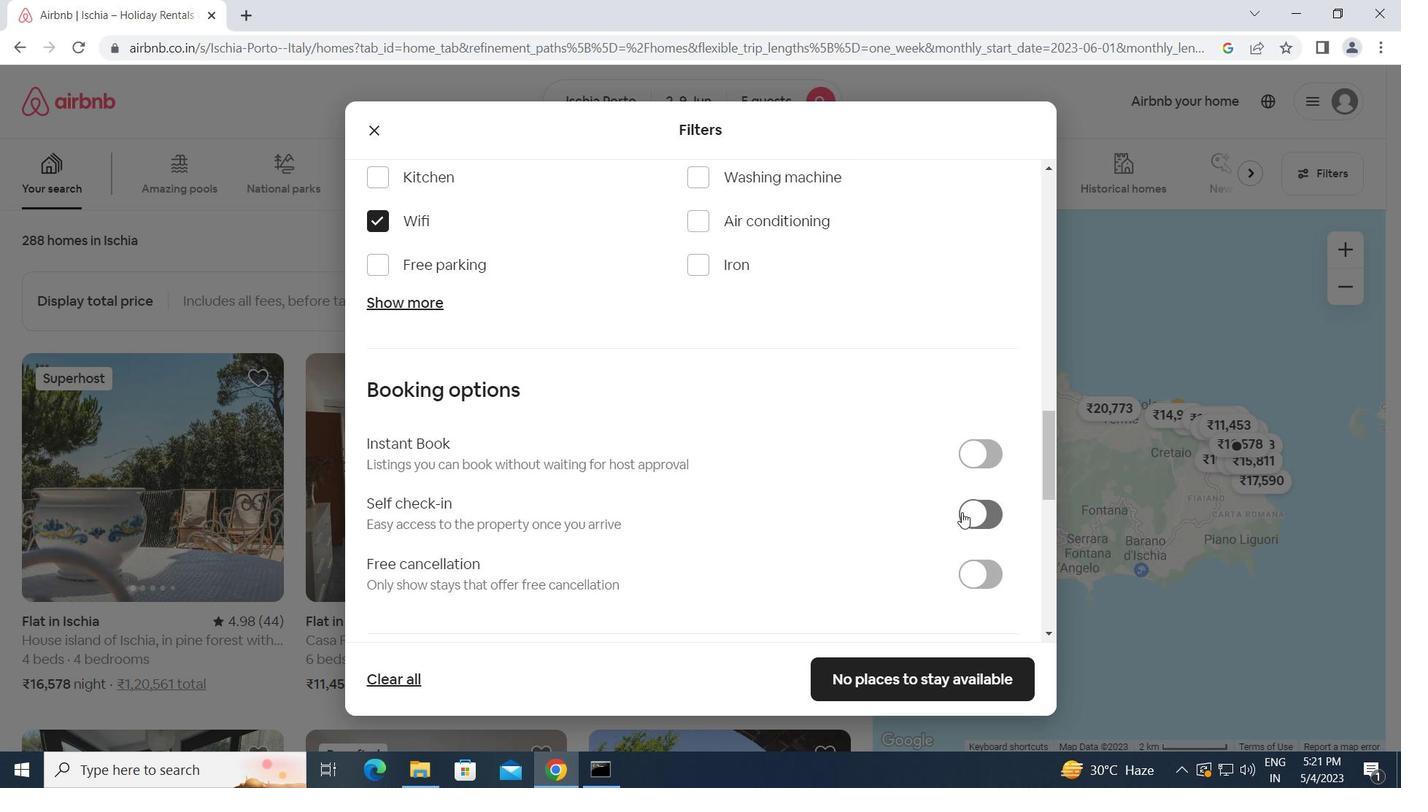 
Action: Mouse moved to (762, 568)
Screenshot: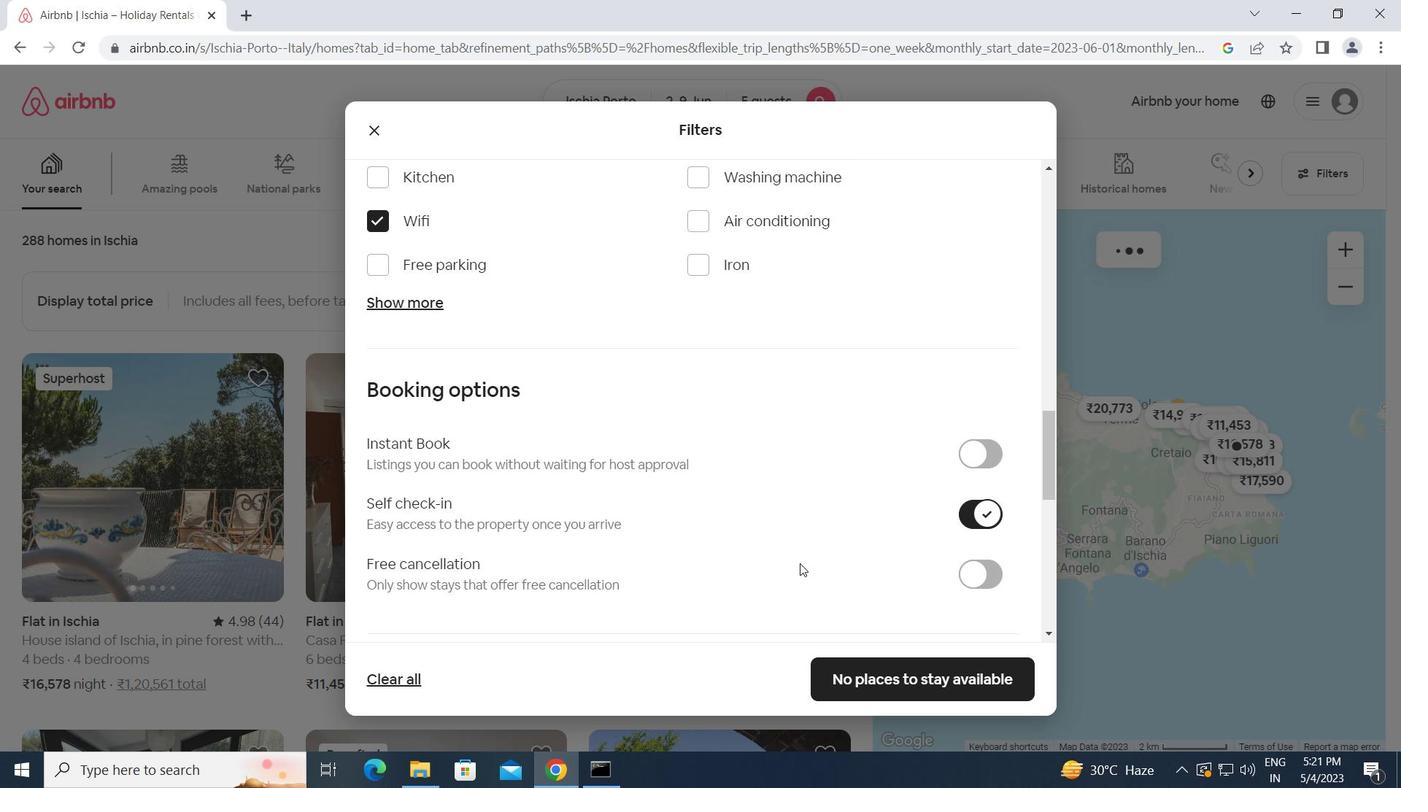 
Action: Mouse scrolled (762, 567) with delta (0, 0)
Screenshot: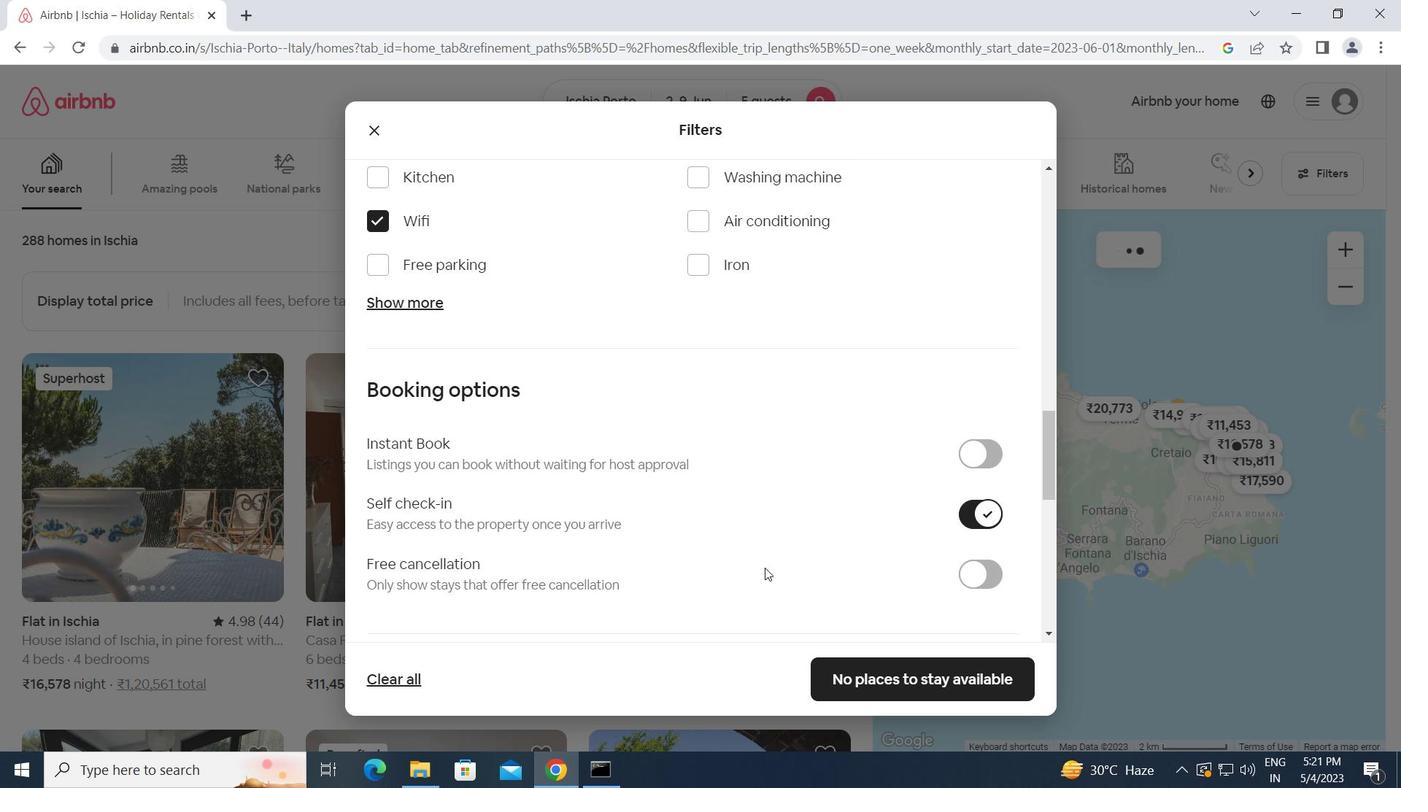 
Action: Mouse scrolled (762, 567) with delta (0, 0)
Screenshot: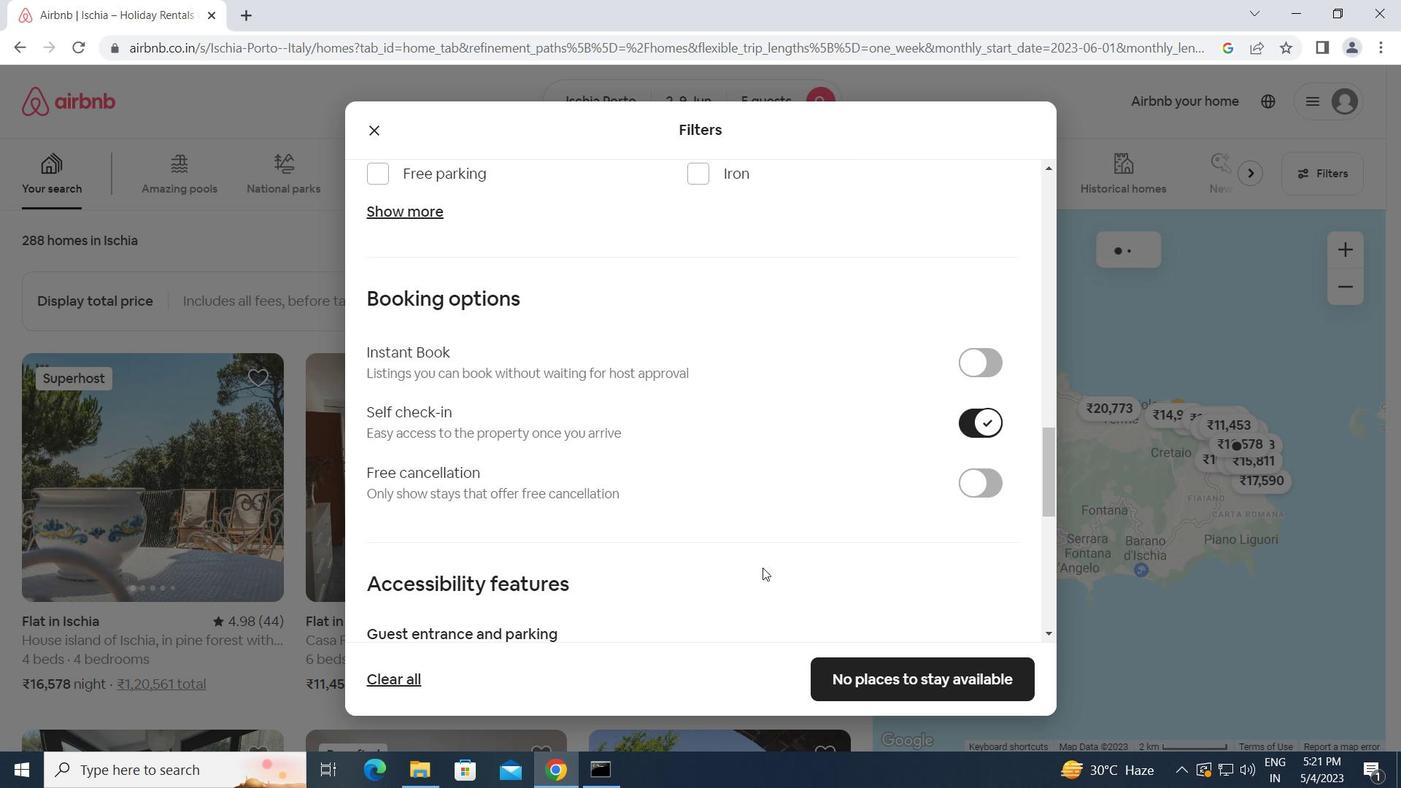 
Action: Mouse scrolled (762, 567) with delta (0, 0)
Screenshot: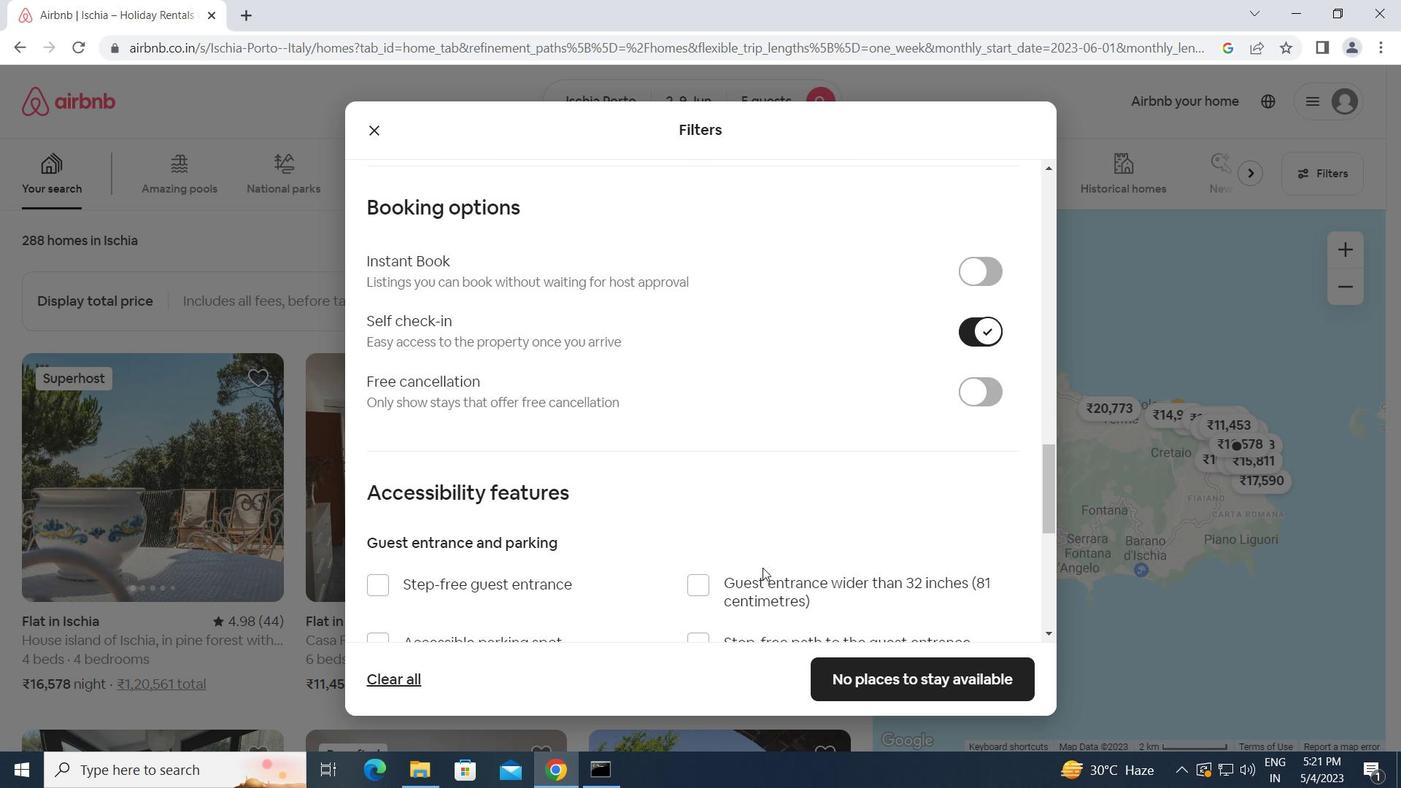 
Action: Mouse scrolled (762, 567) with delta (0, 0)
Screenshot: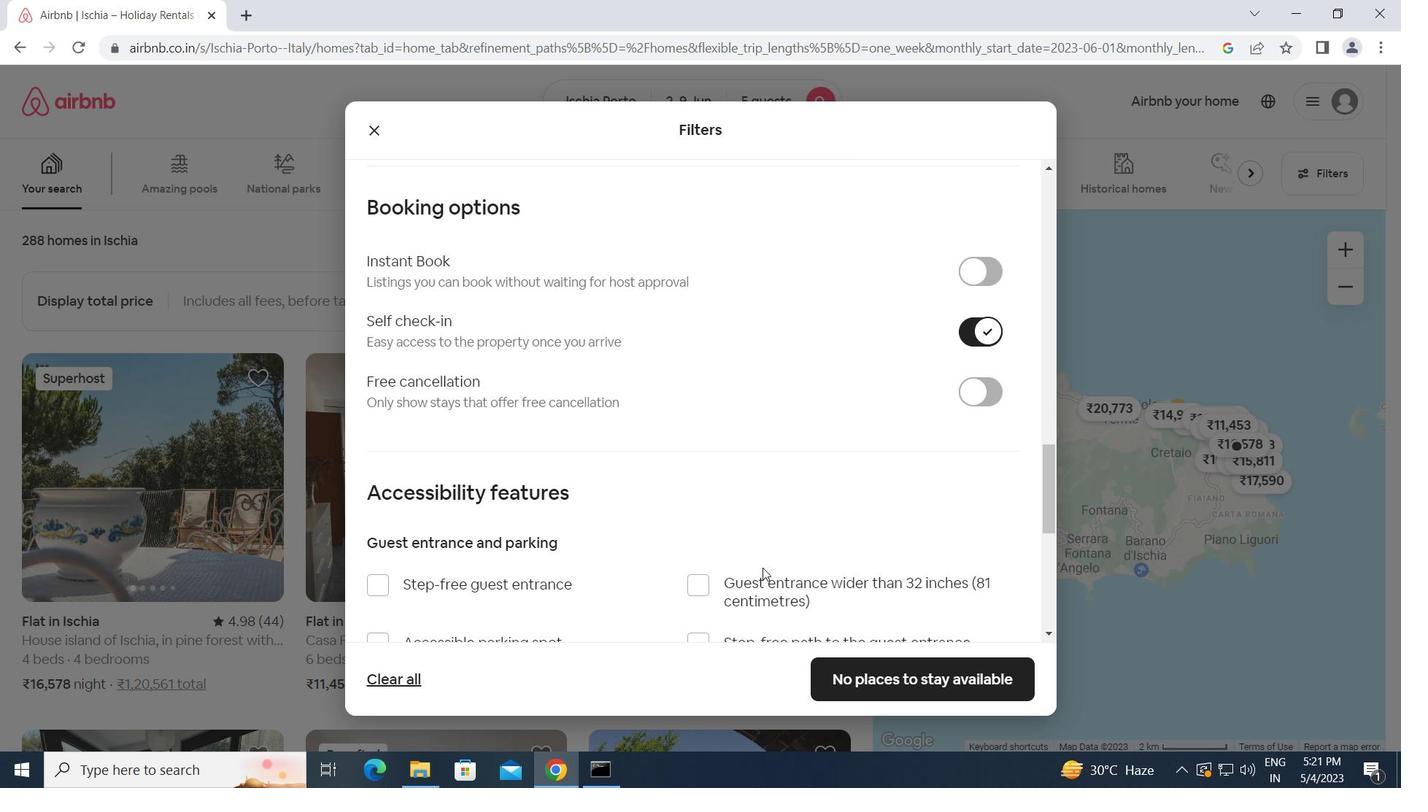 
Action: Mouse scrolled (762, 567) with delta (0, 0)
Screenshot: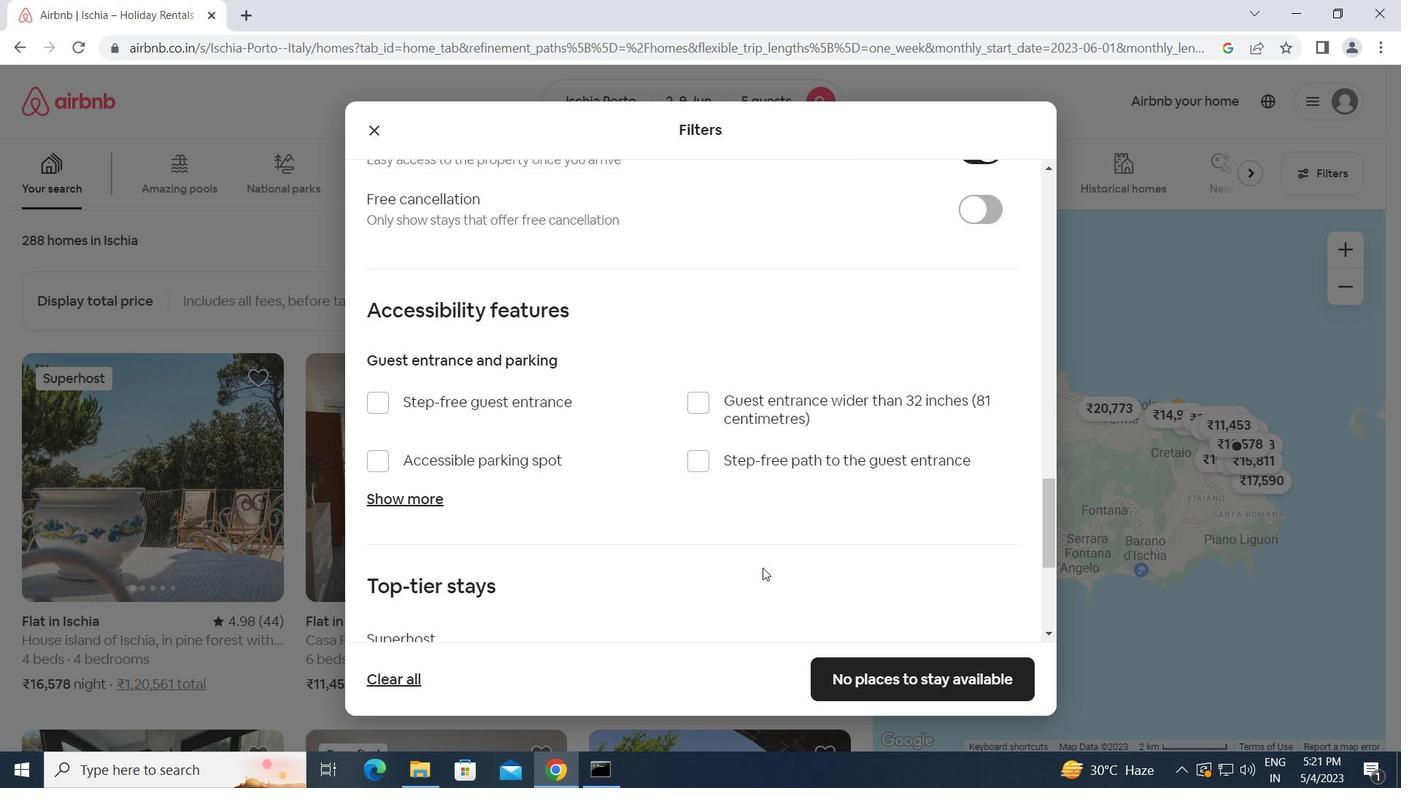 
Action: Mouse scrolled (762, 567) with delta (0, 0)
Screenshot: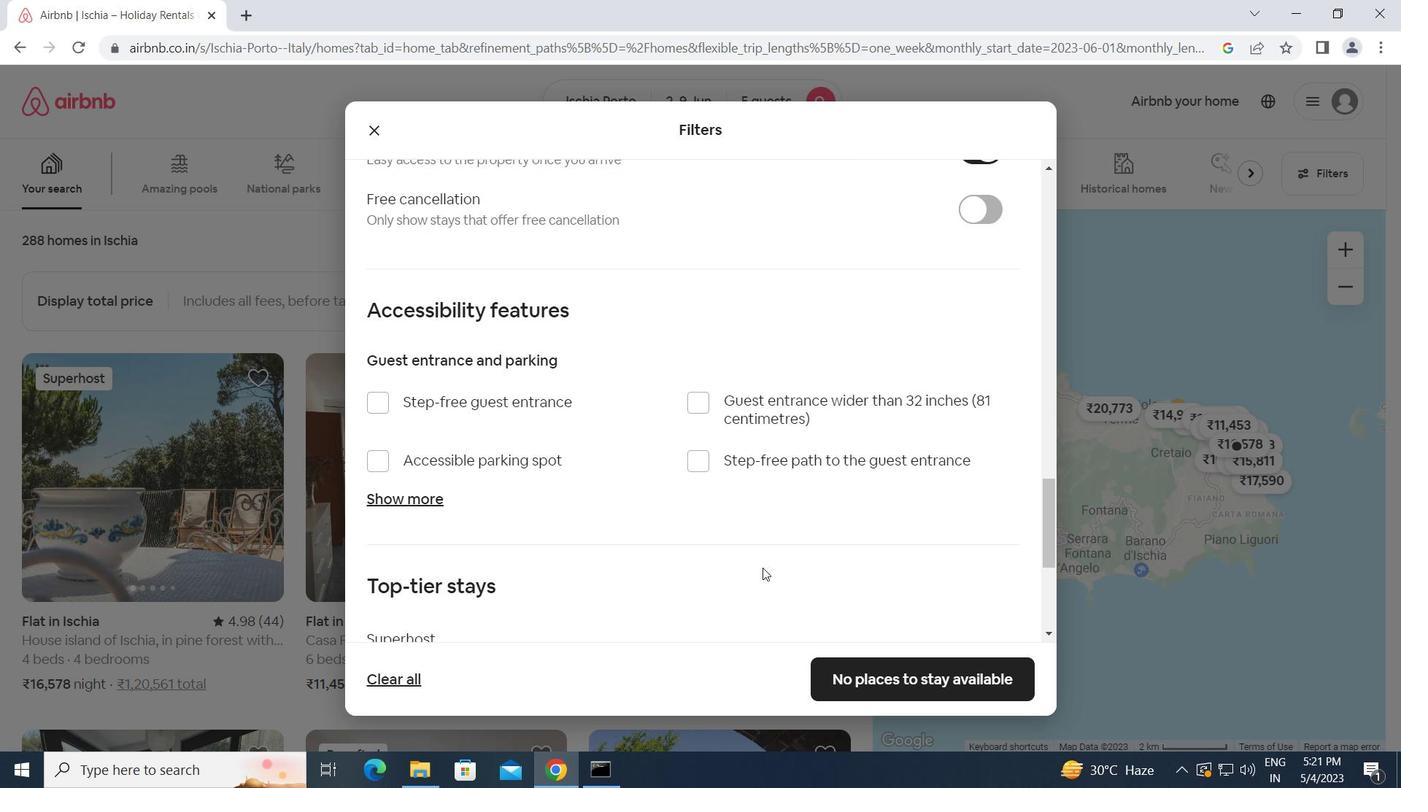 
Action: Mouse scrolled (762, 567) with delta (0, 0)
Screenshot: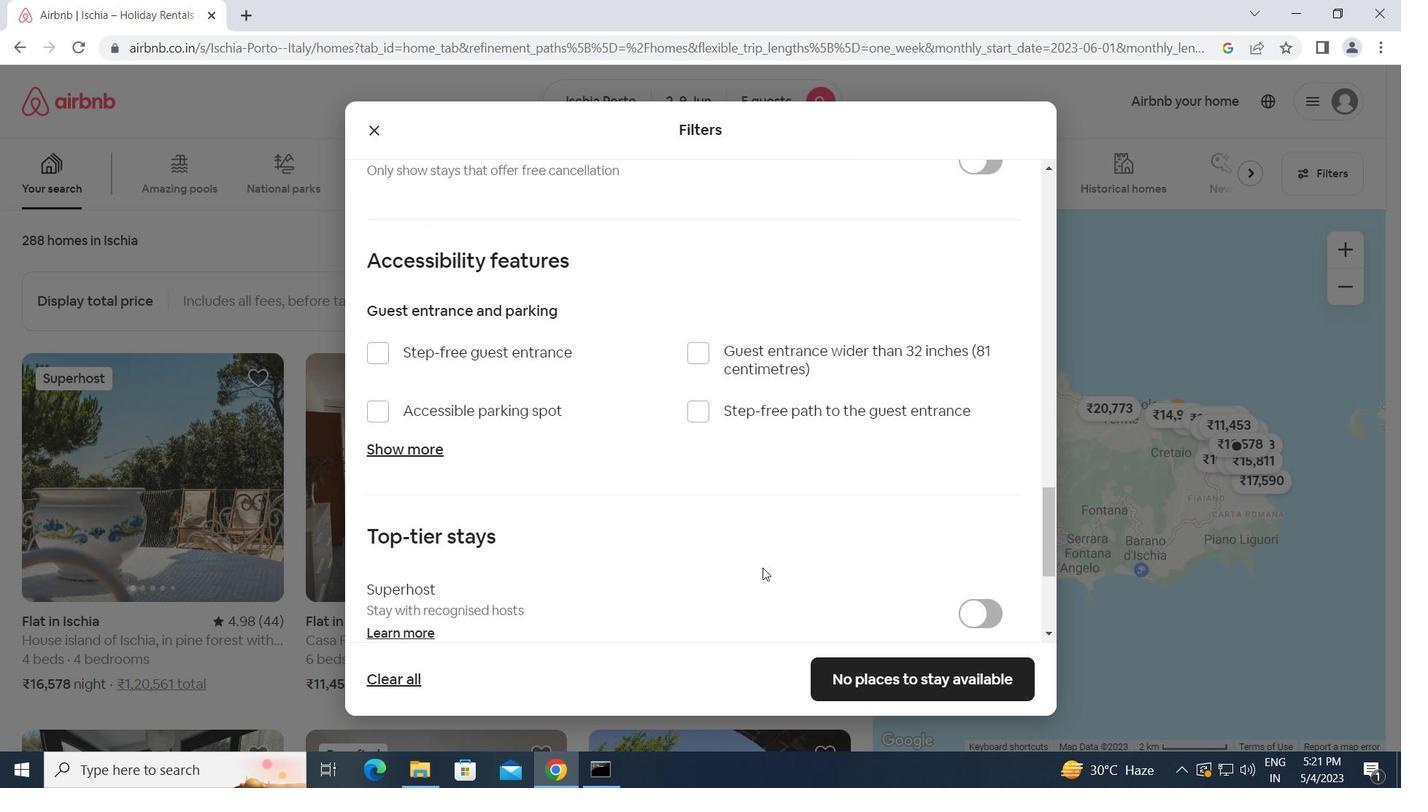 
Action: Mouse moved to (375, 551)
Screenshot: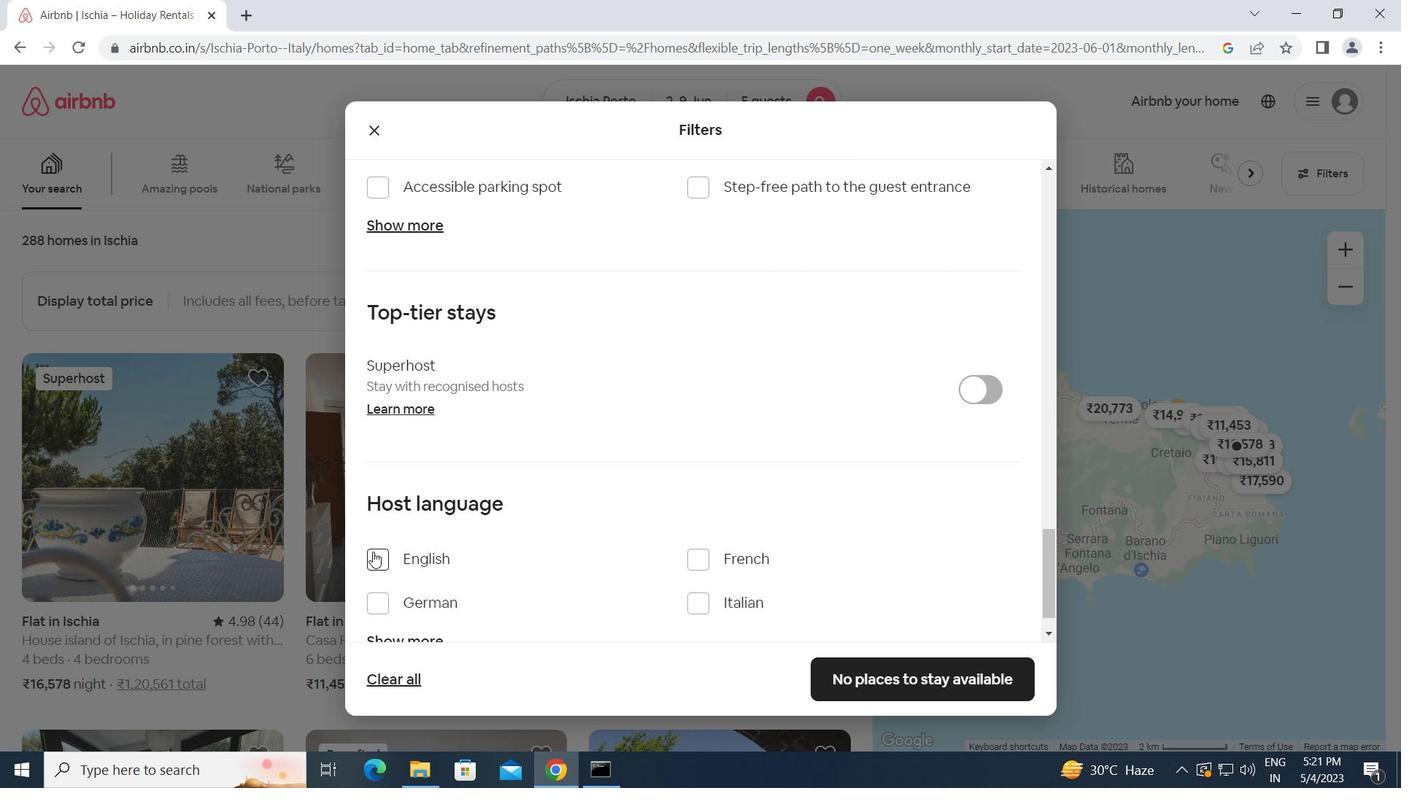 
Action: Mouse pressed left at (375, 551)
Screenshot: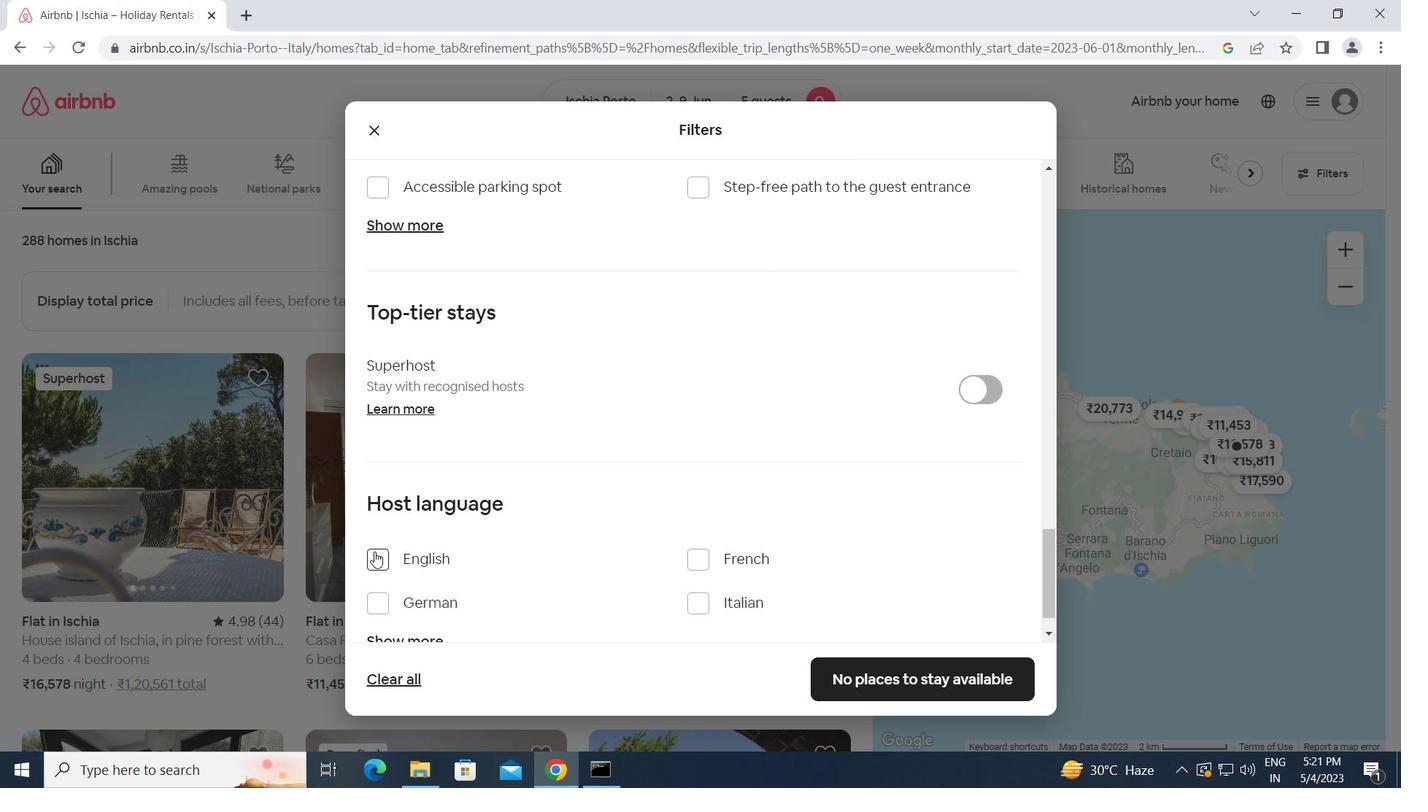 
Action: Mouse moved to (703, 624)
Screenshot: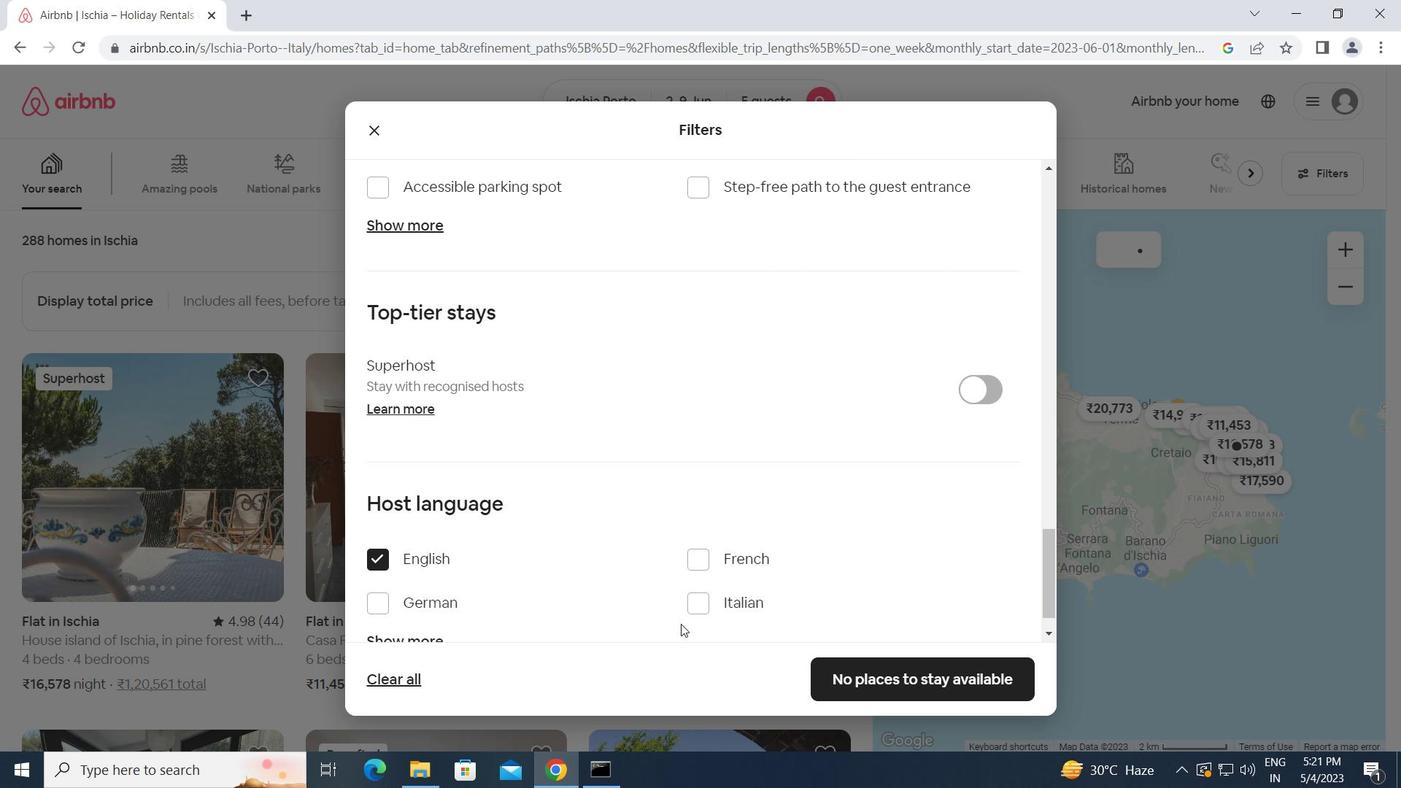 
Action: Mouse scrolled (703, 623) with delta (0, 0)
Screenshot: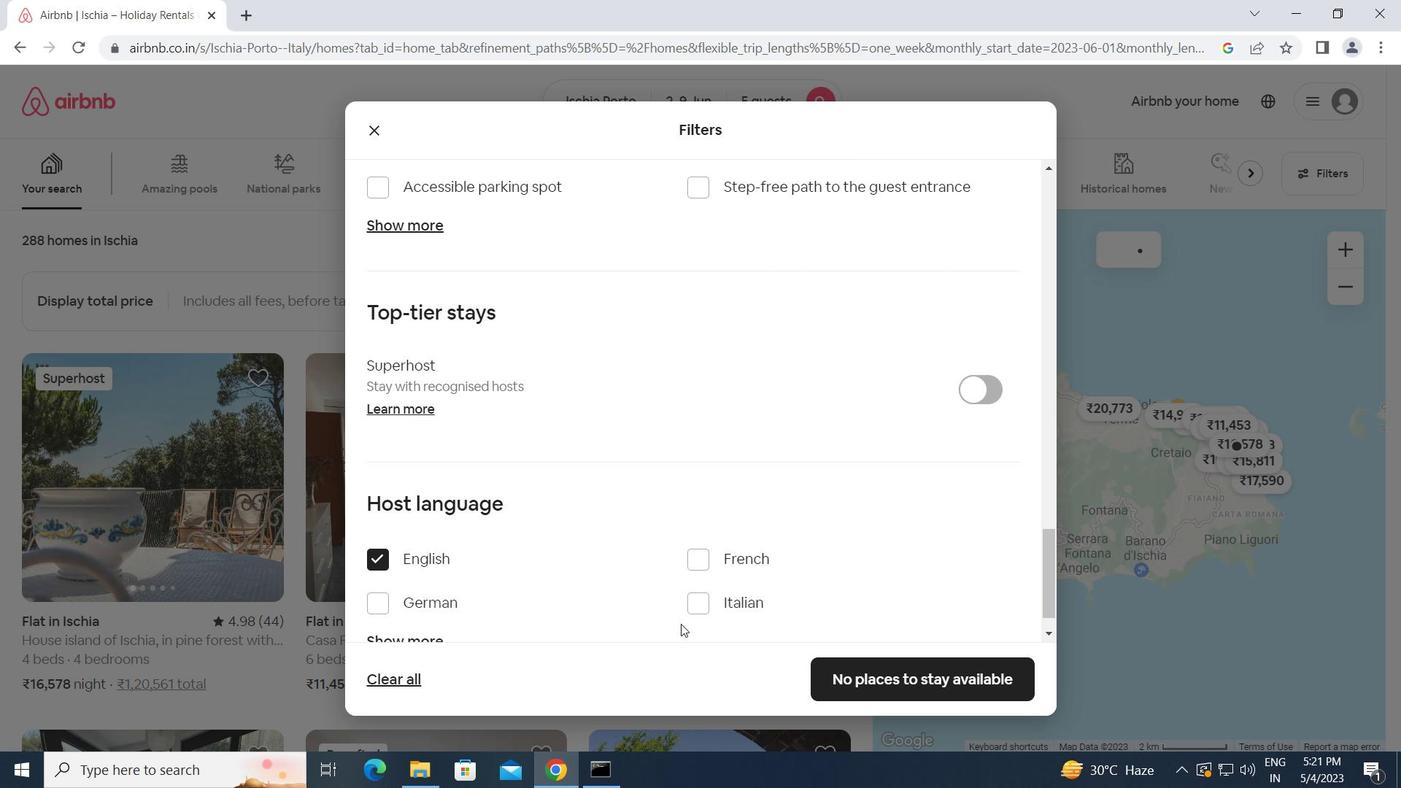 
Action: Mouse scrolled (703, 623) with delta (0, 0)
Screenshot: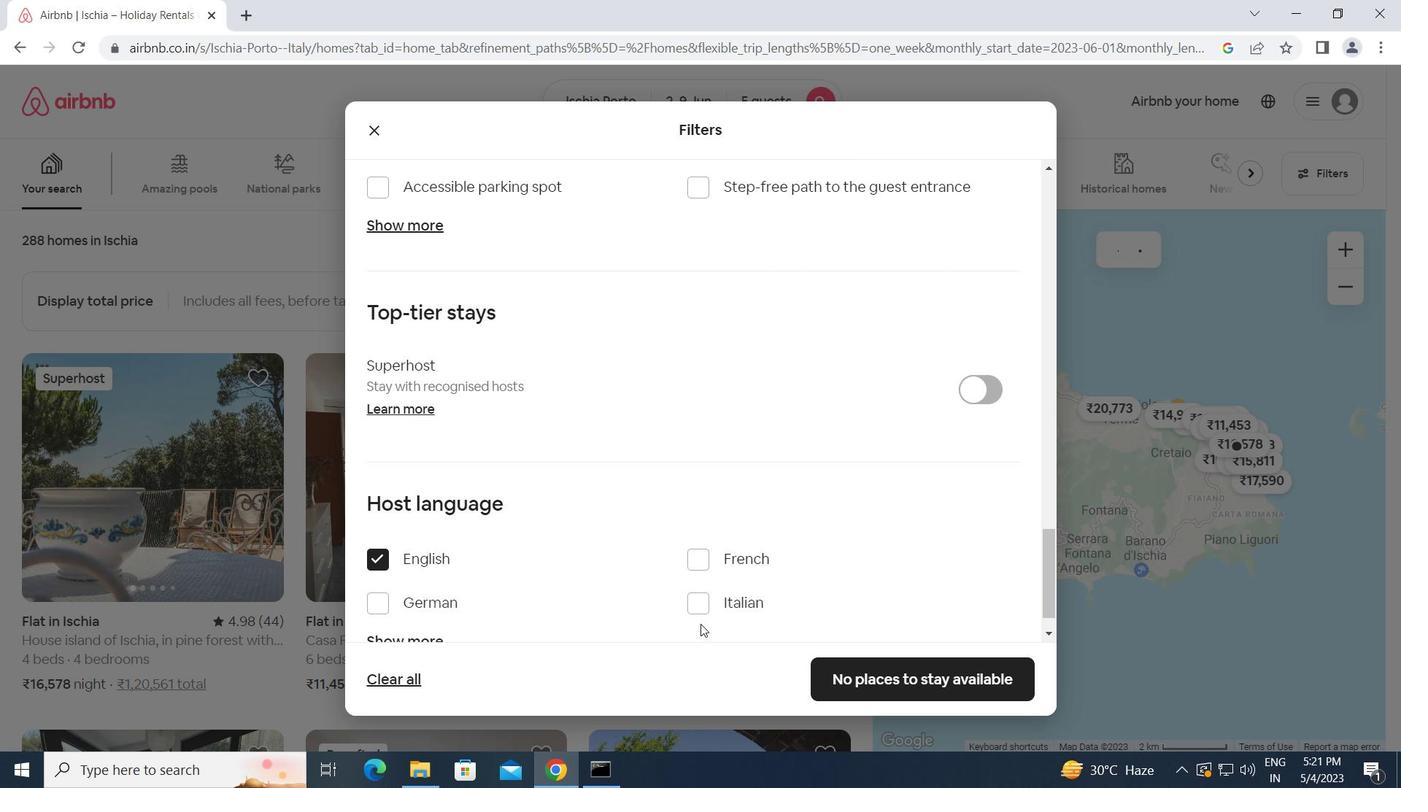 
Action: Mouse scrolled (703, 623) with delta (0, 0)
Screenshot: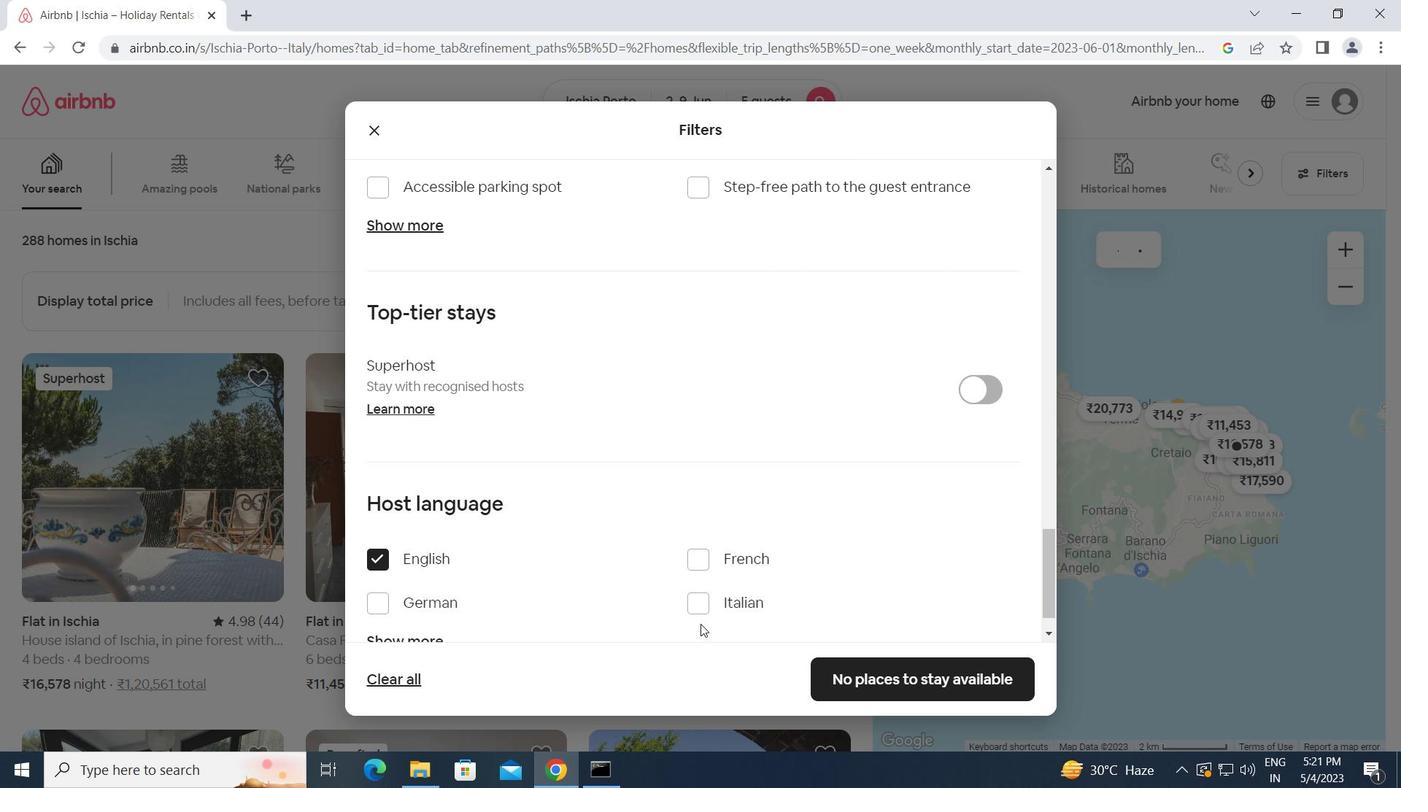
Action: Mouse moved to (938, 681)
Screenshot: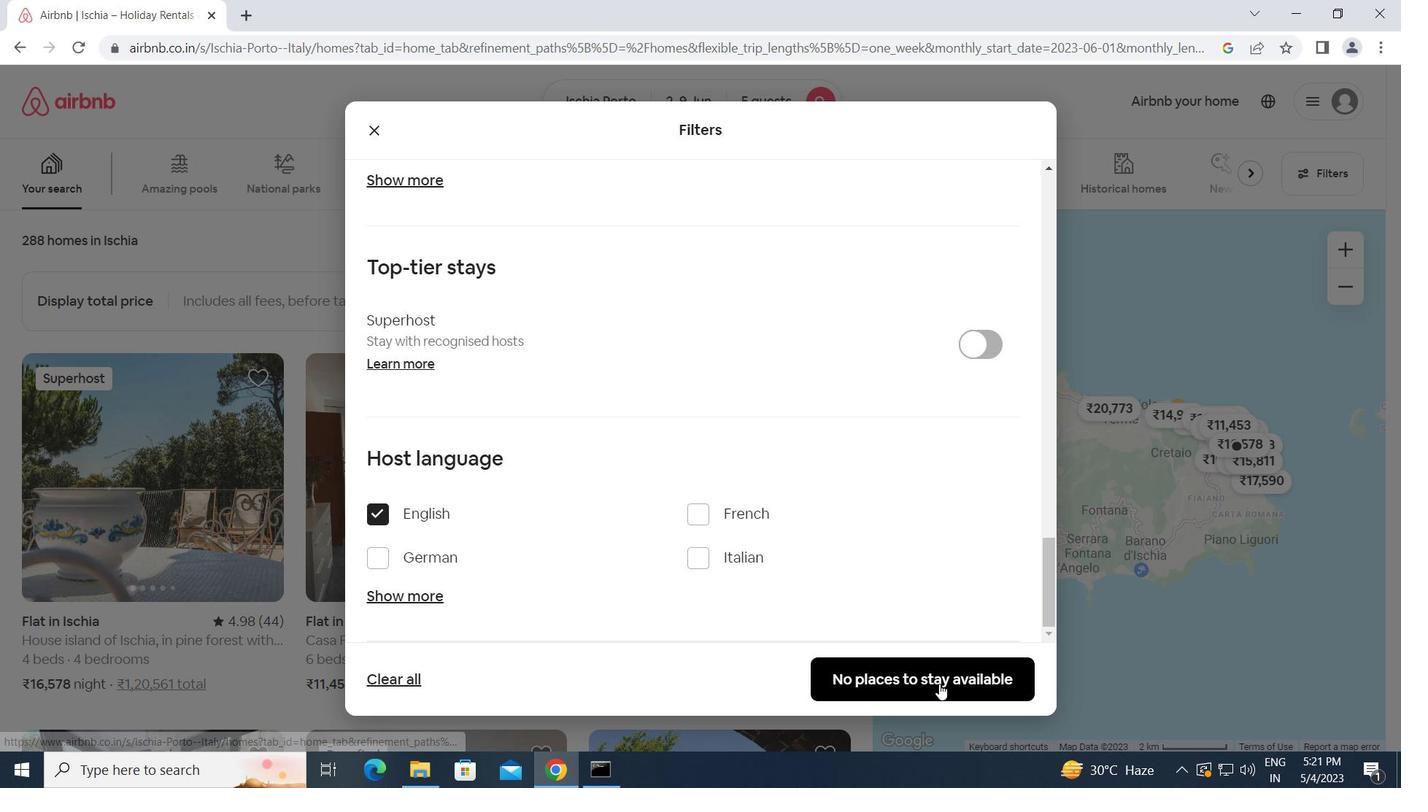 
Action: Mouse pressed left at (938, 681)
Screenshot: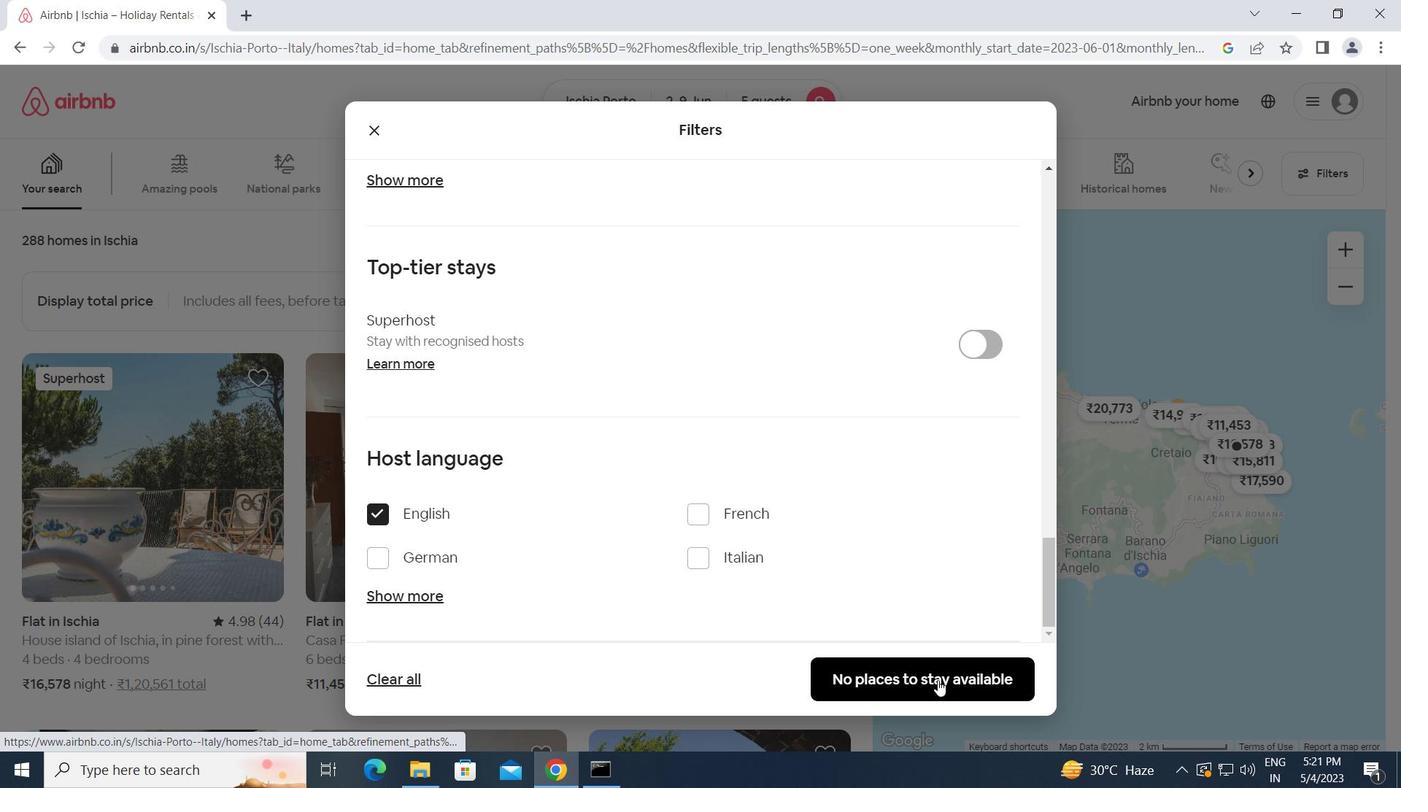 
Action: Mouse moved to (931, 675)
Screenshot: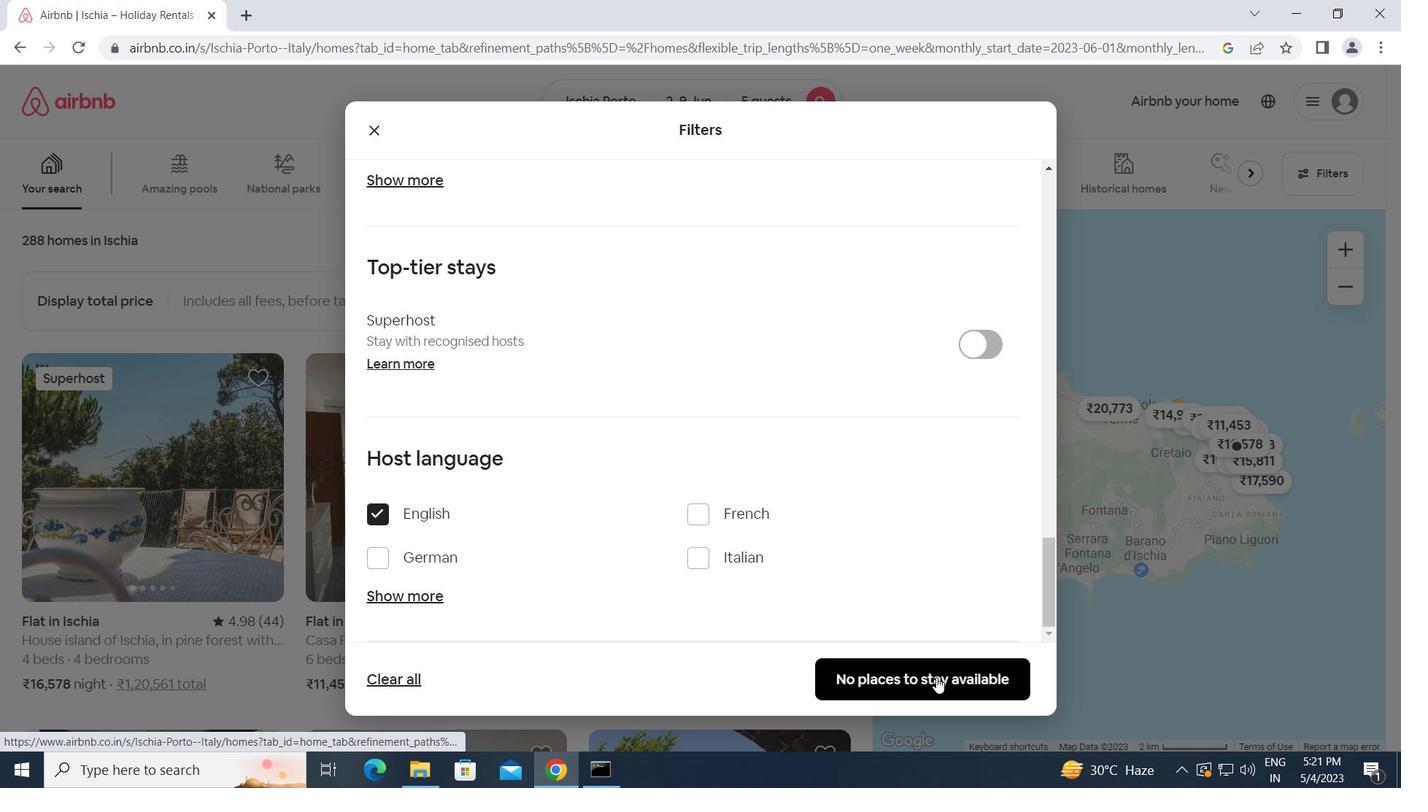
